 Task: Create a due date automation trigger when advanced on, on the tuesday of the week a card is due add fields with custom field "Resume" set to a date not in this month at 11:00 AM.
Action: Mouse moved to (1099, 342)
Screenshot: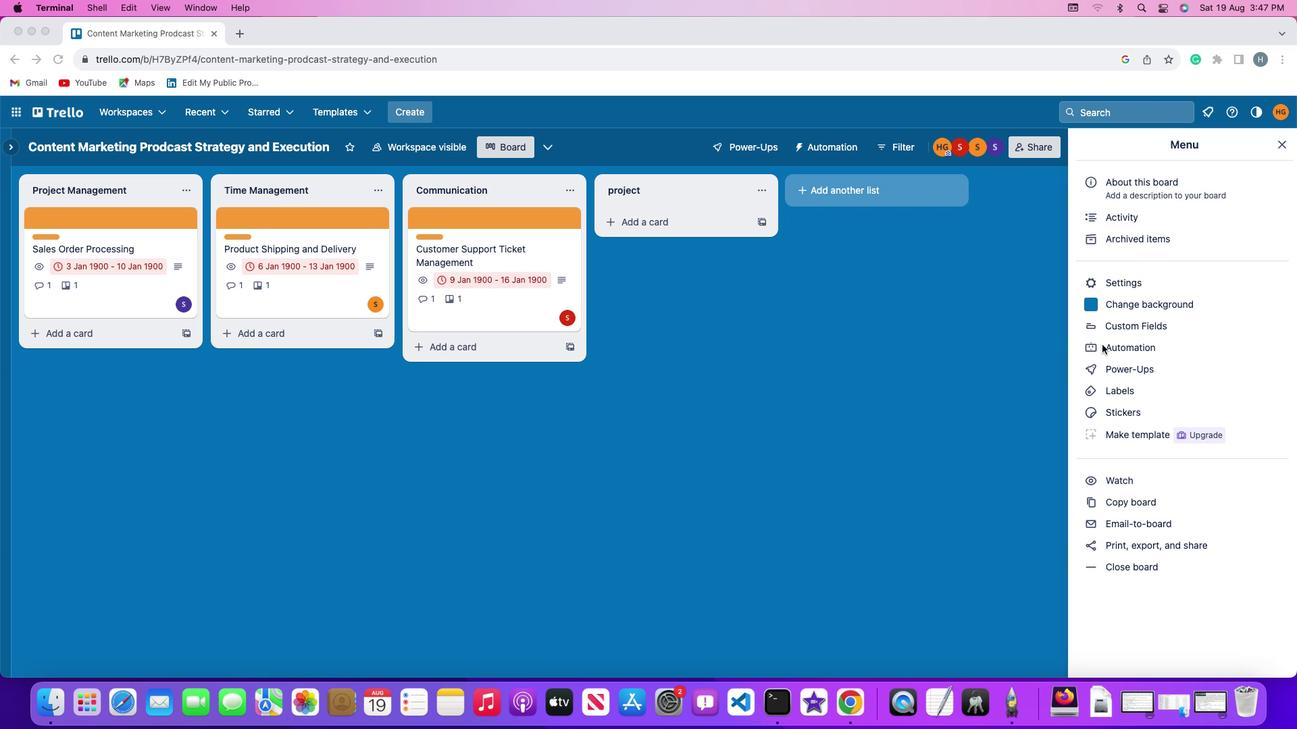 
Action: Mouse pressed left at (1099, 342)
Screenshot: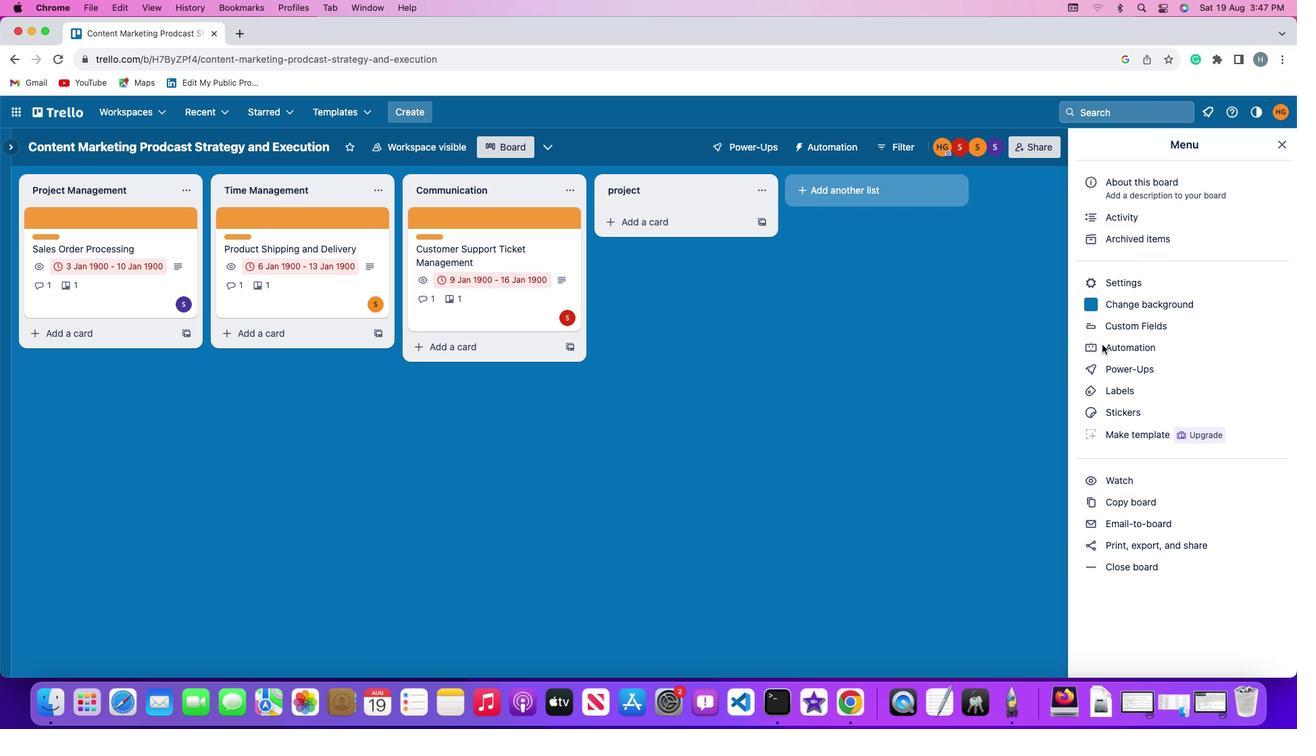 
Action: Mouse pressed left at (1099, 342)
Screenshot: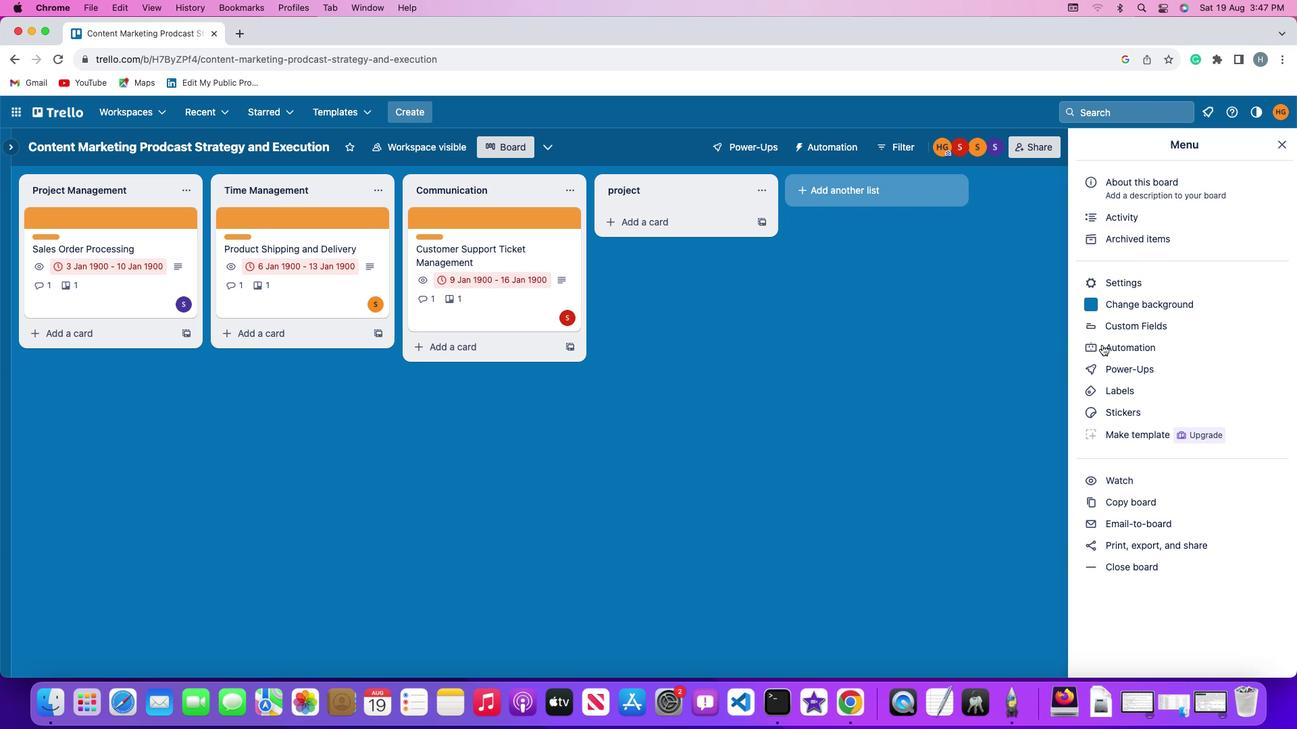 
Action: Mouse moved to (76, 316)
Screenshot: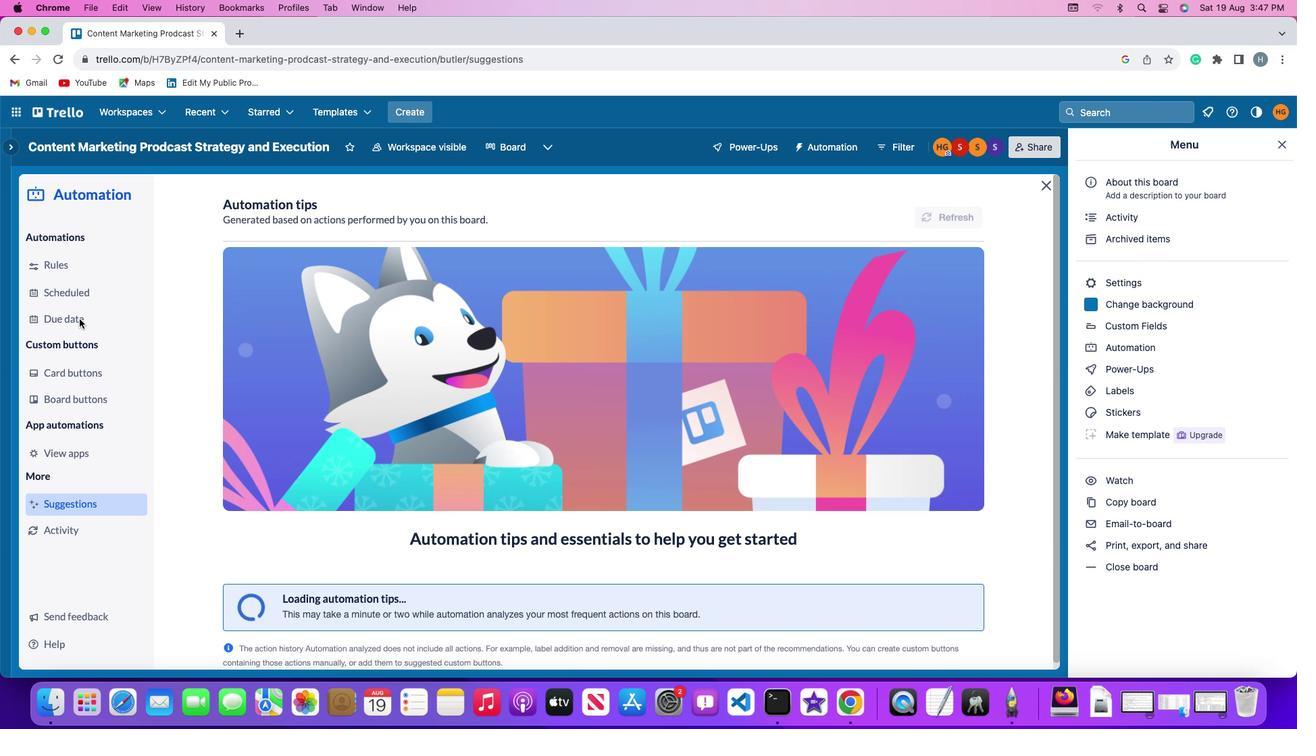 
Action: Mouse pressed left at (76, 316)
Screenshot: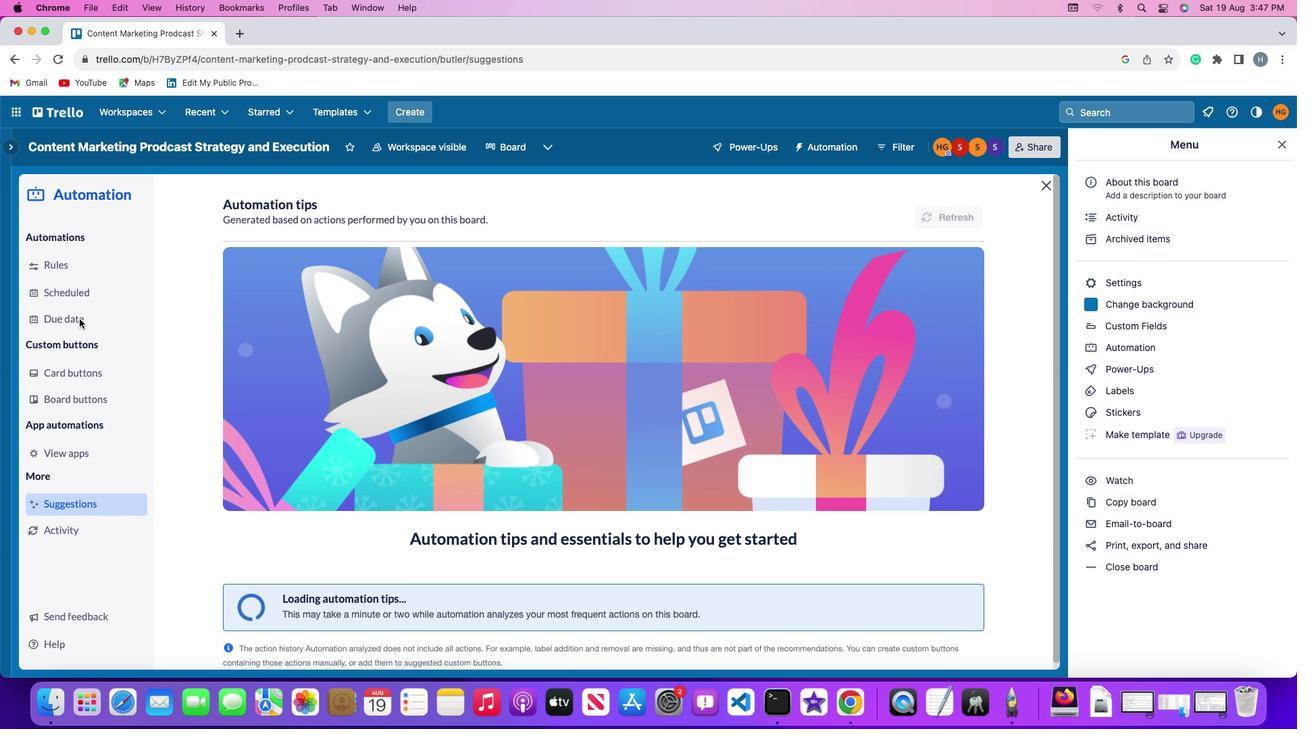 
Action: Mouse moved to (909, 205)
Screenshot: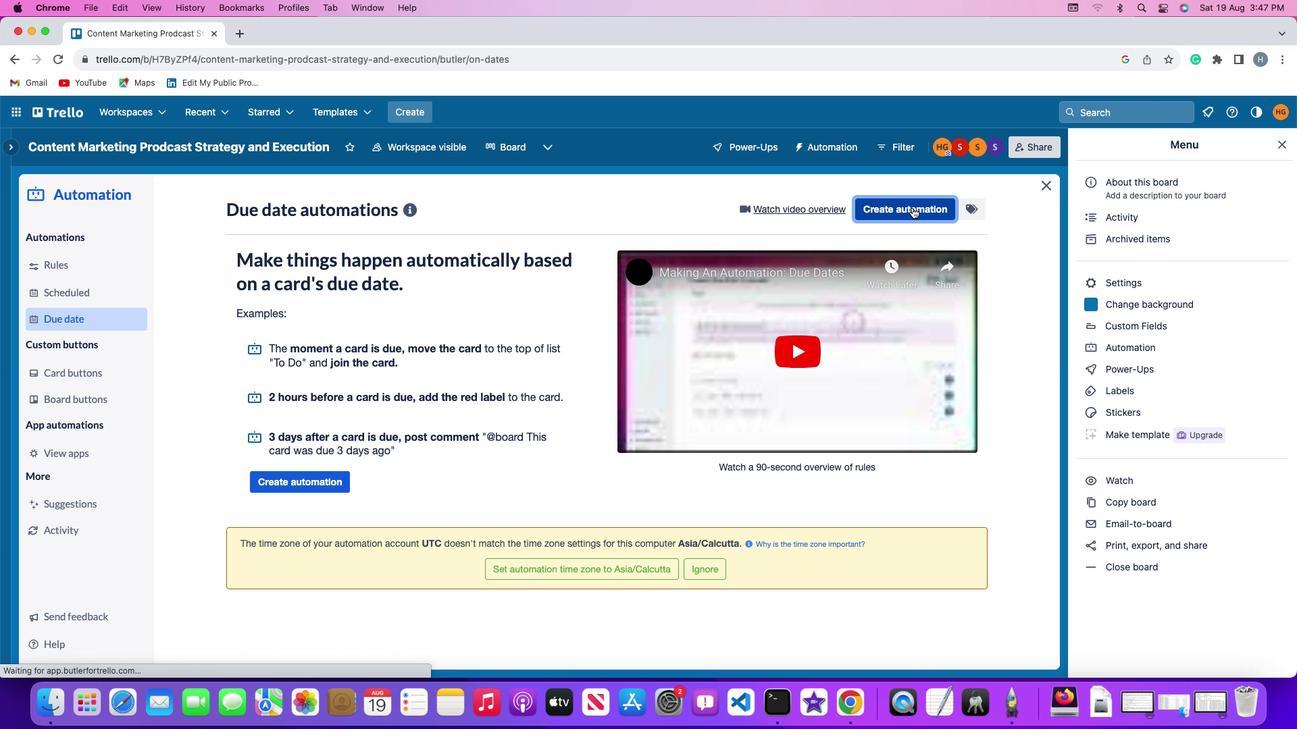 
Action: Mouse pressed left at (909, 205)
Screenshot: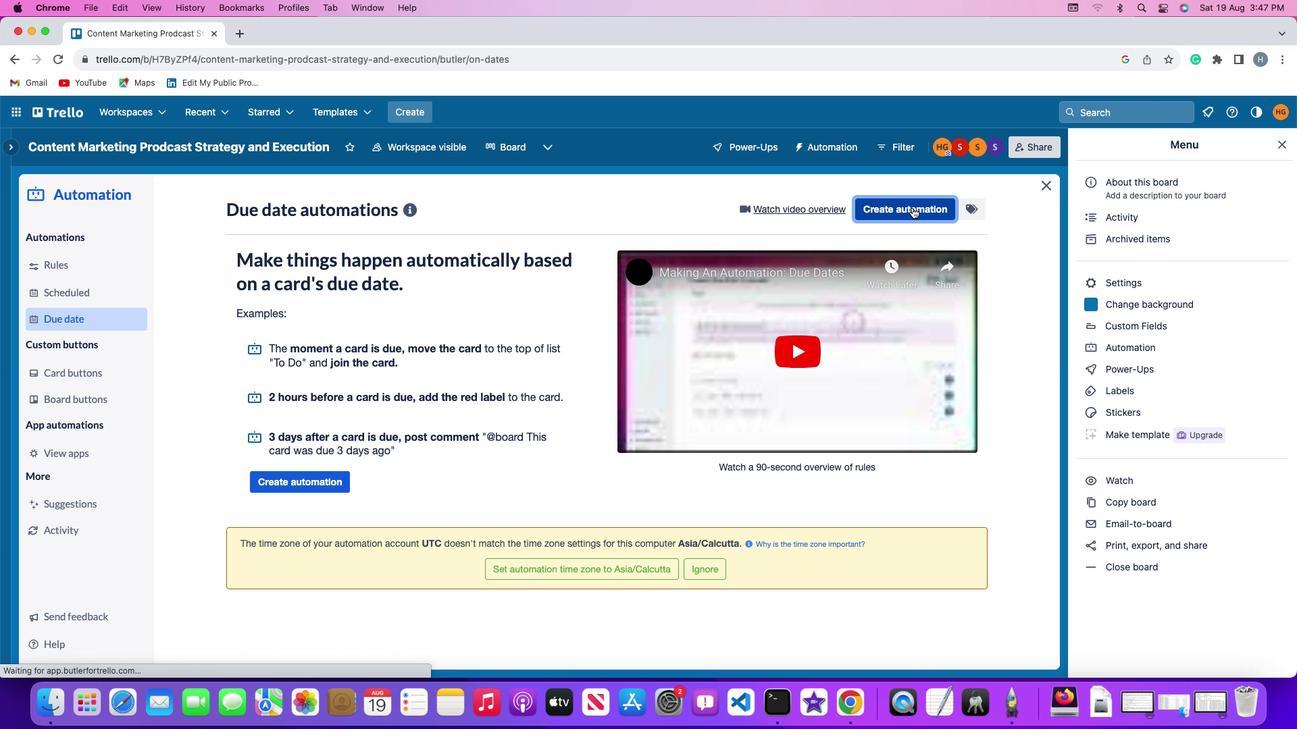 
Action: Mouse moved to (248, 332)
Screenshot: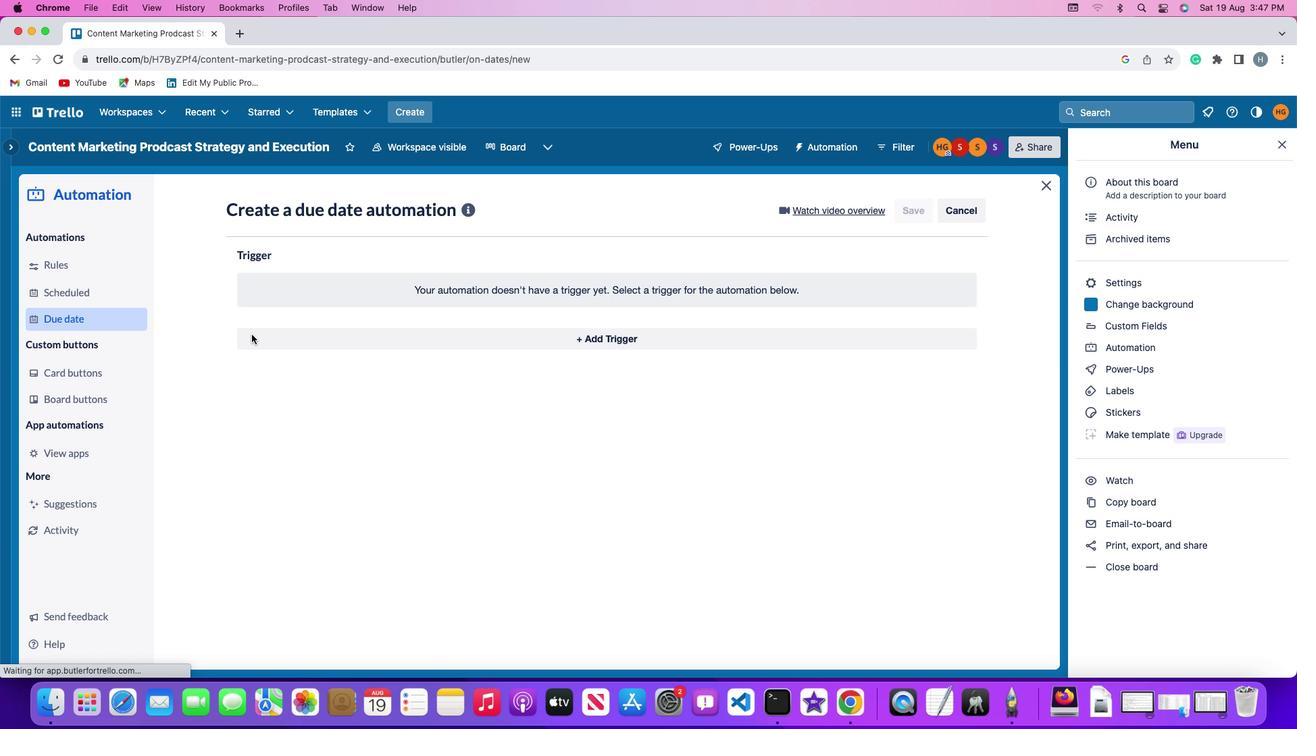 
Action: Mouse pressed left at (248, 332)
Screenshot: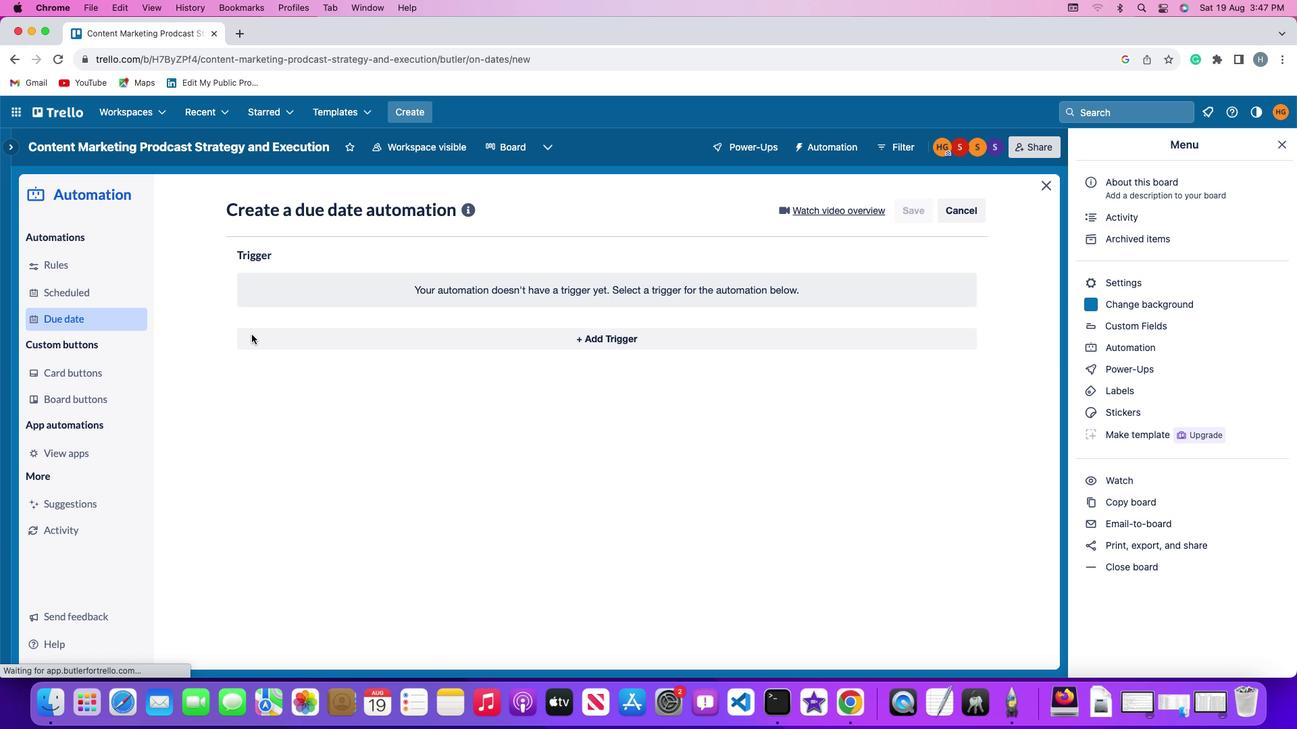 
Action: Mouse moved to (293, 587)
Screenshot: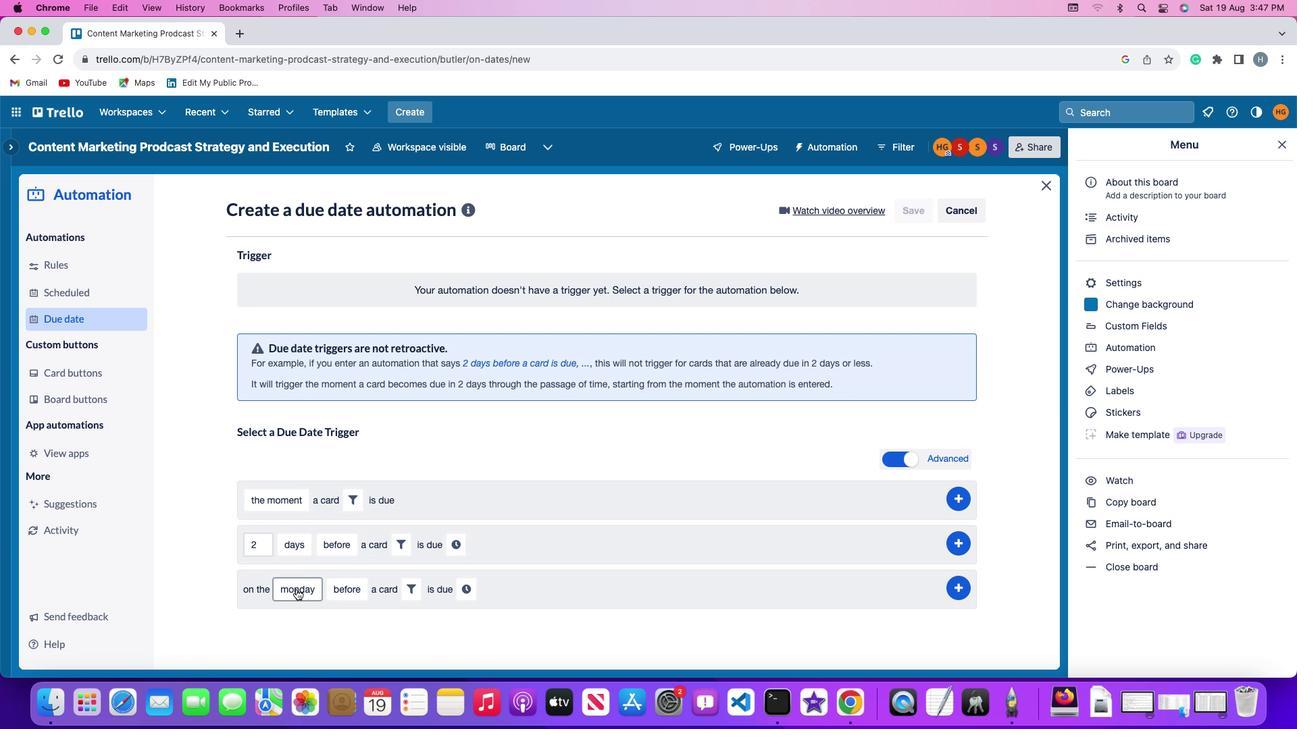 
Action: Mouse pressed left at (293, 587)
Screenshot: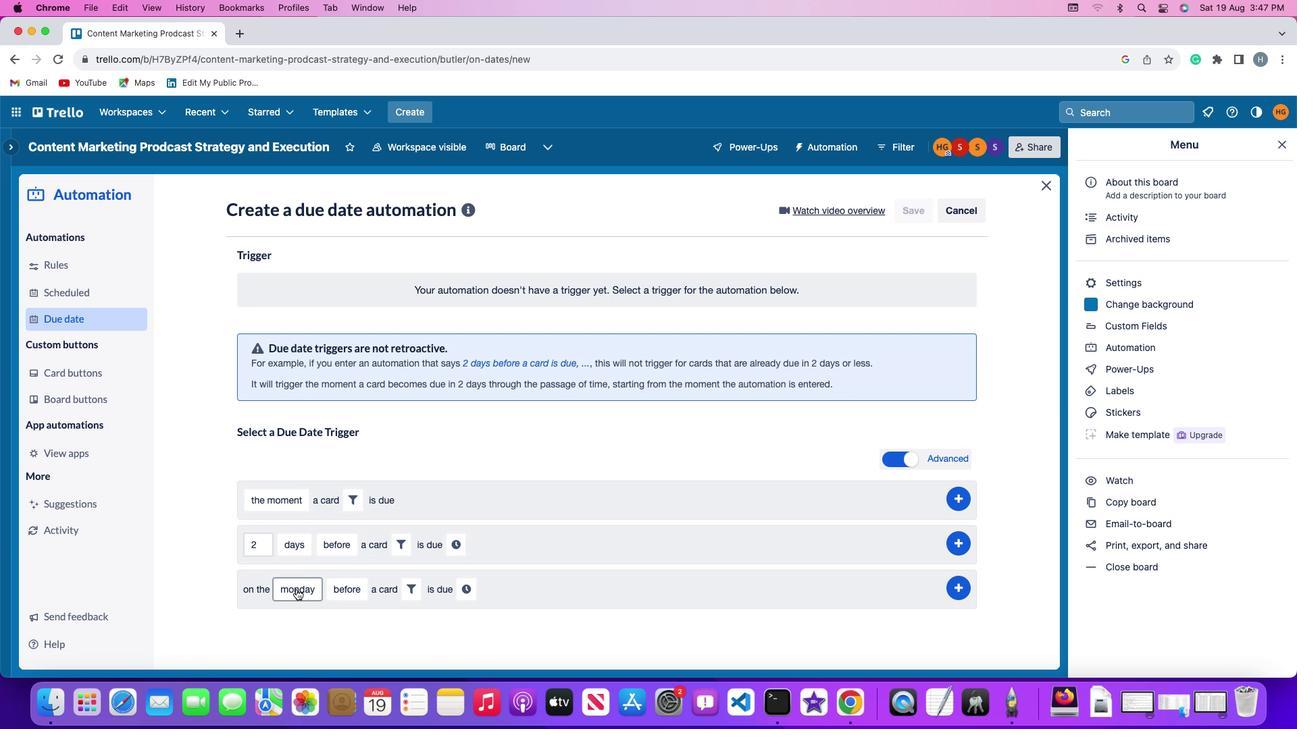 
Action: Mouse moved to (312, 424)
Screenshot: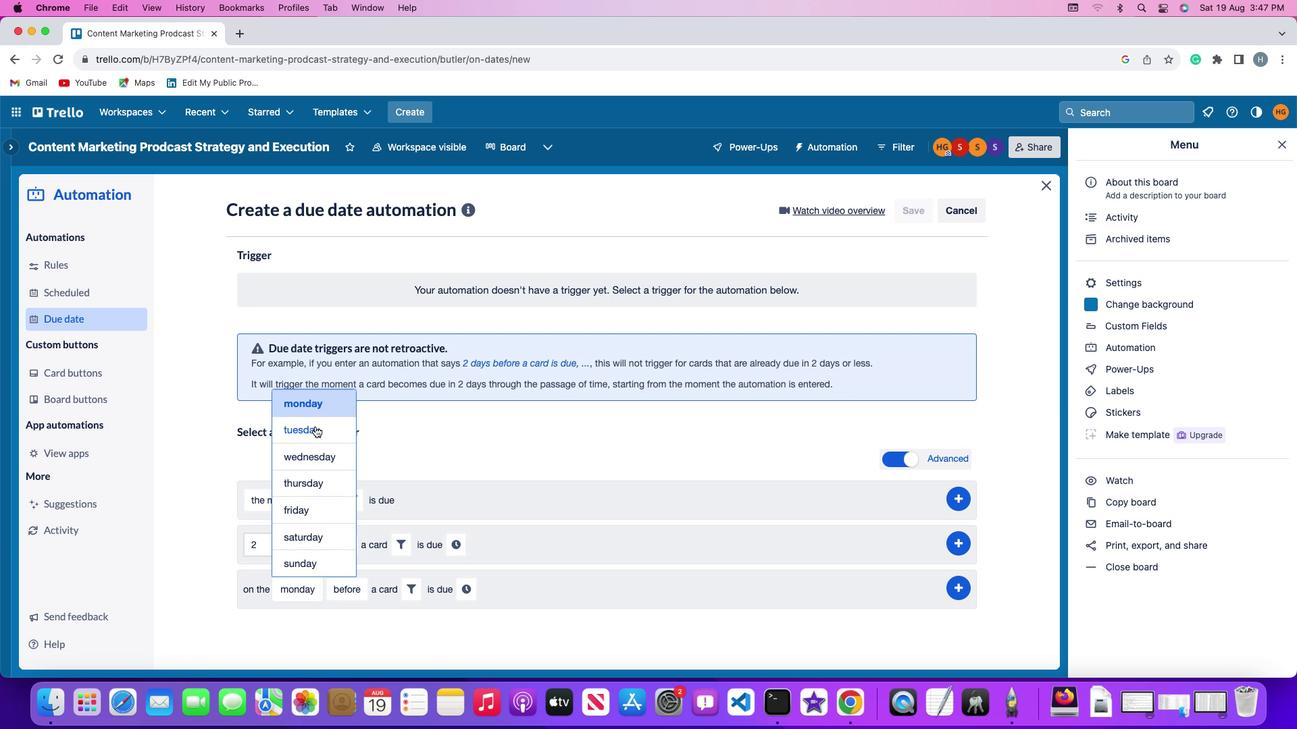 
Action: Mouse pressed left at (312, 424)
Screenshot: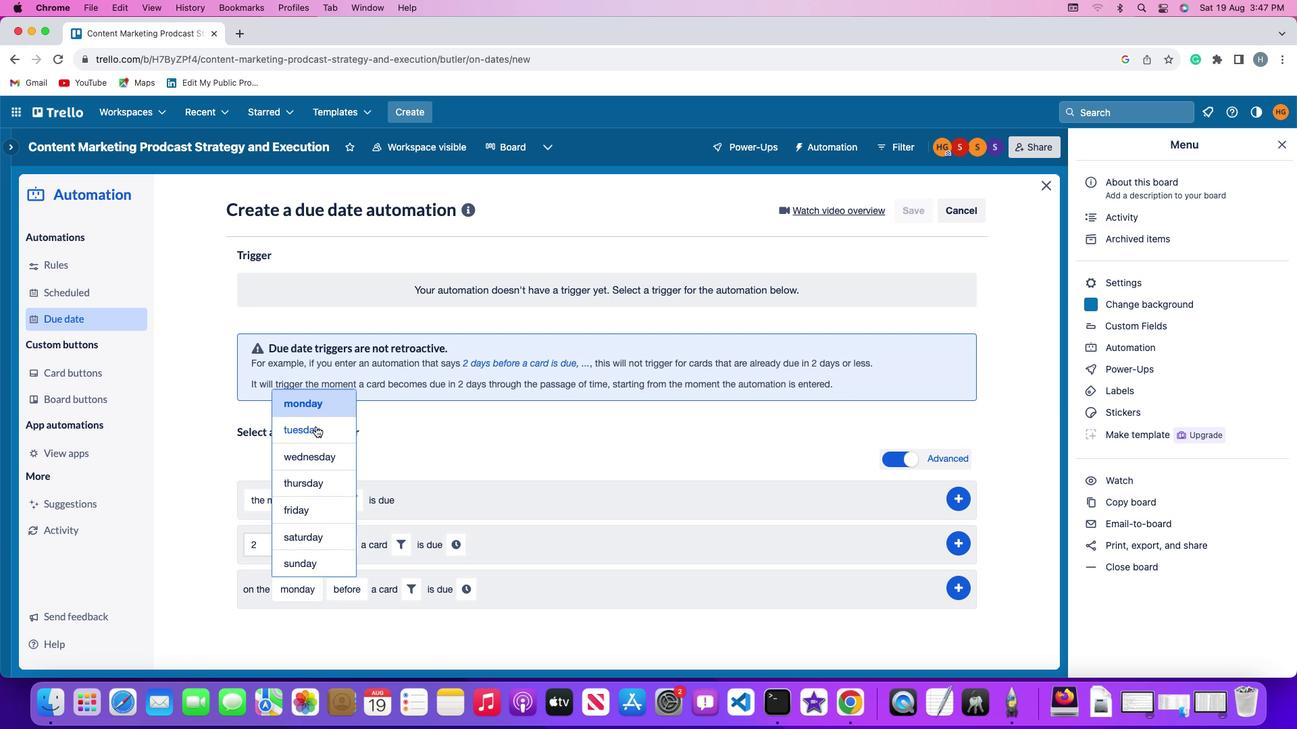 
Action: Mouse moved to (345, 591)
Screenshot: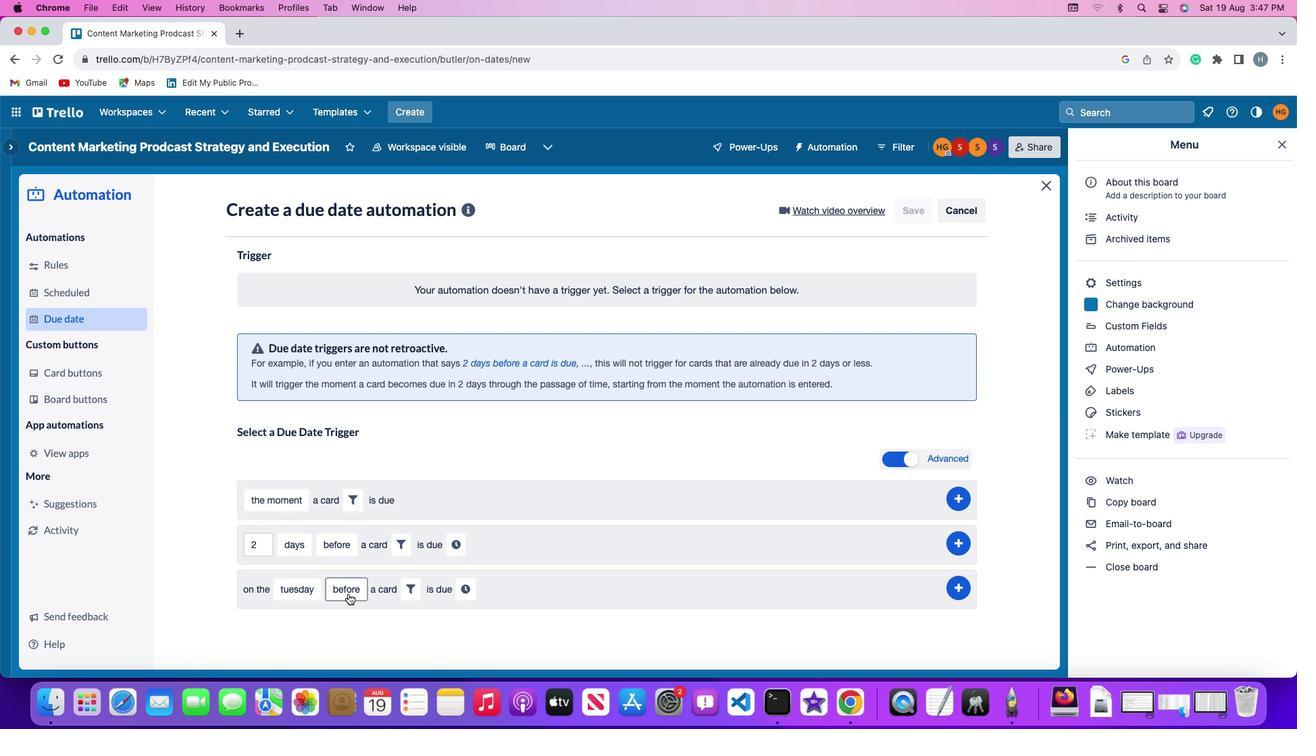 
Action: Mouse pressed left at (345, 591)
Screenshot: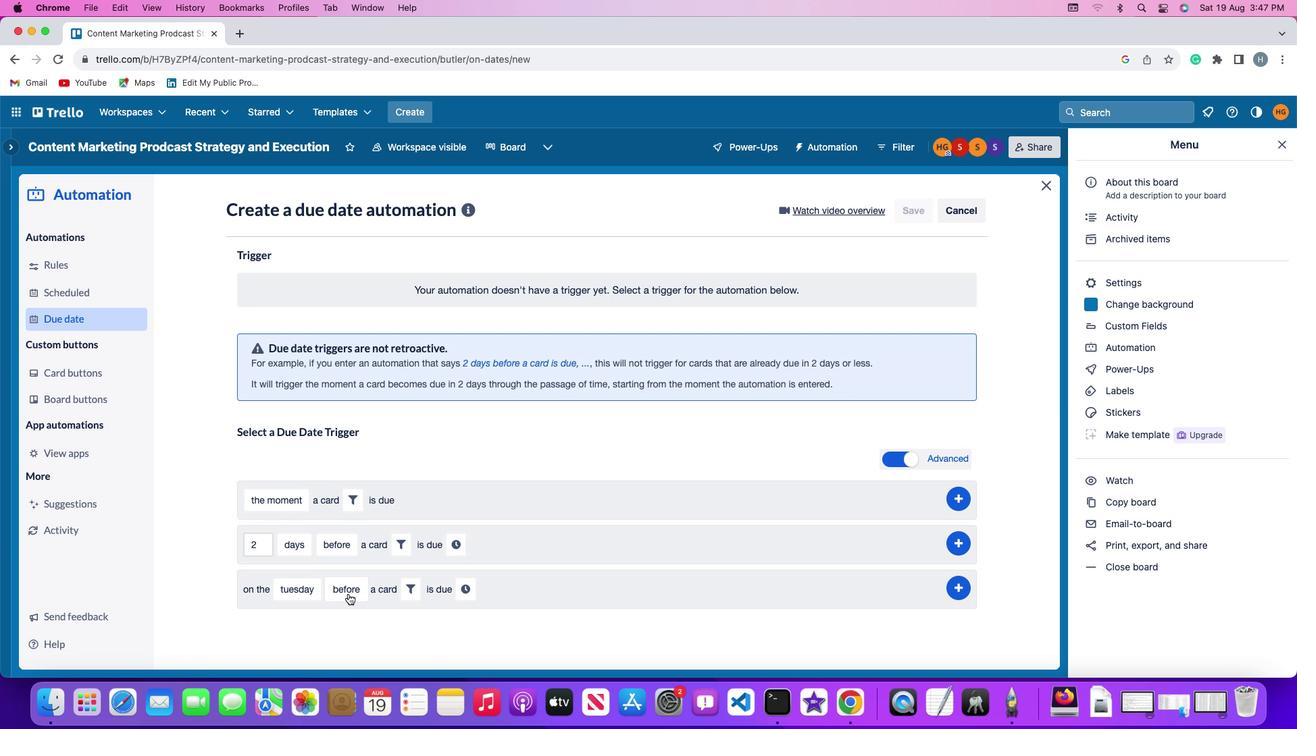 
Action: Mouse moved to (368, 537)
Screenshot: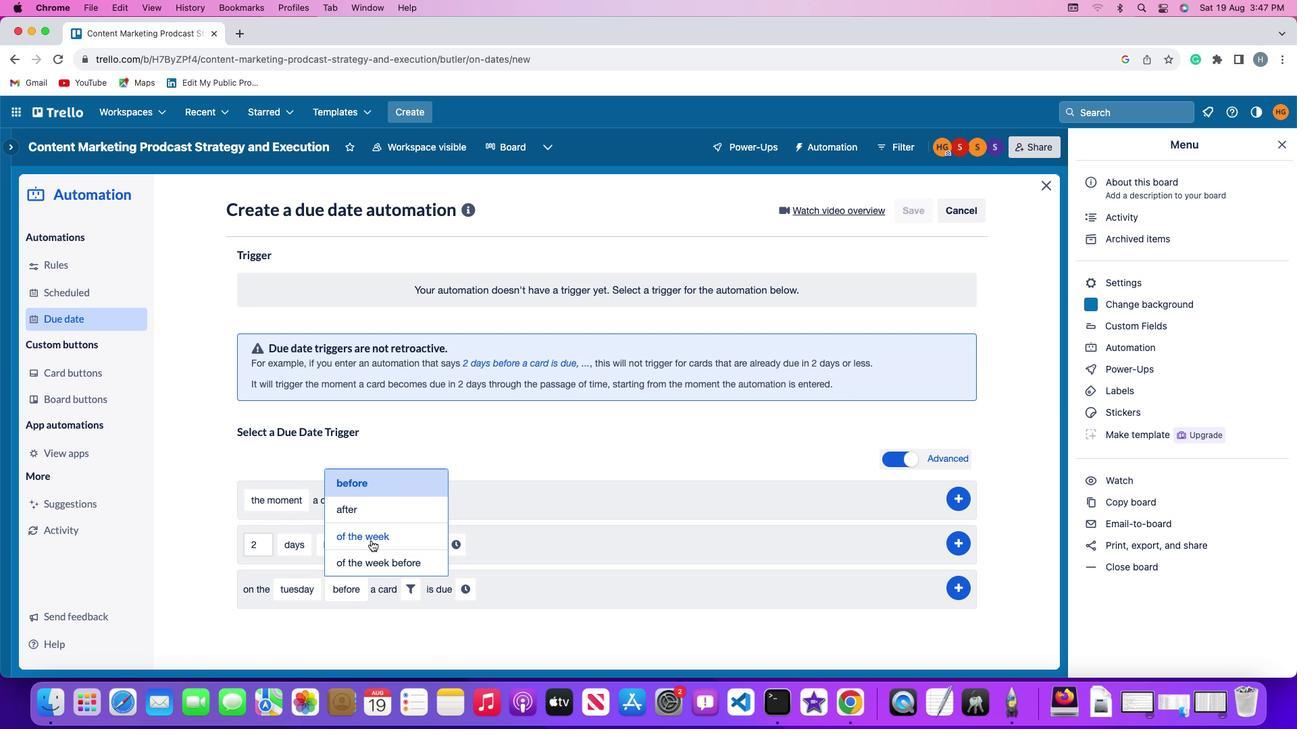 
Action: Mouse pressed left at (368, 537)
Screenshot: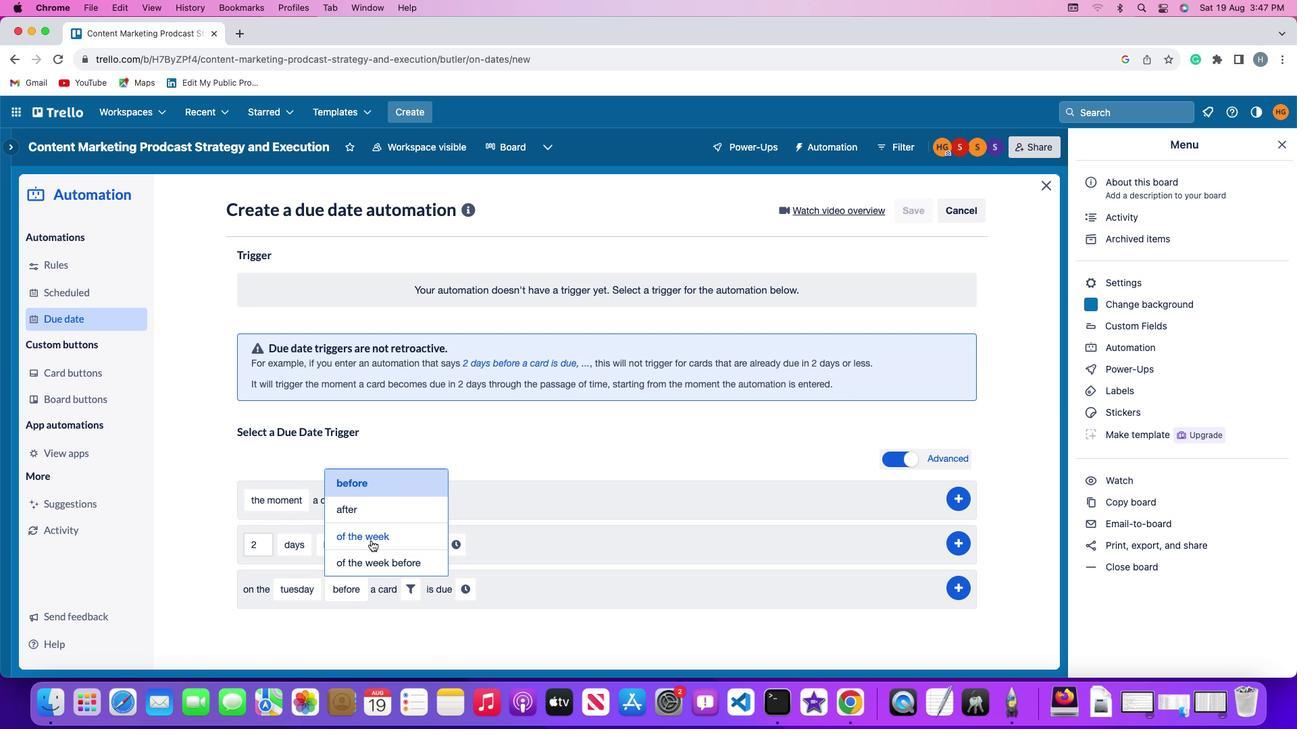 
Action: Mouse moved to (427, 579)
Screenshot: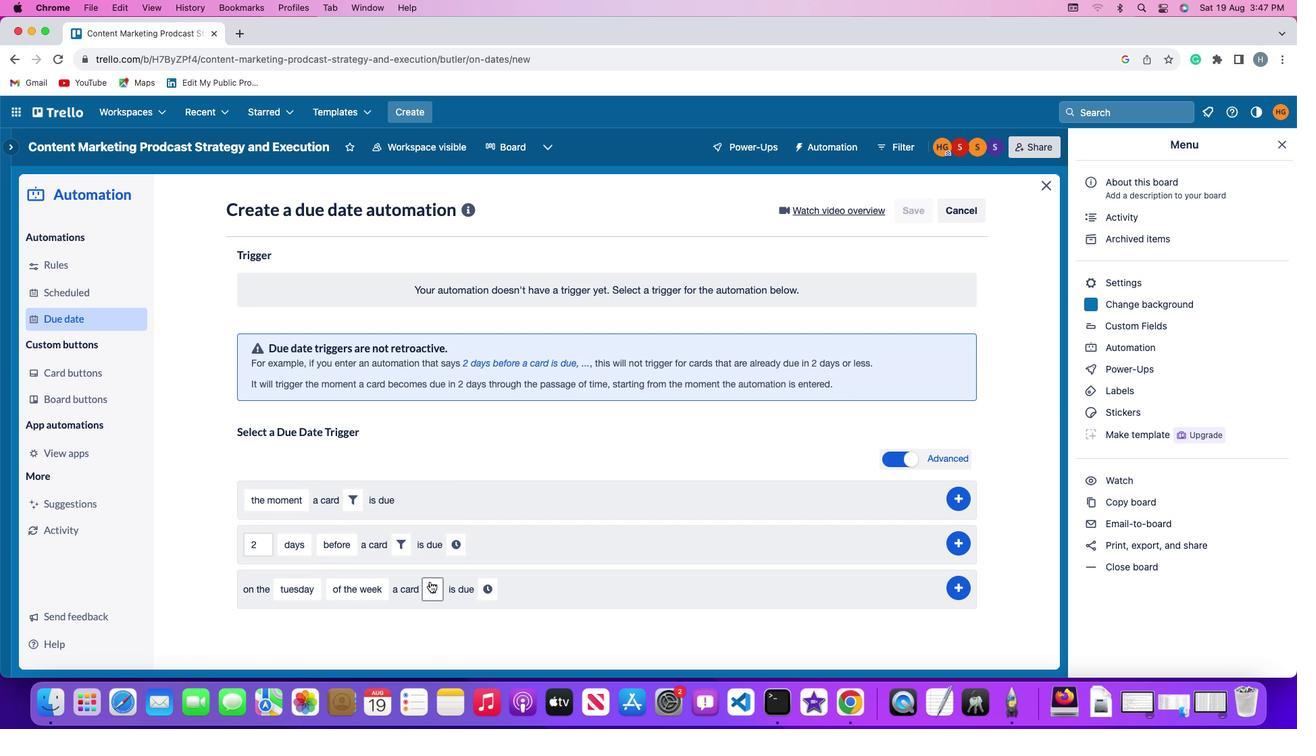 
Action: Mouse pressed left at (427, 579)
Screenshot: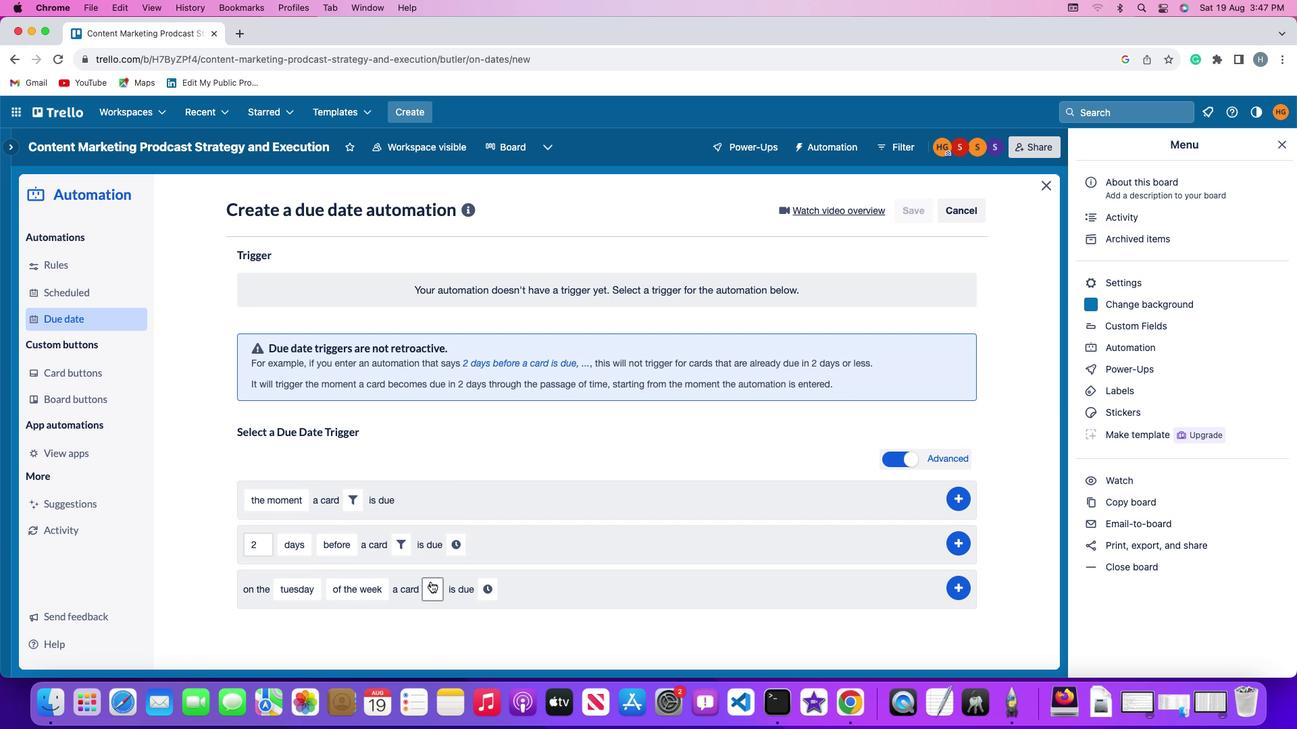 
Action: Mouse moved to (663, 623)
Screenshot: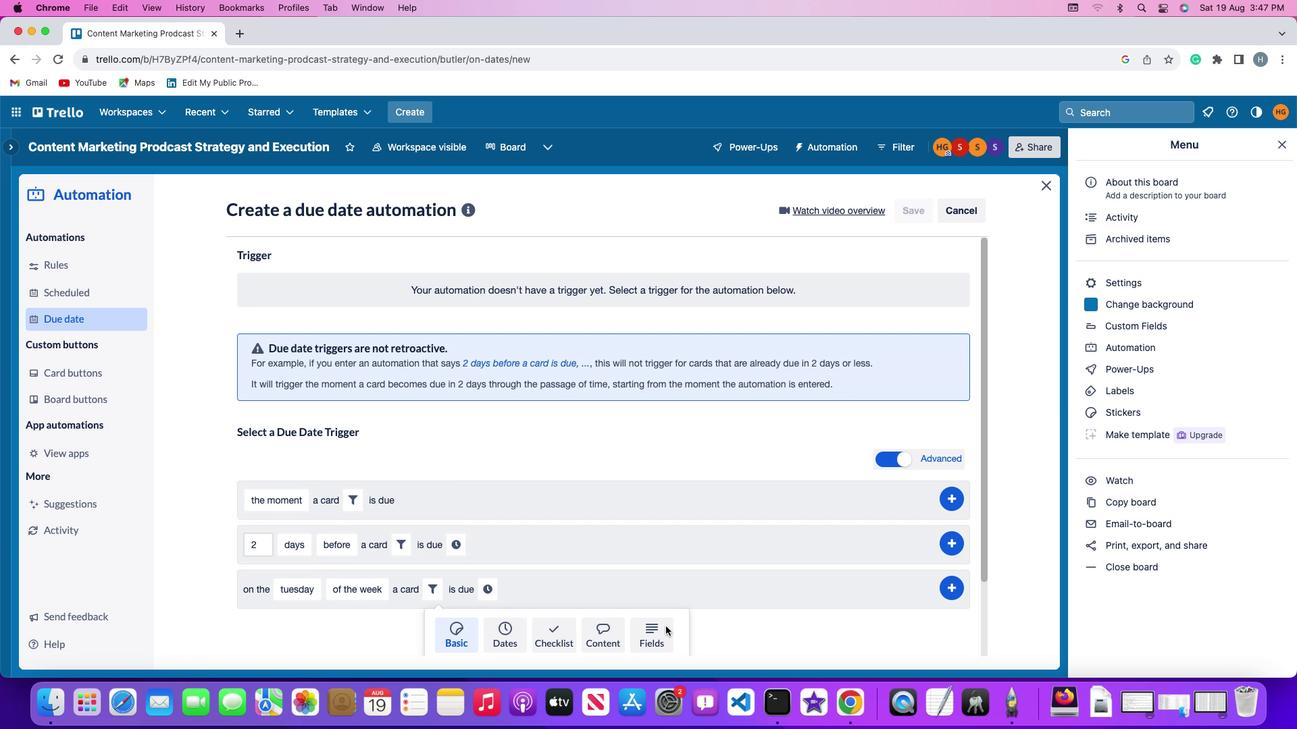 
Action: Mouse pressed left at (663, 623)
Screenshot: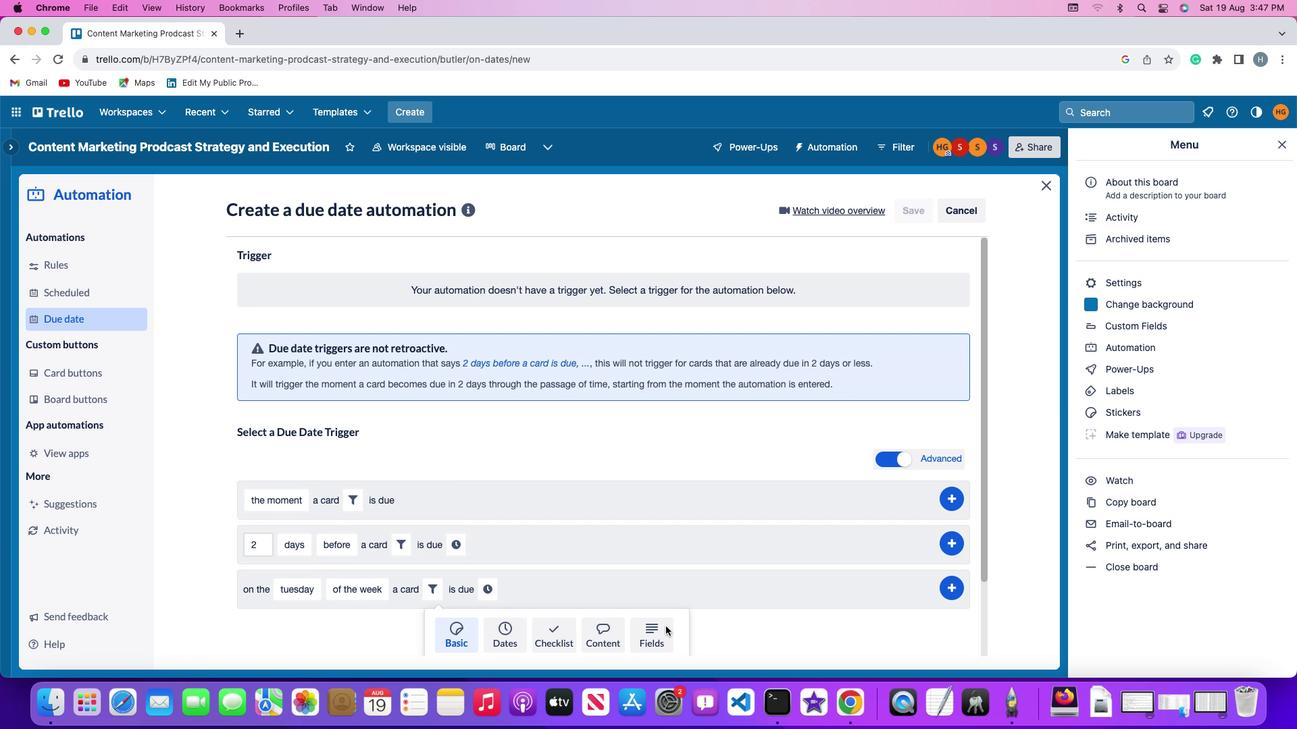 
Action: Mouse moved to (367, 613)
Screenshot: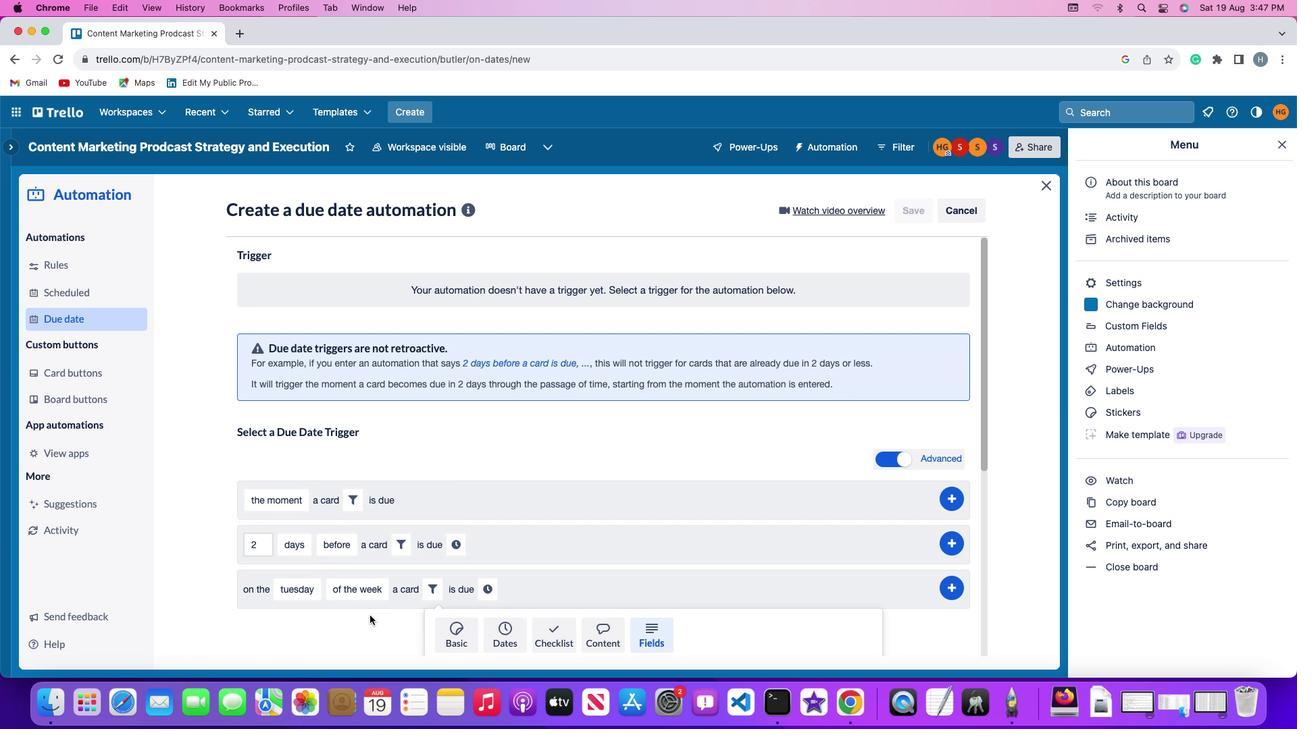 
Action: Mouse scrolled (367, 613) with delta (-2, -2)
Screenshot: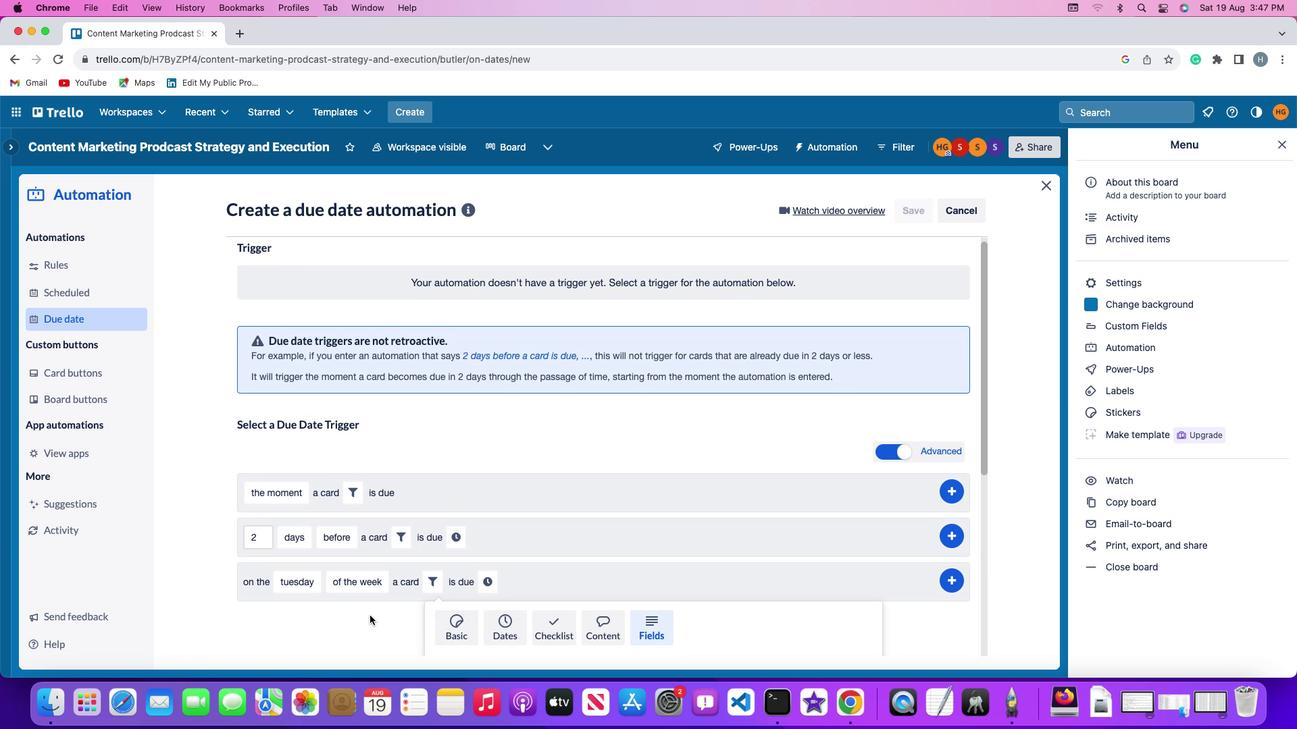 
Action: Mouse scrolled (367, 613) with delta (-2, -2)
Screenshot: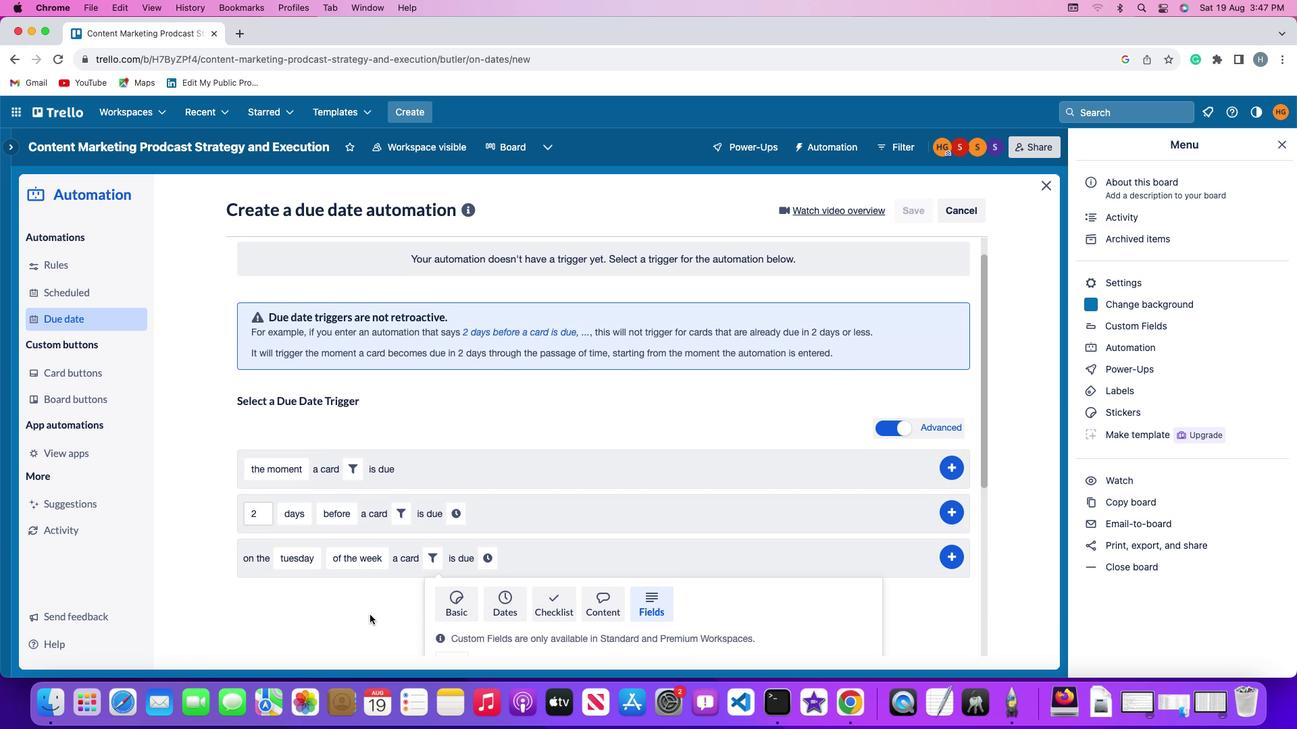 
Action: Mouse scrolled (367, 613) with delta (-2, -4)
Screenshot: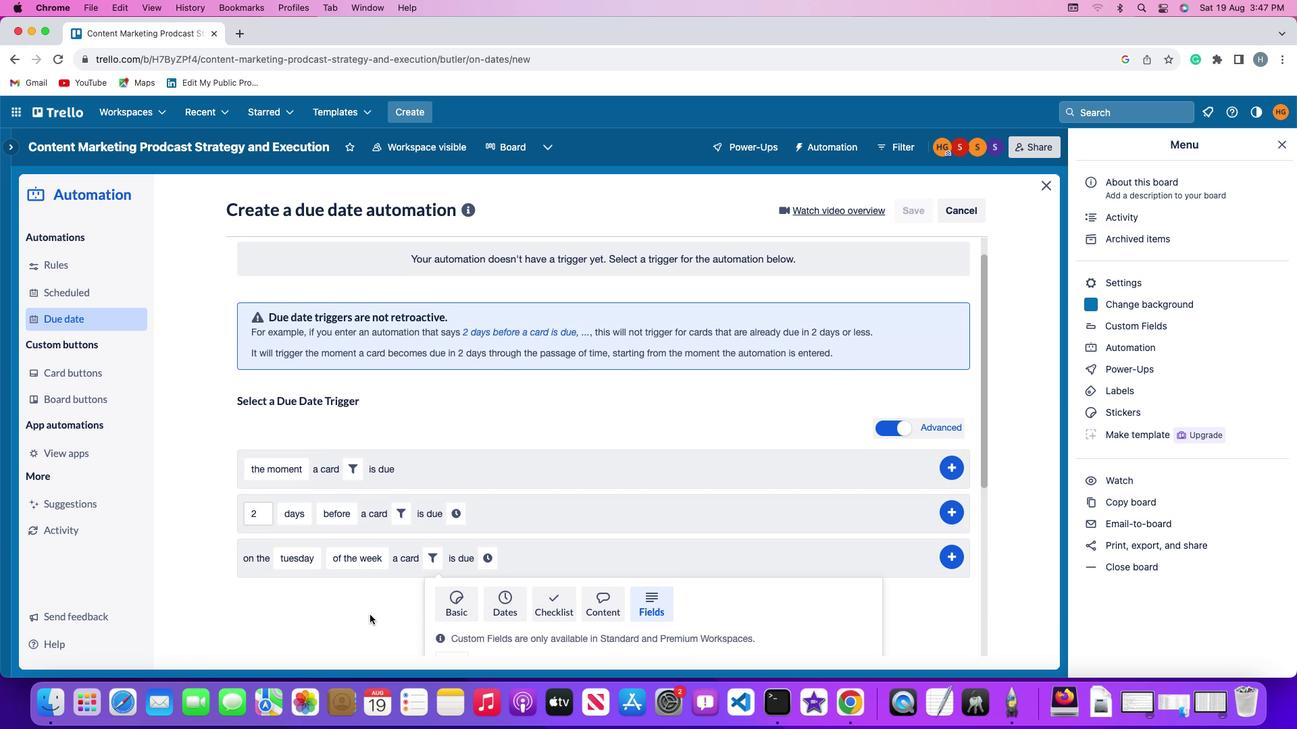 
Action: Mouse scrolled (367, 613) with delta (-2, -5)
Screenshot: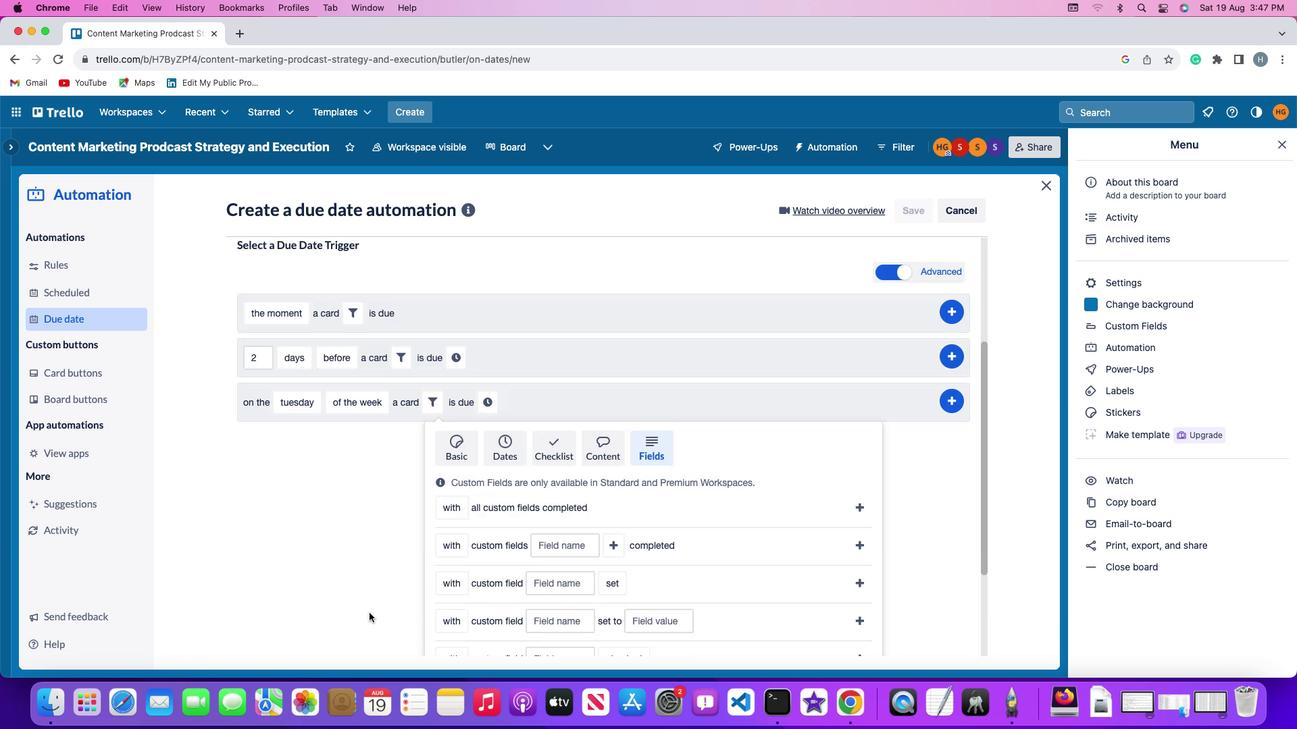 
Action: Mouse moved to (367, 613)
Screenshot: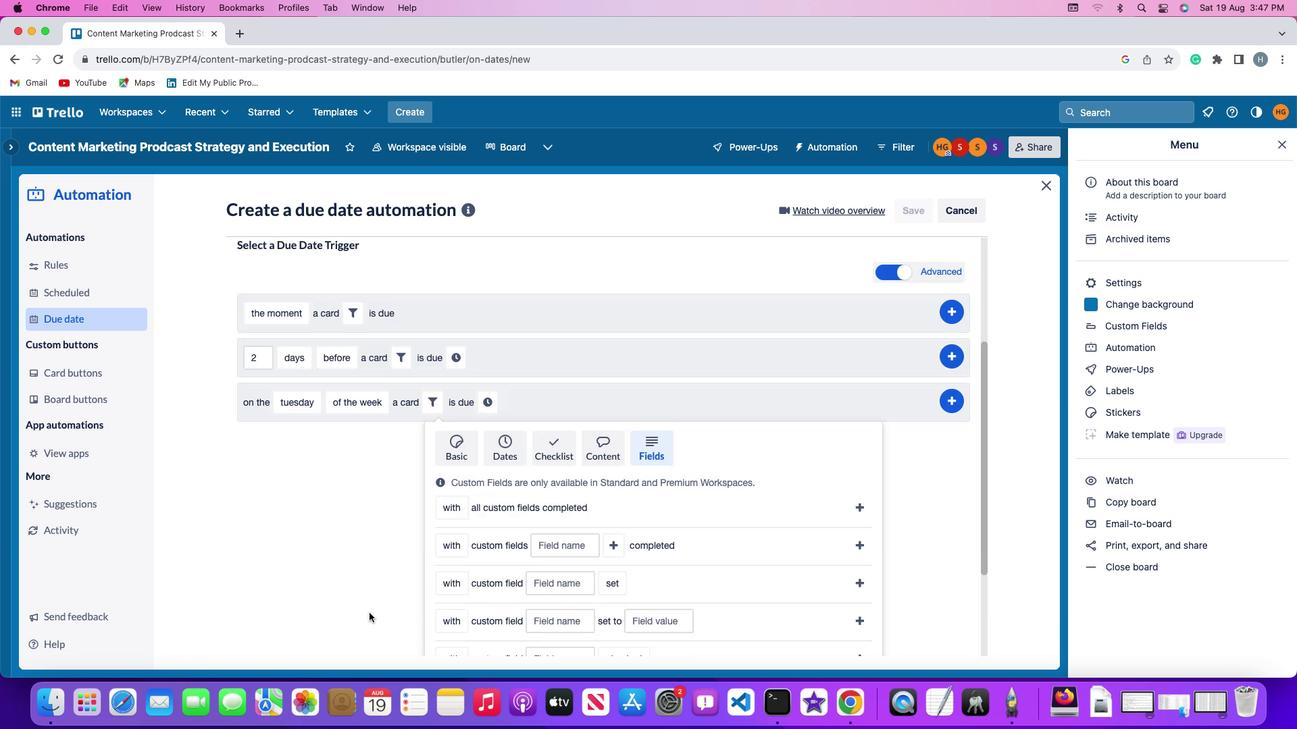 
Action: Mouse scrolled (367, 613) with delta (-2, -6)
Screenshot: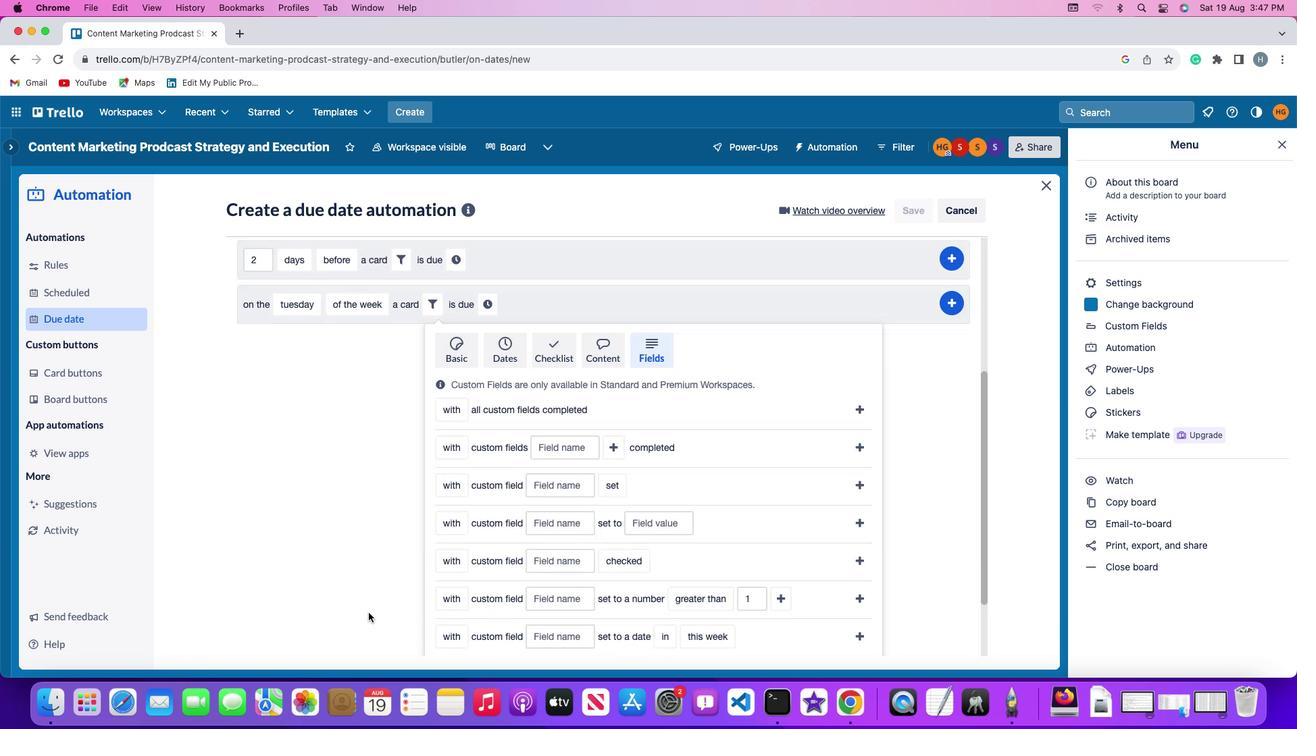 
Action: Mouse moved to (365, 610)
Screenshot: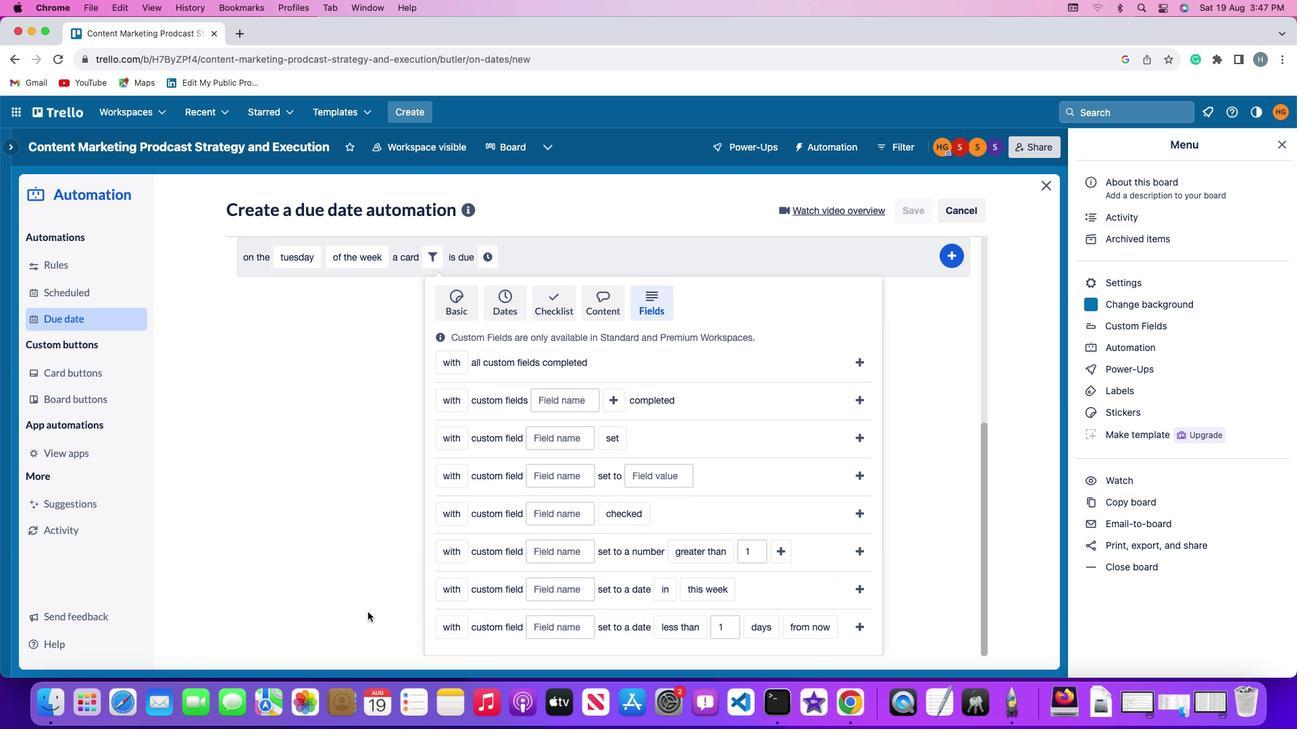
Action: Mouse scrolled (365, 610) with delta (-2, -2)
Screenshot: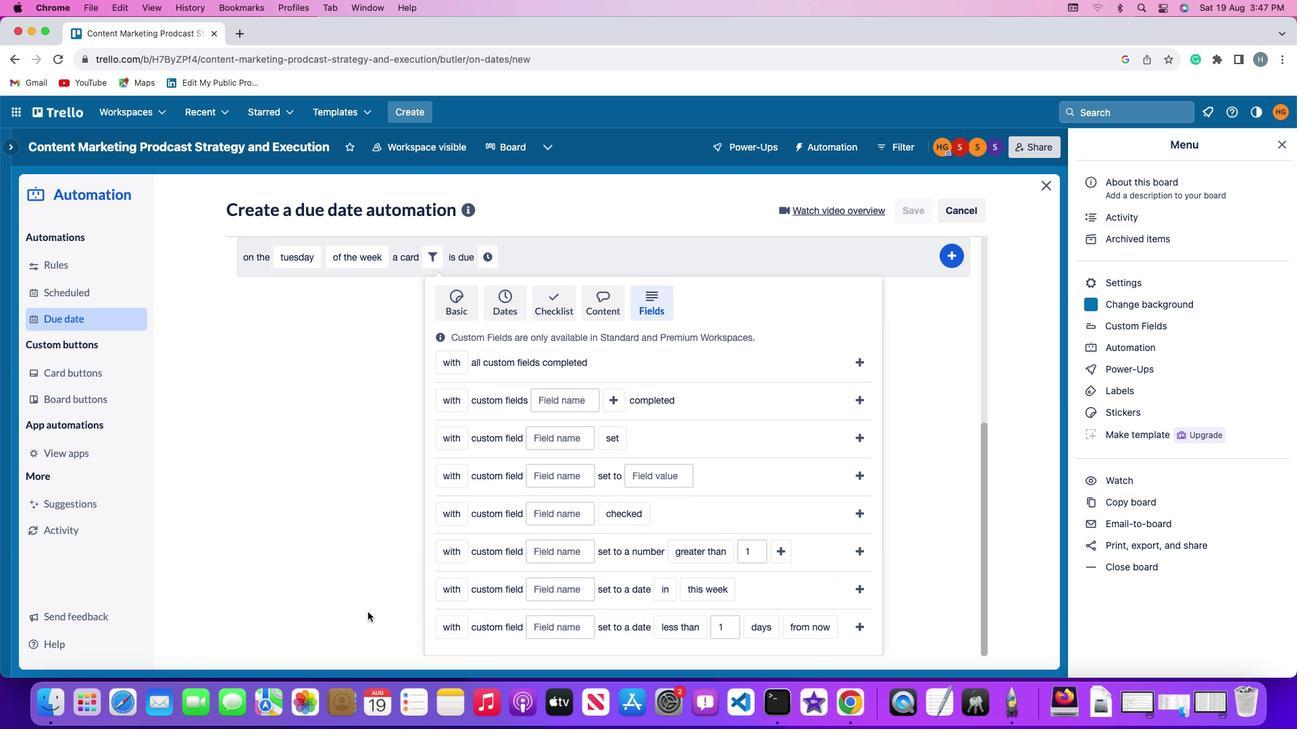 
Action: Mouse scrolled (365, 610) with delta (-2, -2)
Screenshot: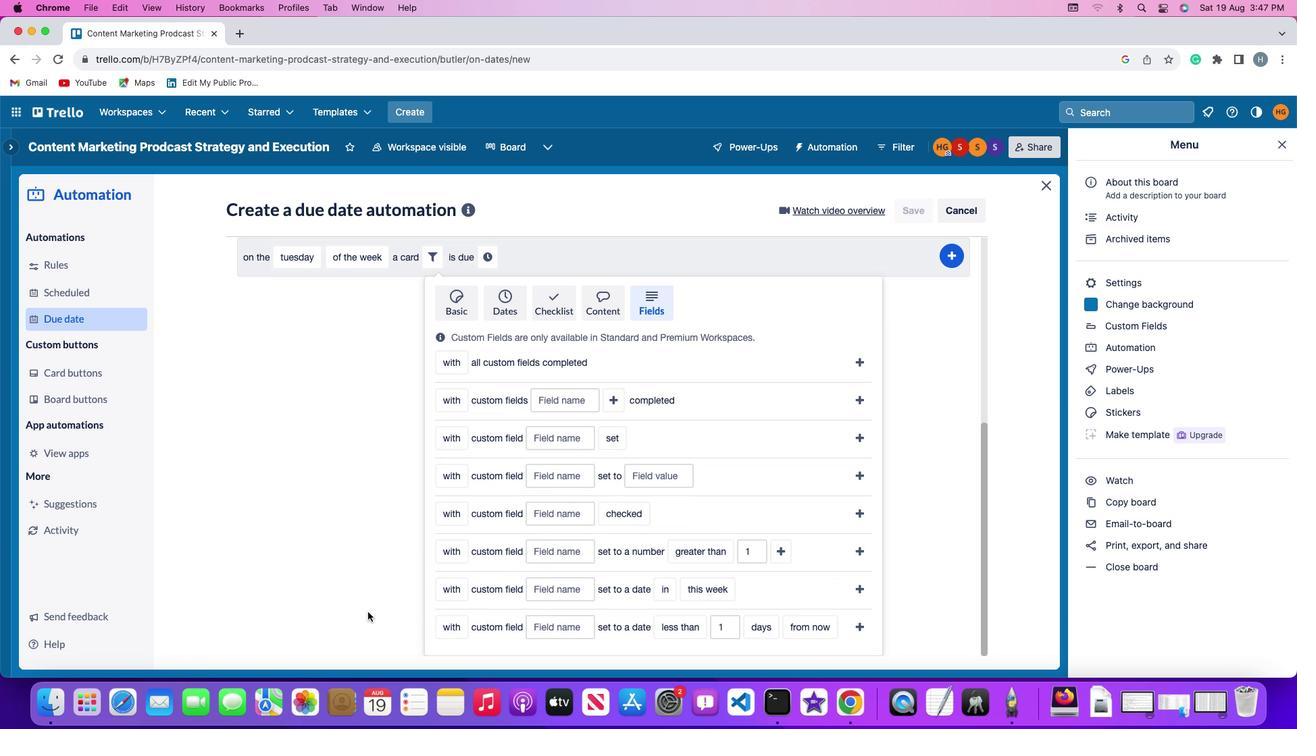 
Action: Mouse scrolled (365, 610) with delta (-2, -4)
Screenshot: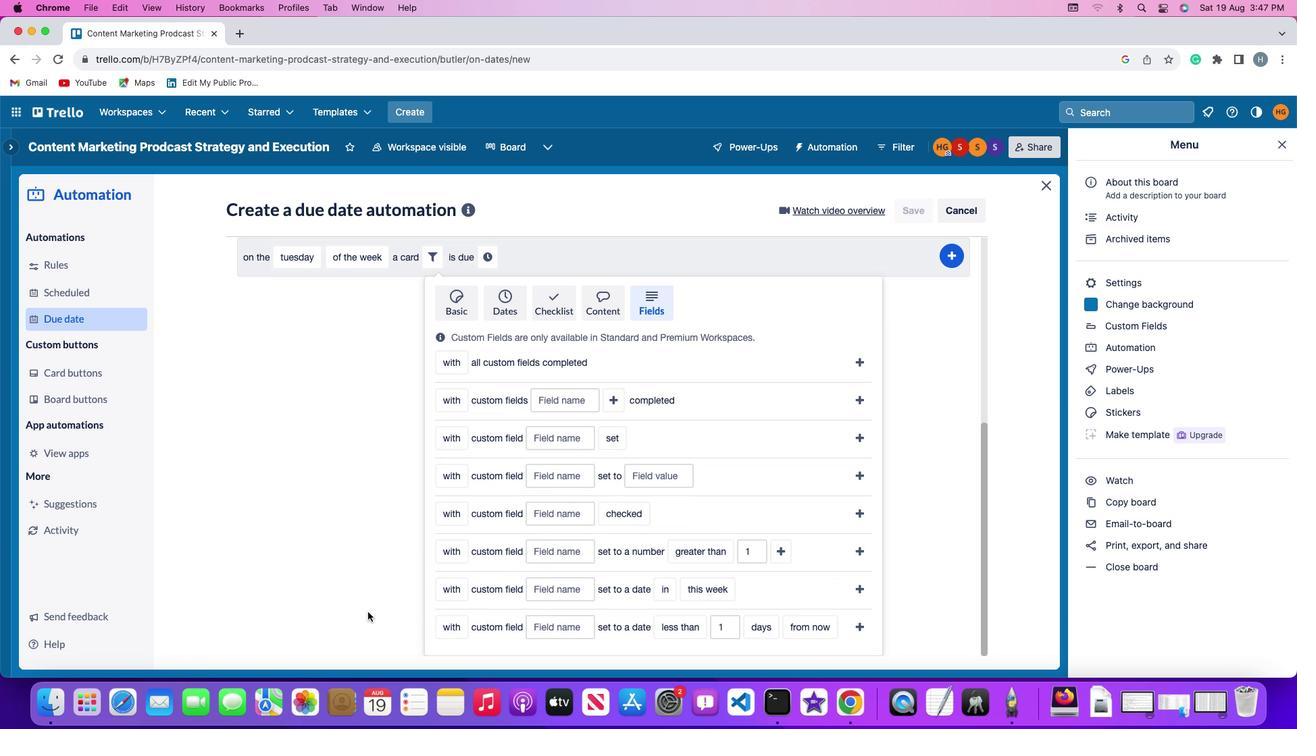 
Action: Mouse scrolled (365, 610) with delta (-2, -5)
Screenshot: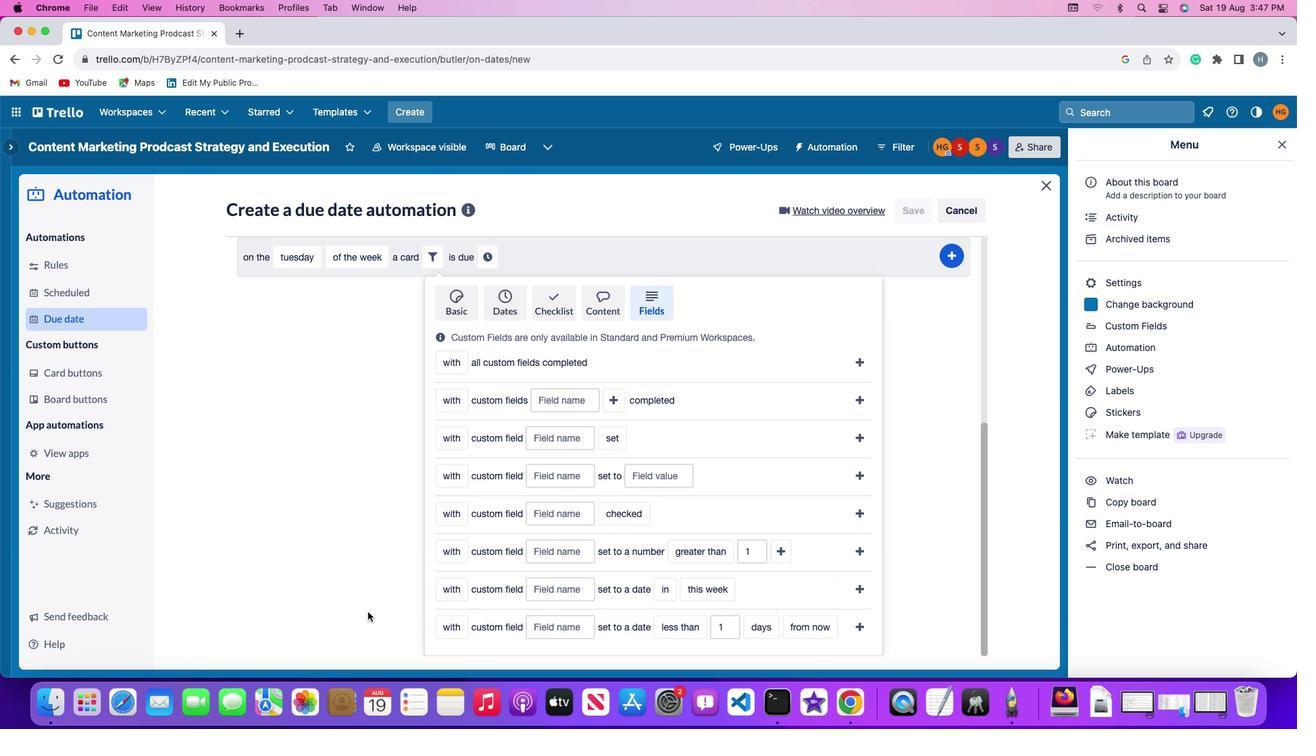 
Action: Mouse moved to (435, 591)
Screenshot: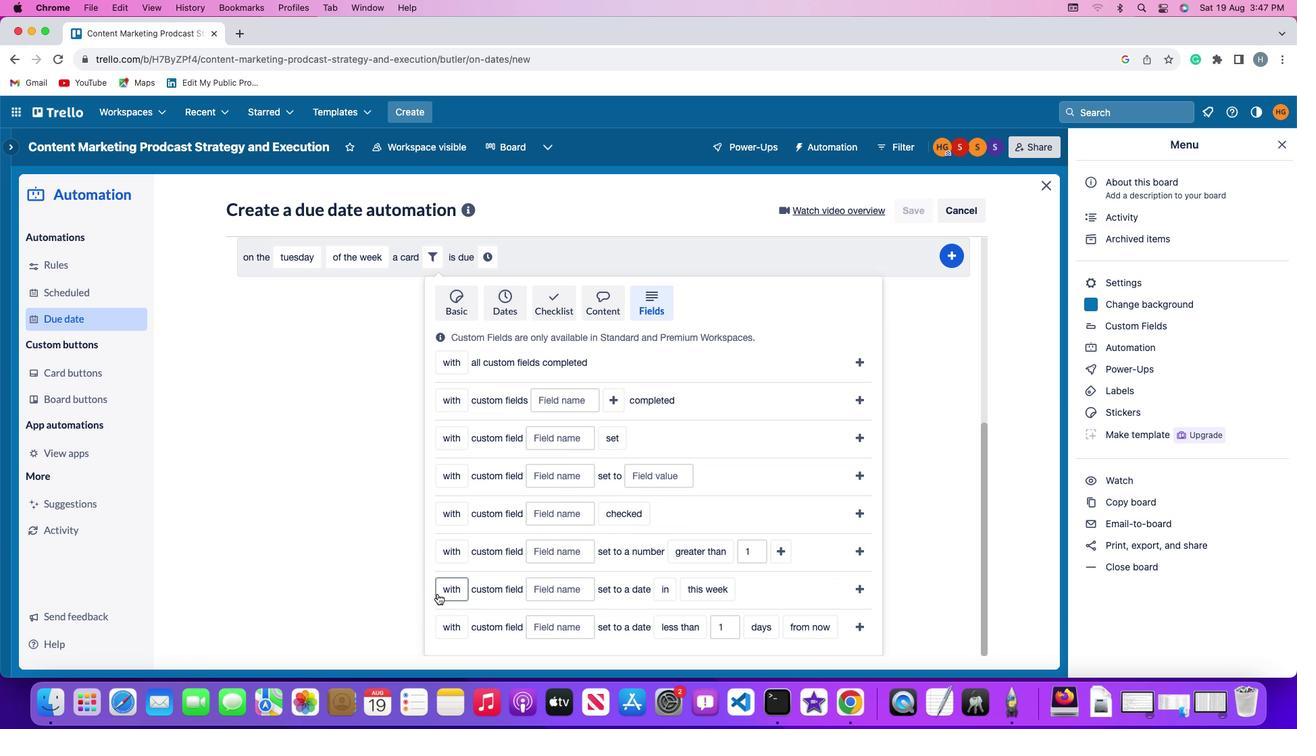 
Action: Mouse pressed left at (435, 591)
Screenshot: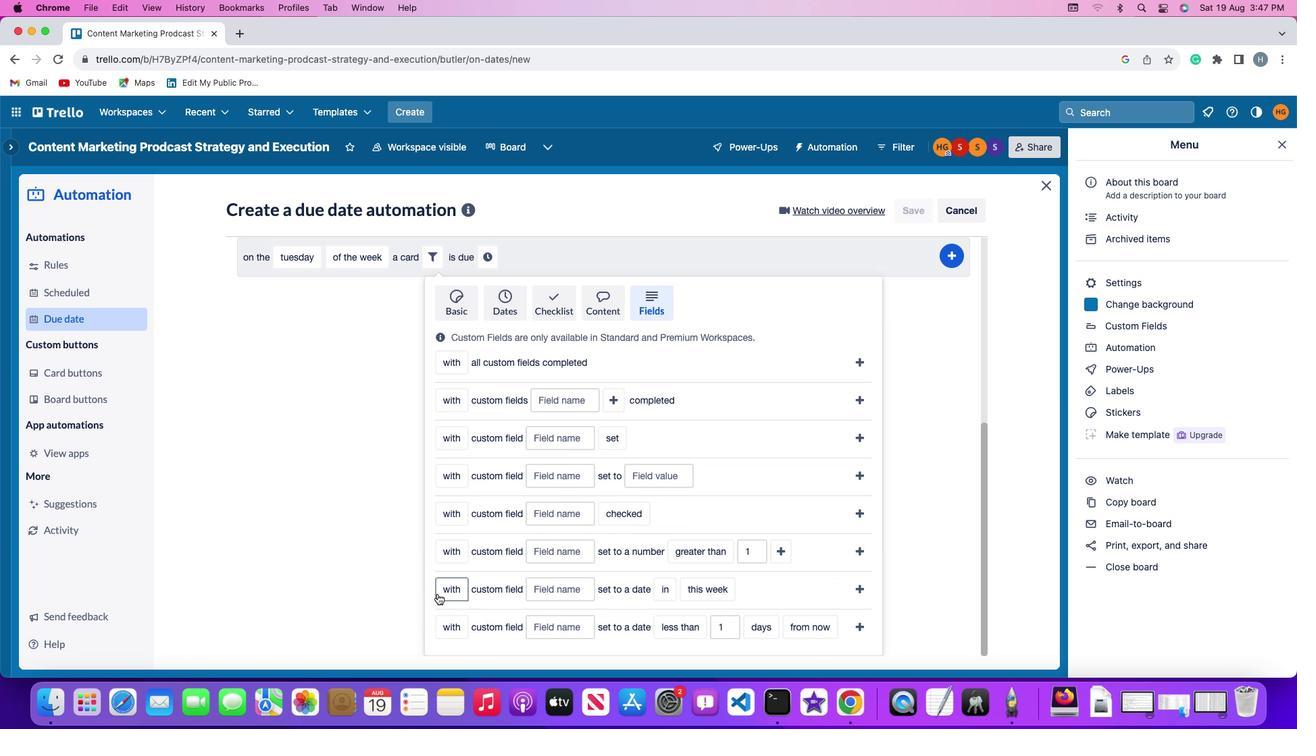 
Action: Mouse moved to (452, 610)
Screenshot: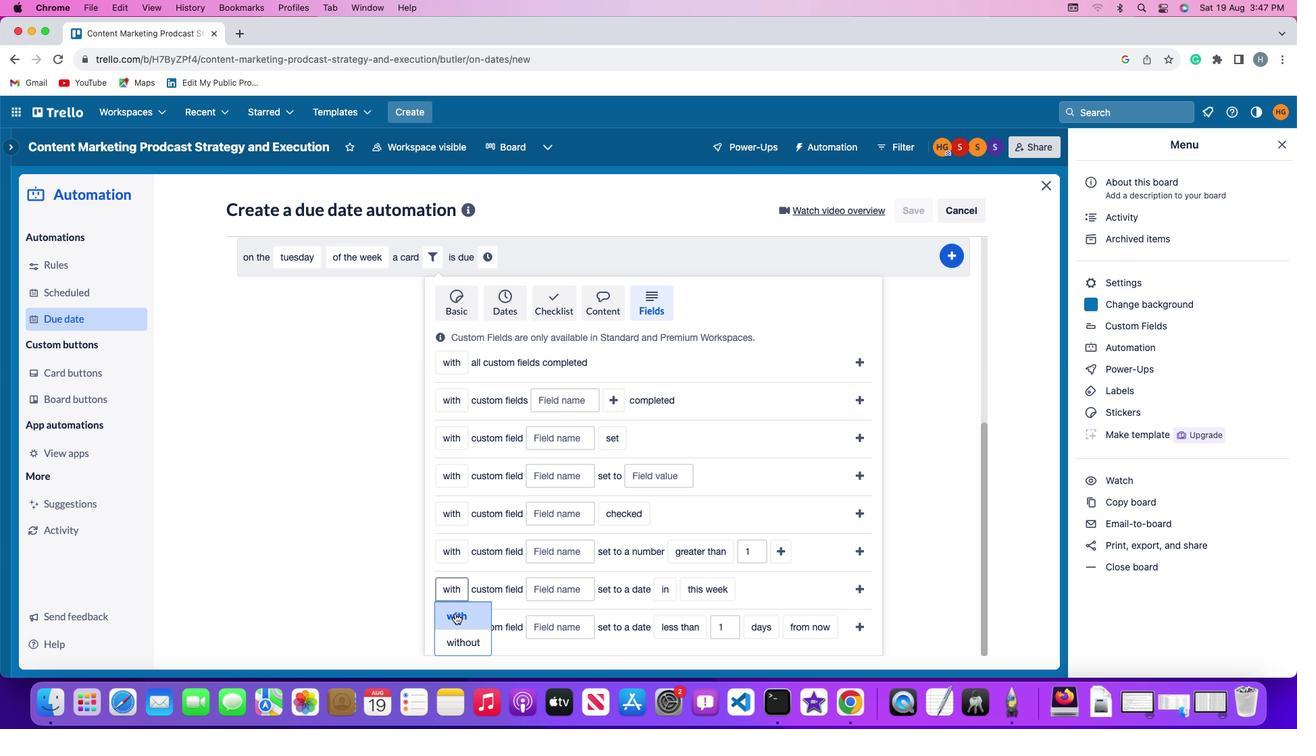 
Action: Mouse pressed left at (452, 610)
Screenshot: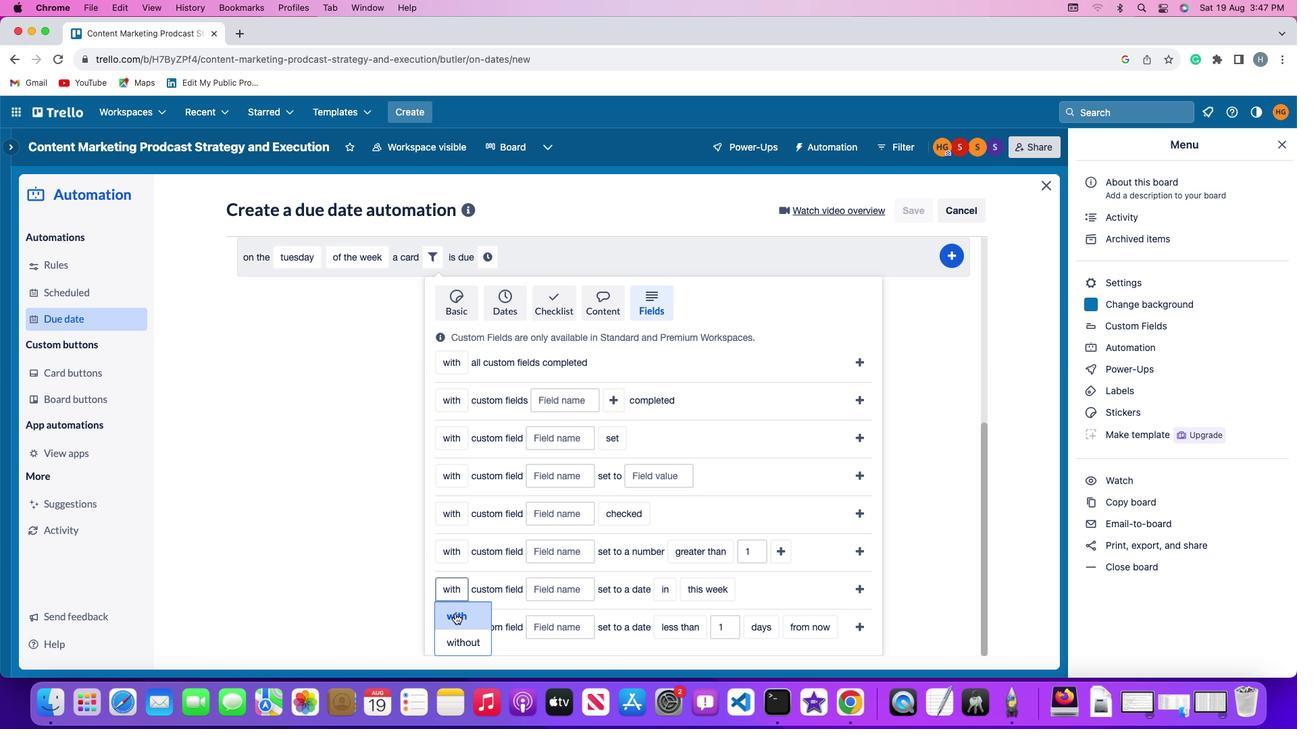 
Action: Mouse moved to (546, 585)
Screenshot: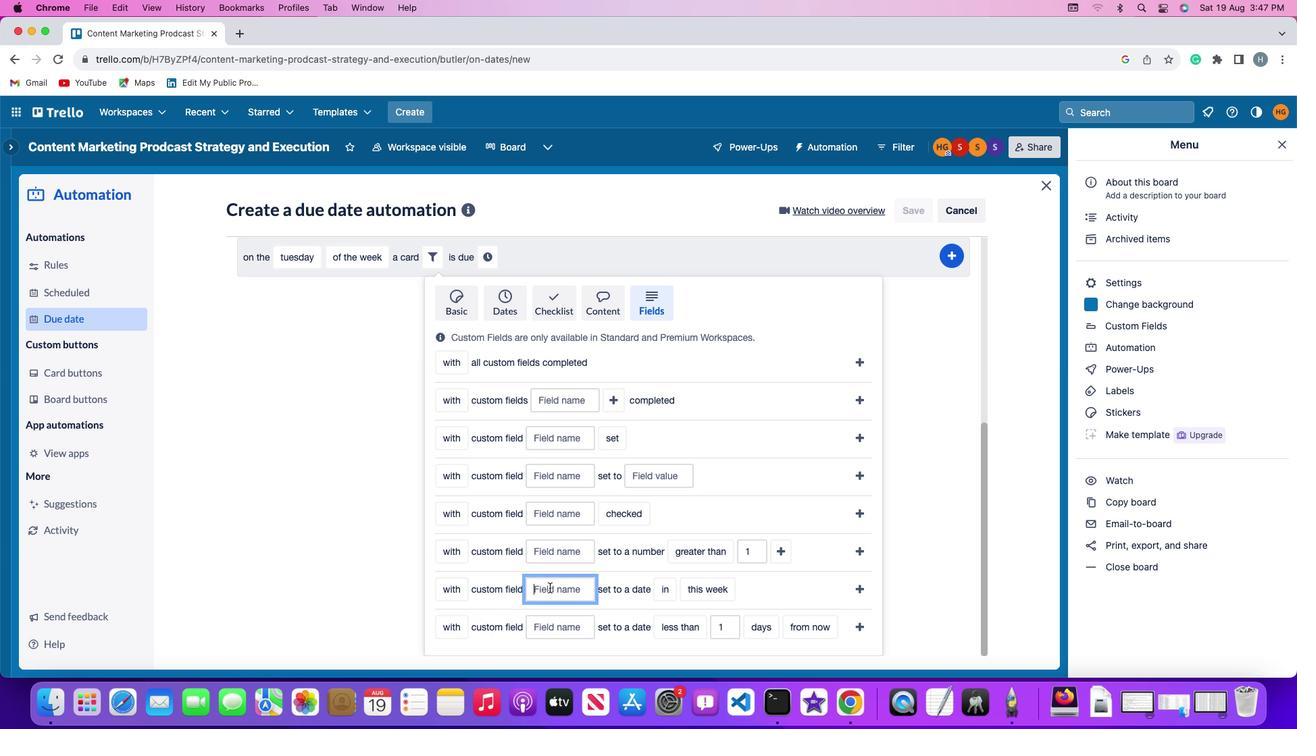 
Action: Mouse pressed left at (546, 585)
Screenshot: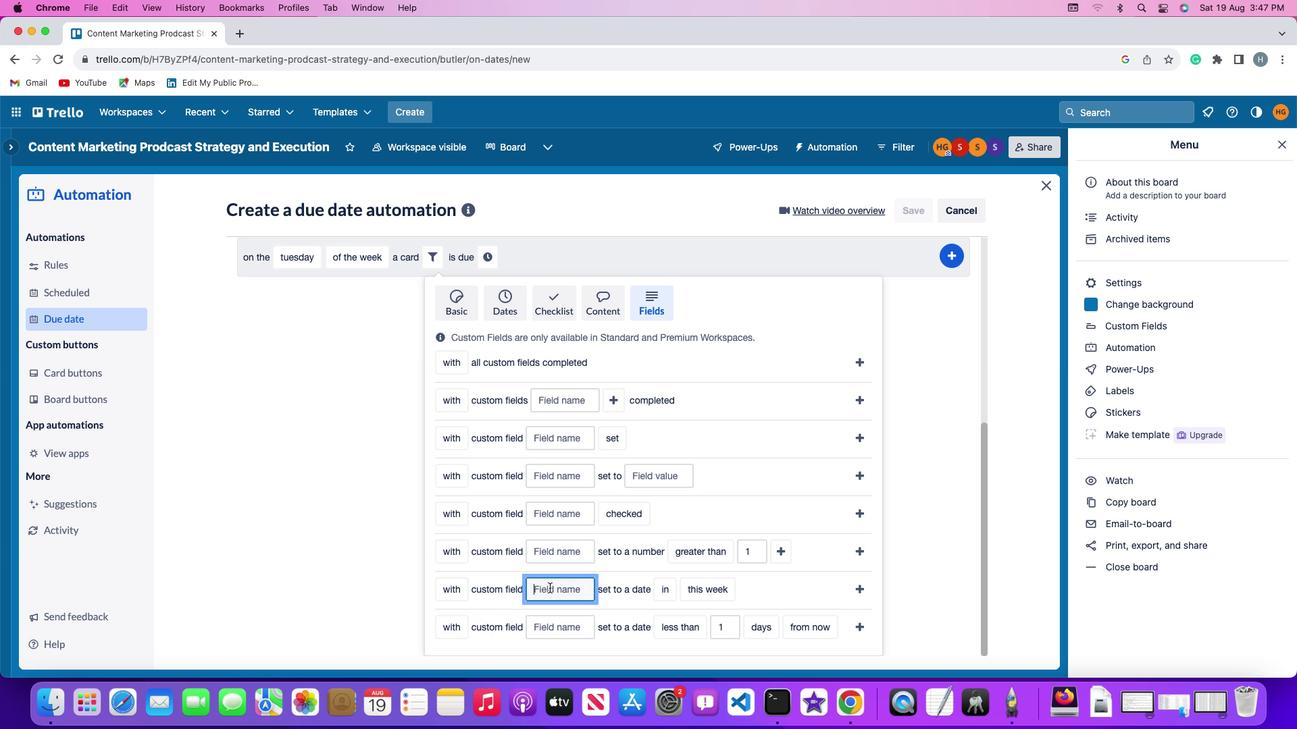 
Action: Mouse moved to (546, 583)
Screenshot: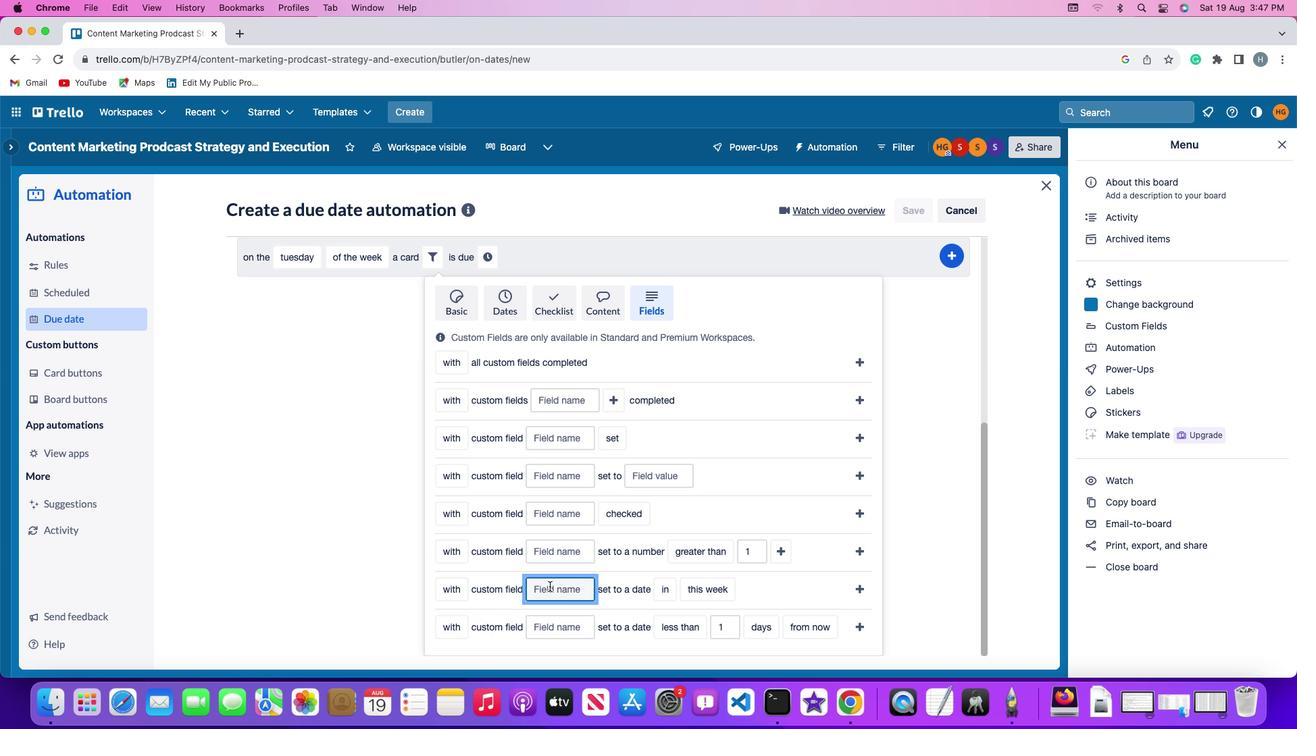 
Action: Key pressed Key.shift
Screenshot: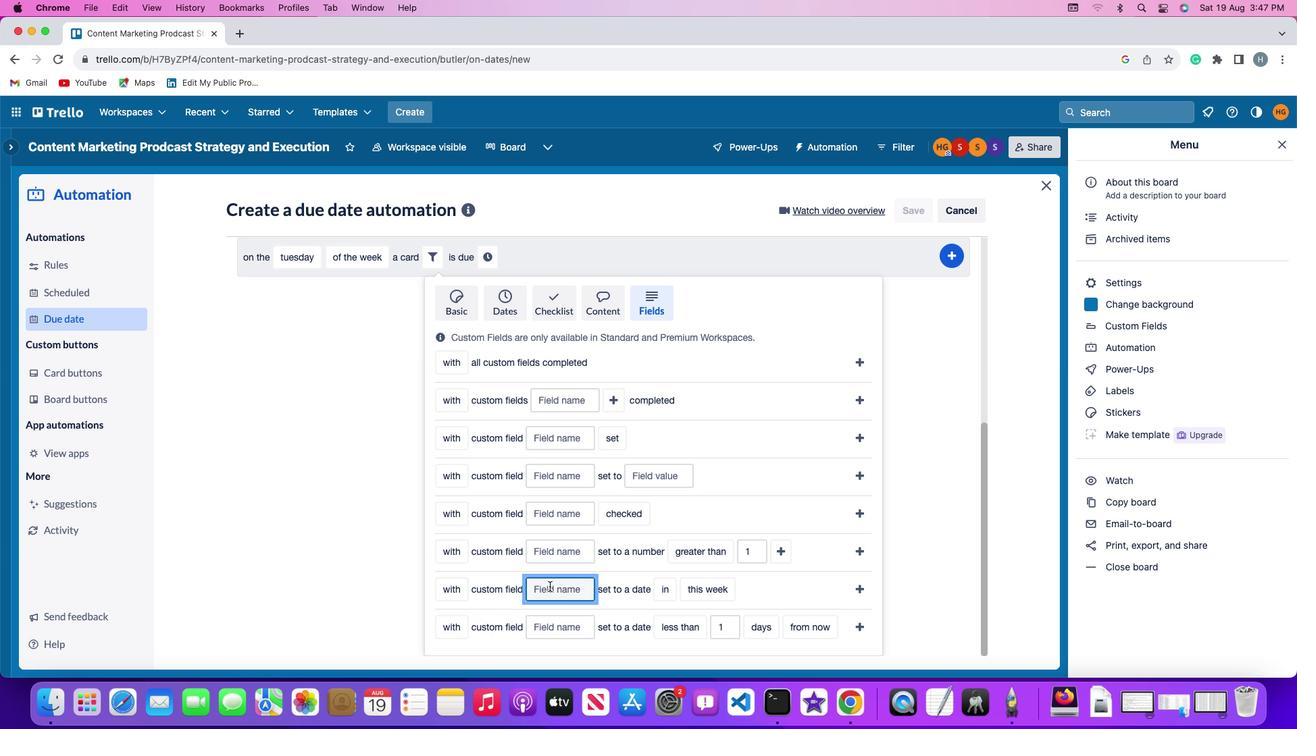 
Action: Mouse moved to (547, 583)
Screenshot: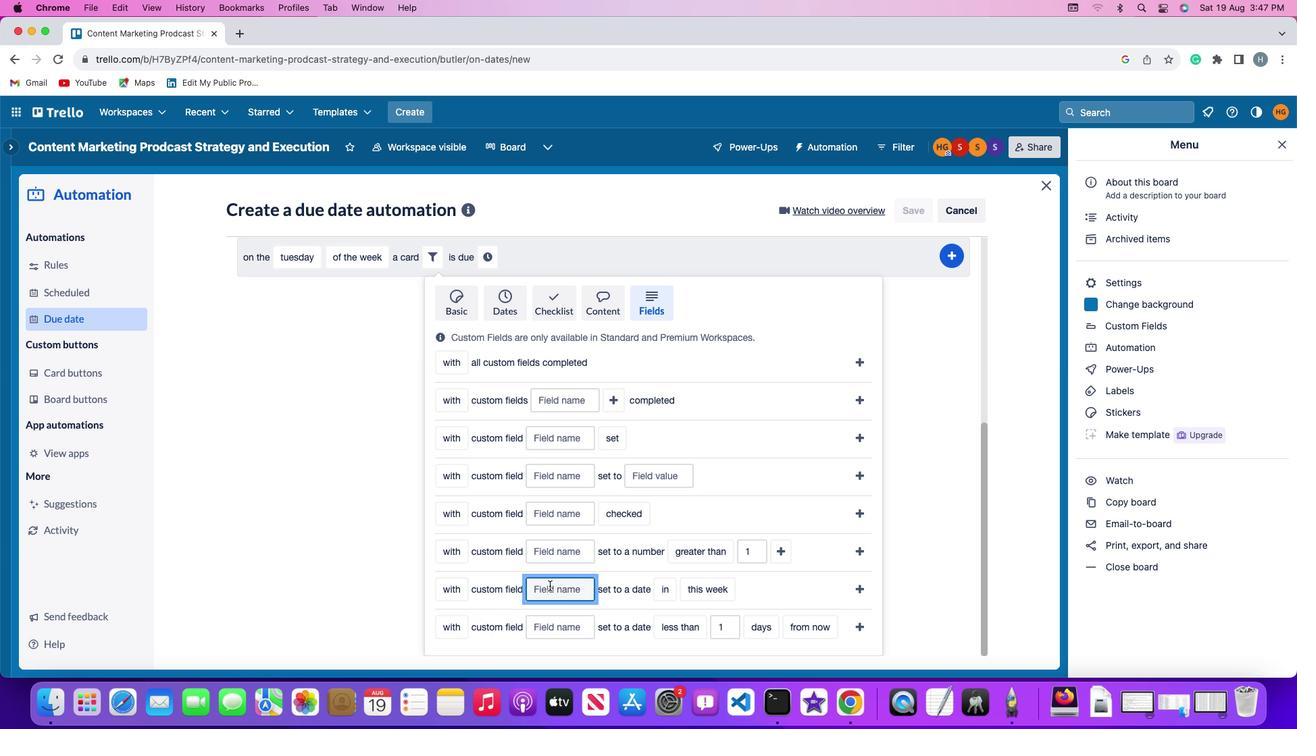 
Action: Key pressed 'R'
Screenshot: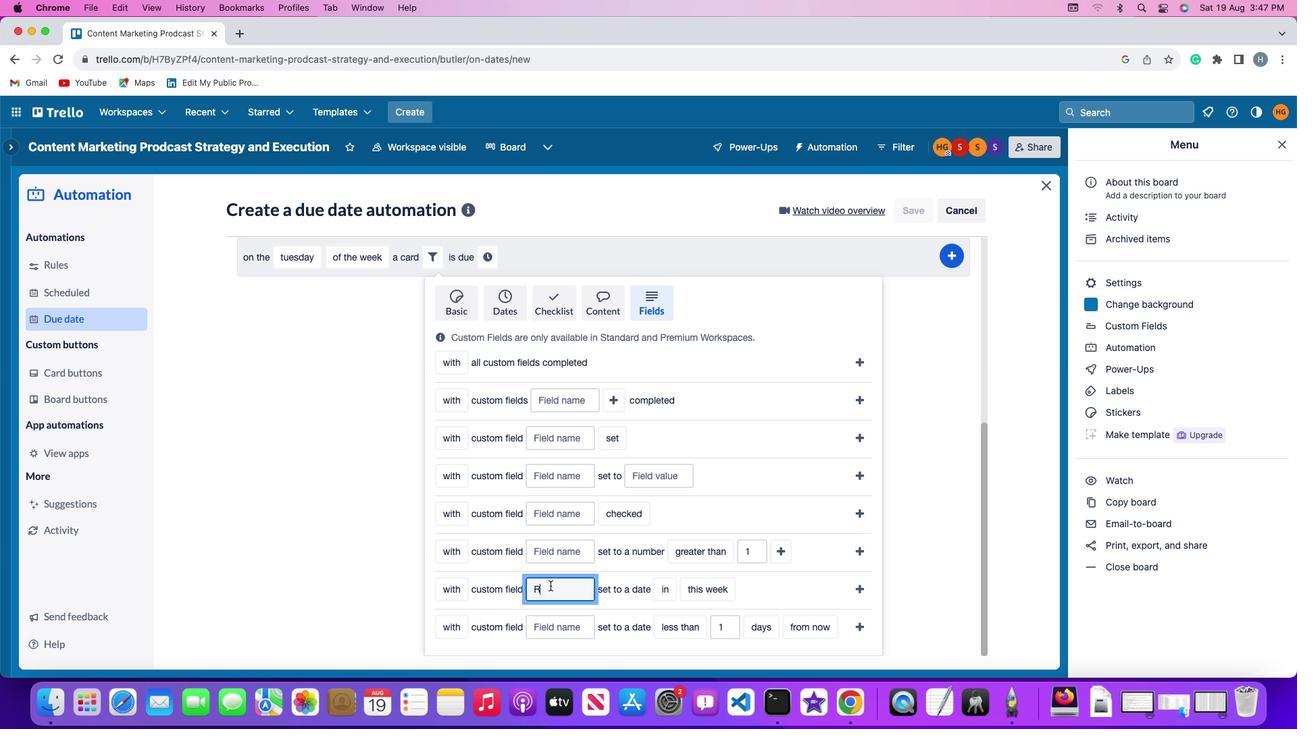 
Action: Mouse moved to (547, 583)
Screenshot: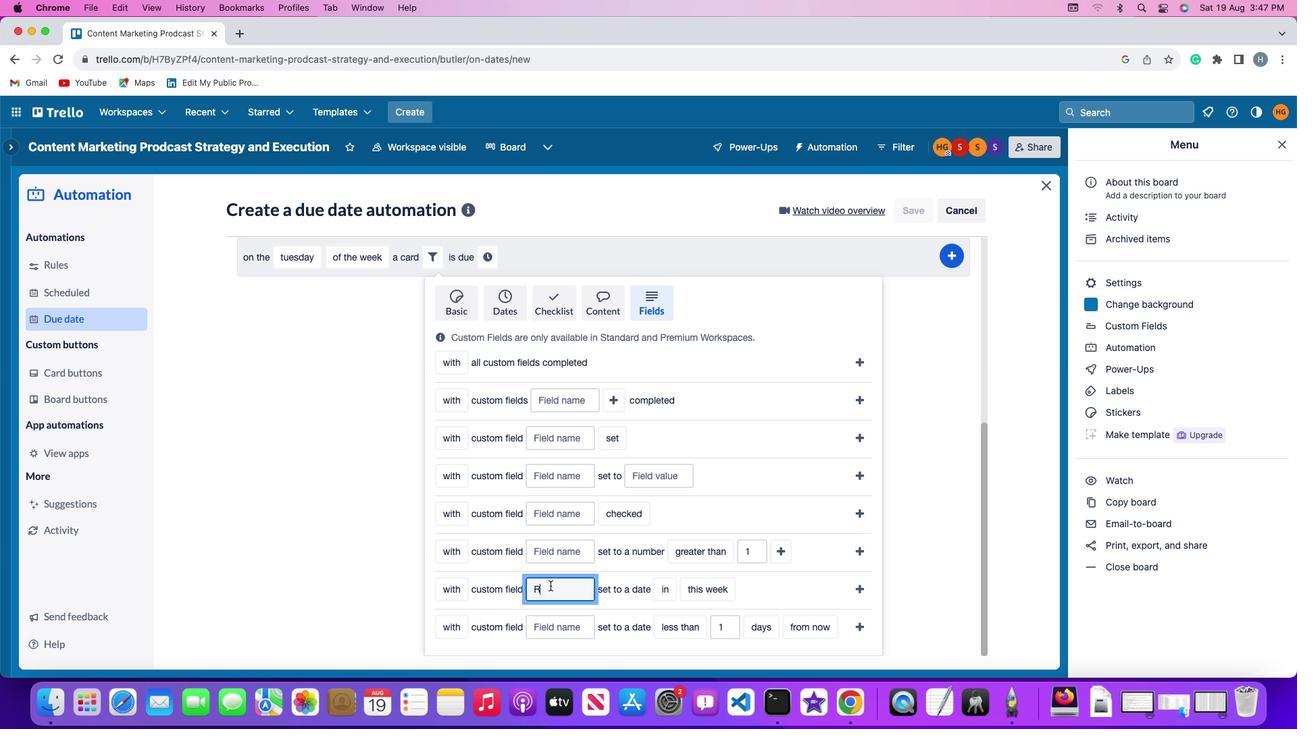 
Action: Key pressed 'e'
Screenshot: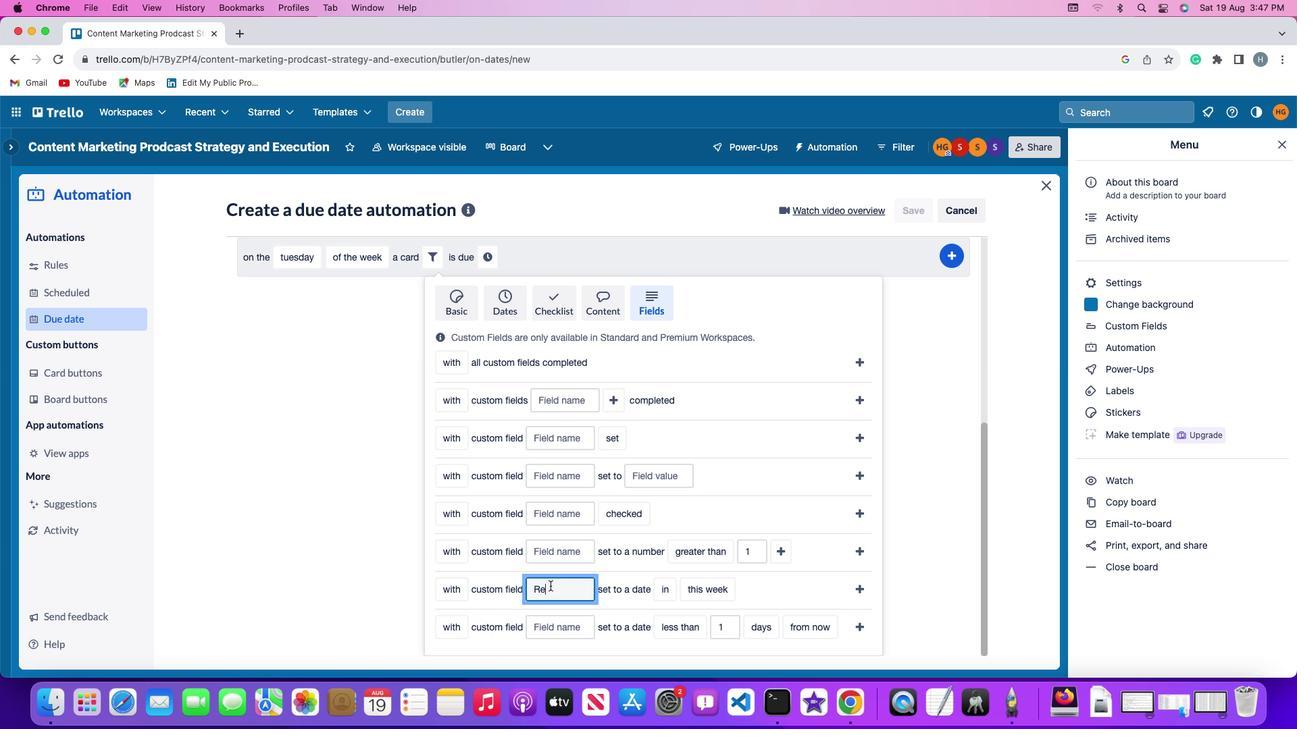 
Action: Mouse moved to (547, 583)
Screenshot: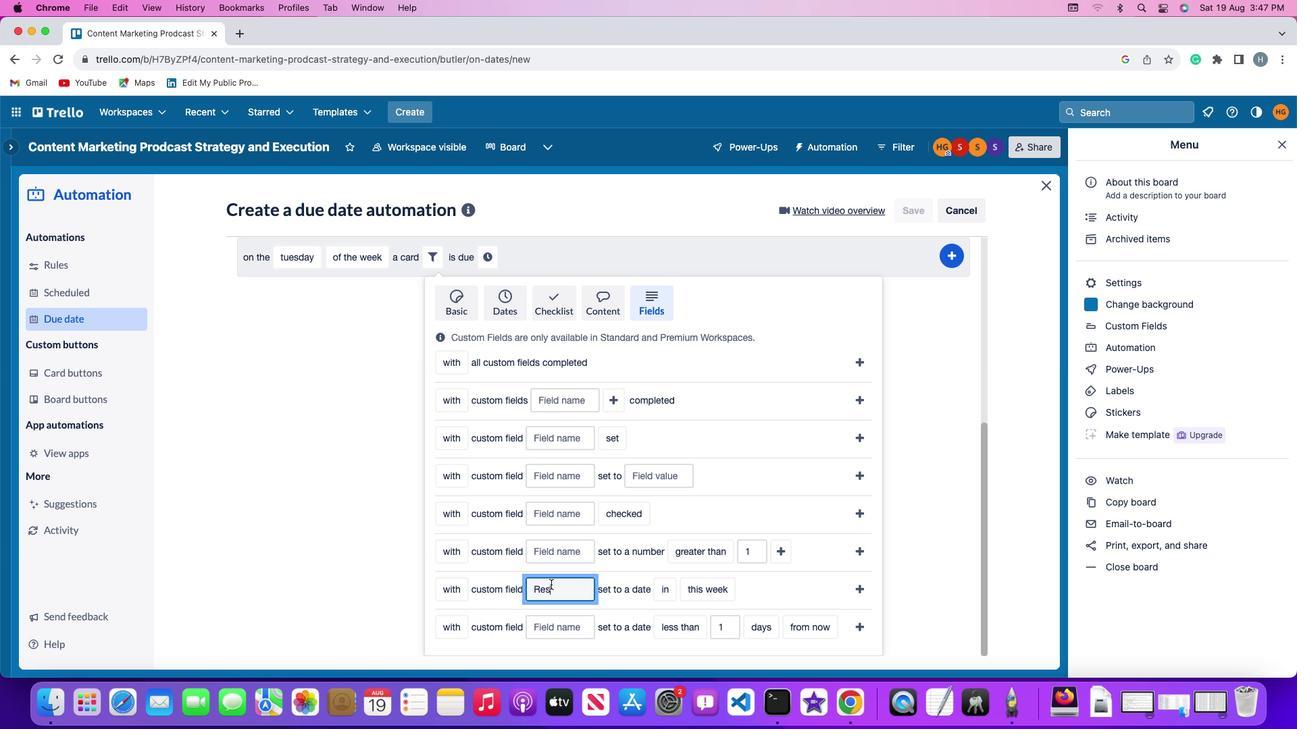 
Action: Key pressed 's'
Screenshot: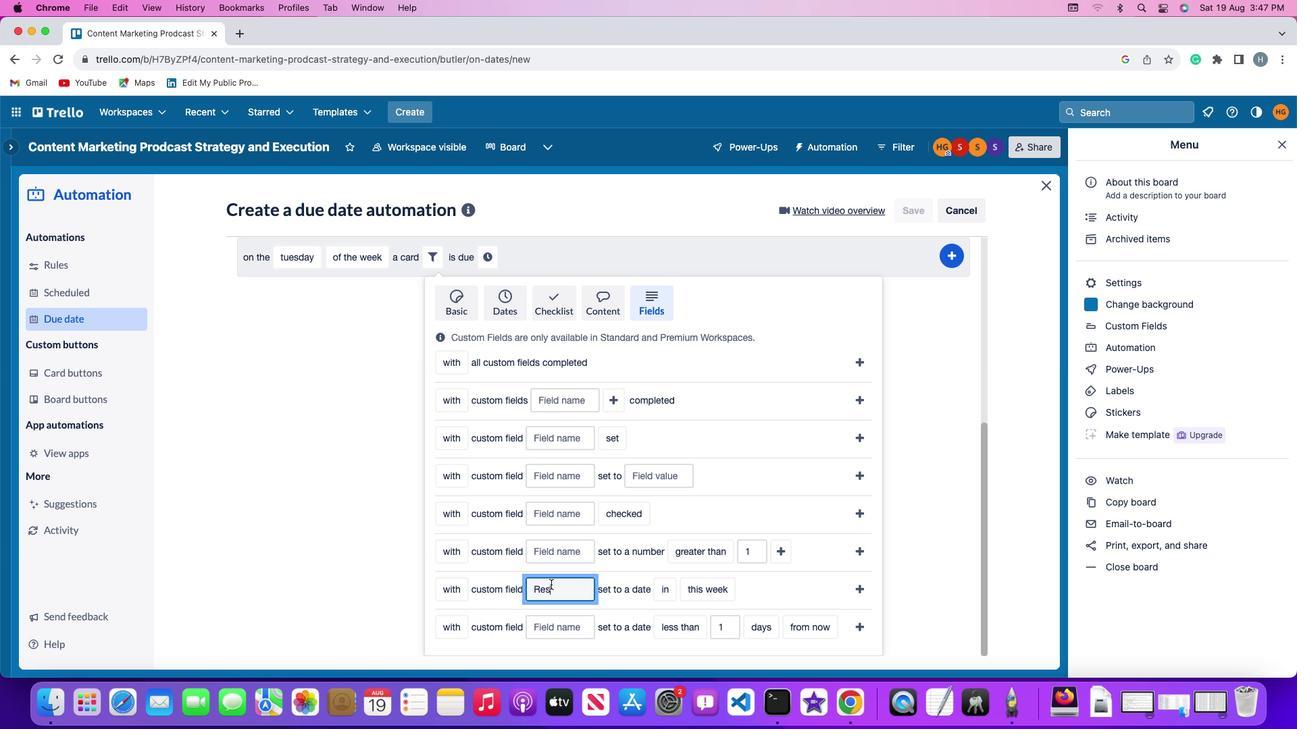 
Action: Mouse moved to (548, 581)
Screenshot: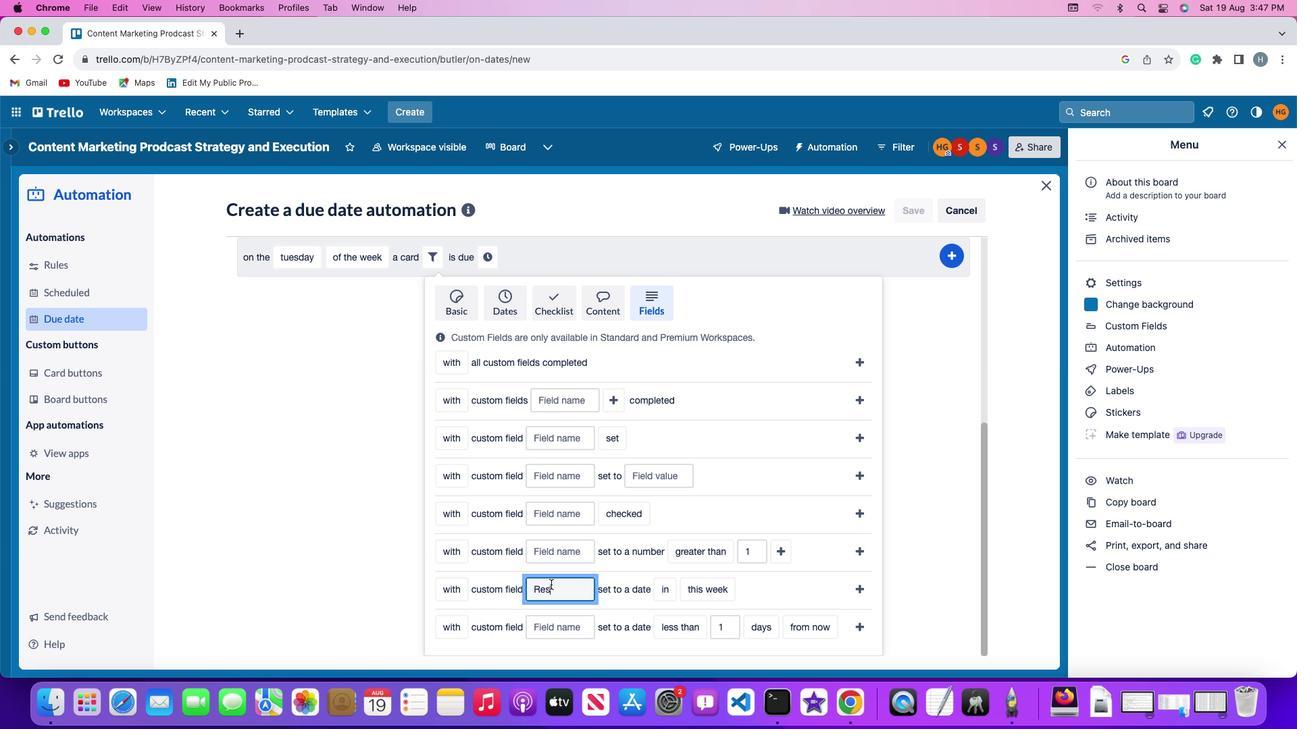 
Action: Key pressed 'u'
Screenshot: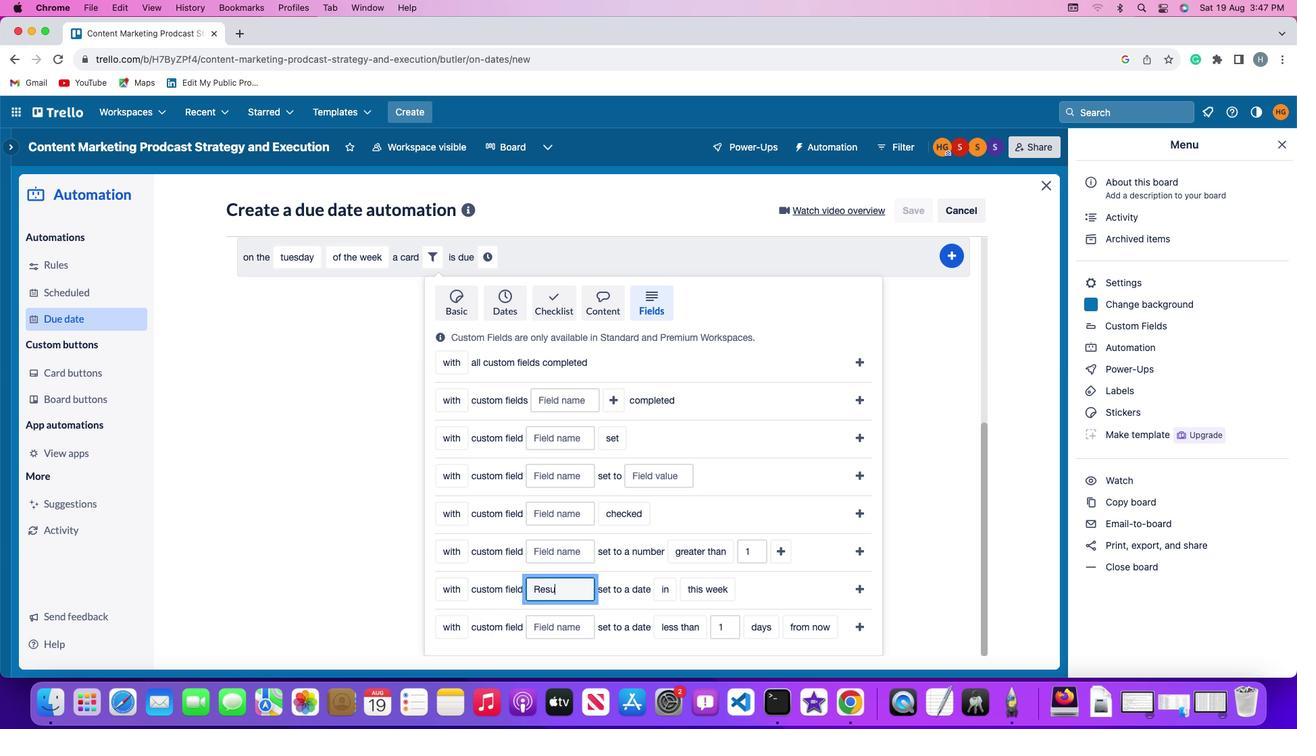 
Action: Mouse moved to (548, 581)
Screenshot: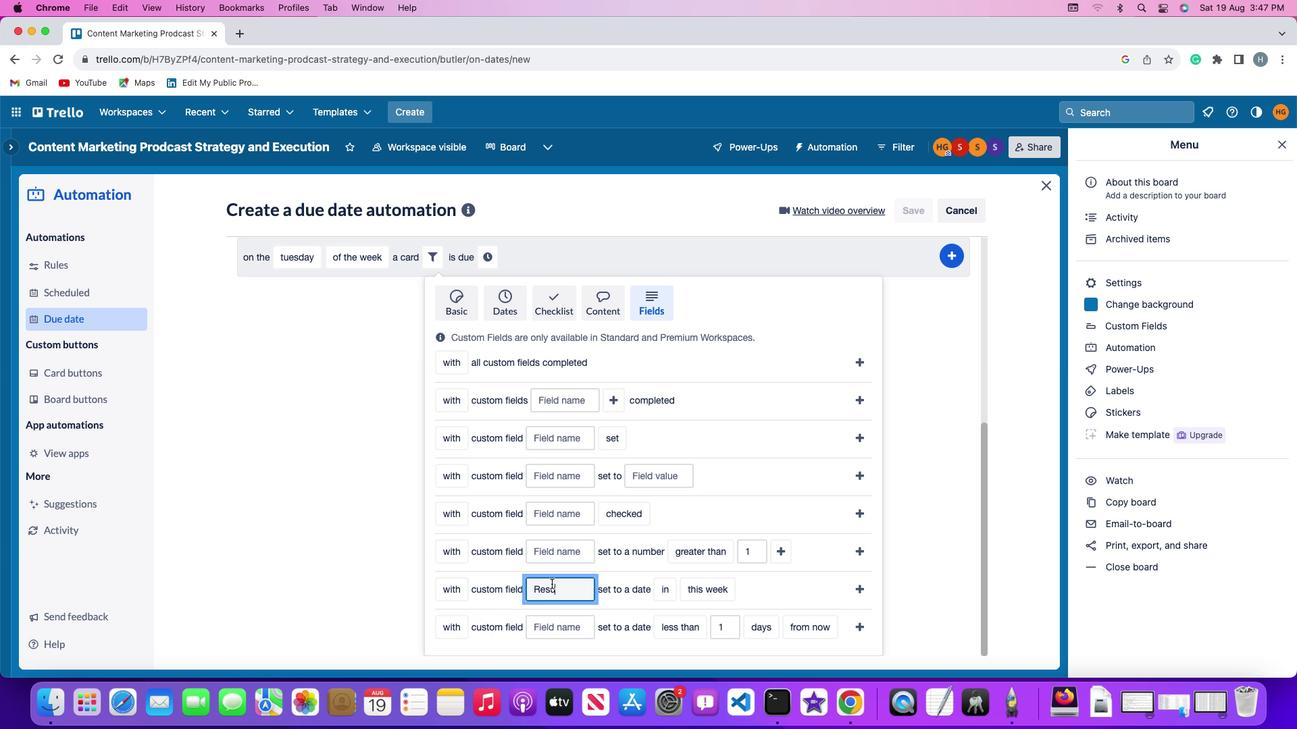 
Action: Key pressed 'm'
Screenshot: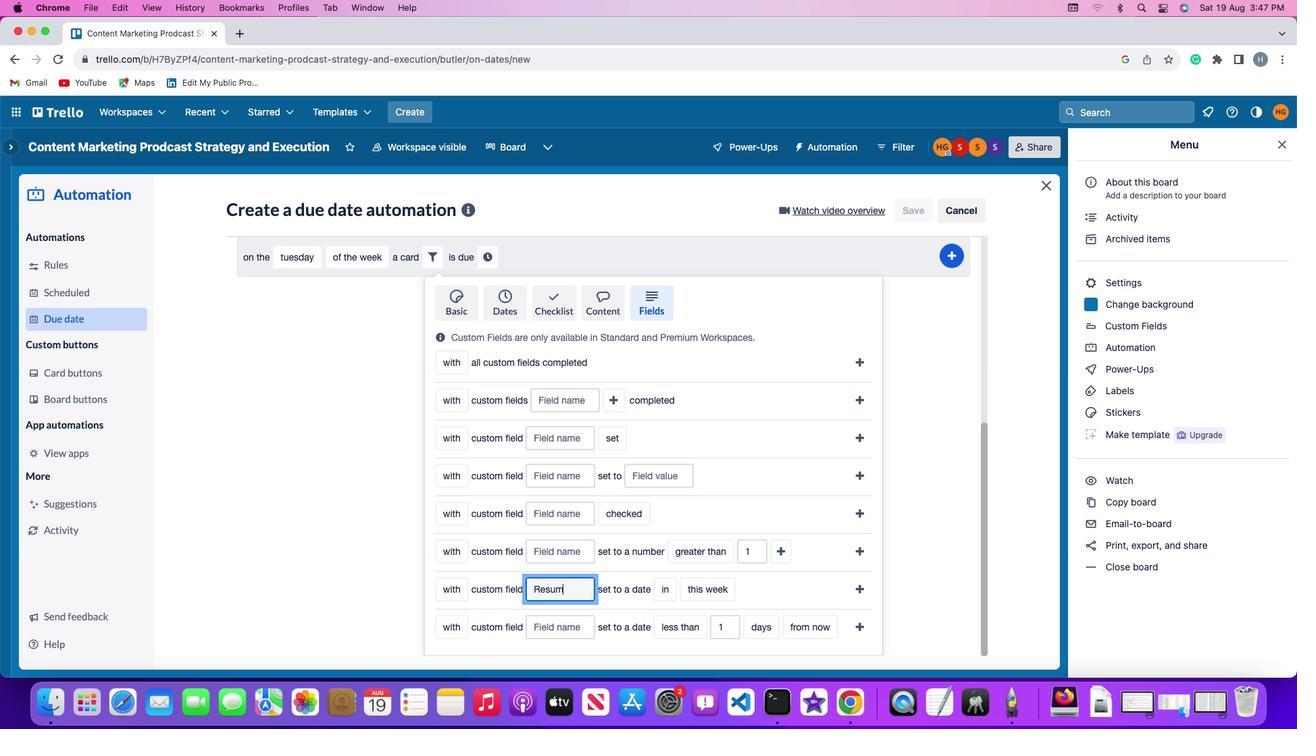 
Action: Mouse moved to (549, 581)
Screenshot: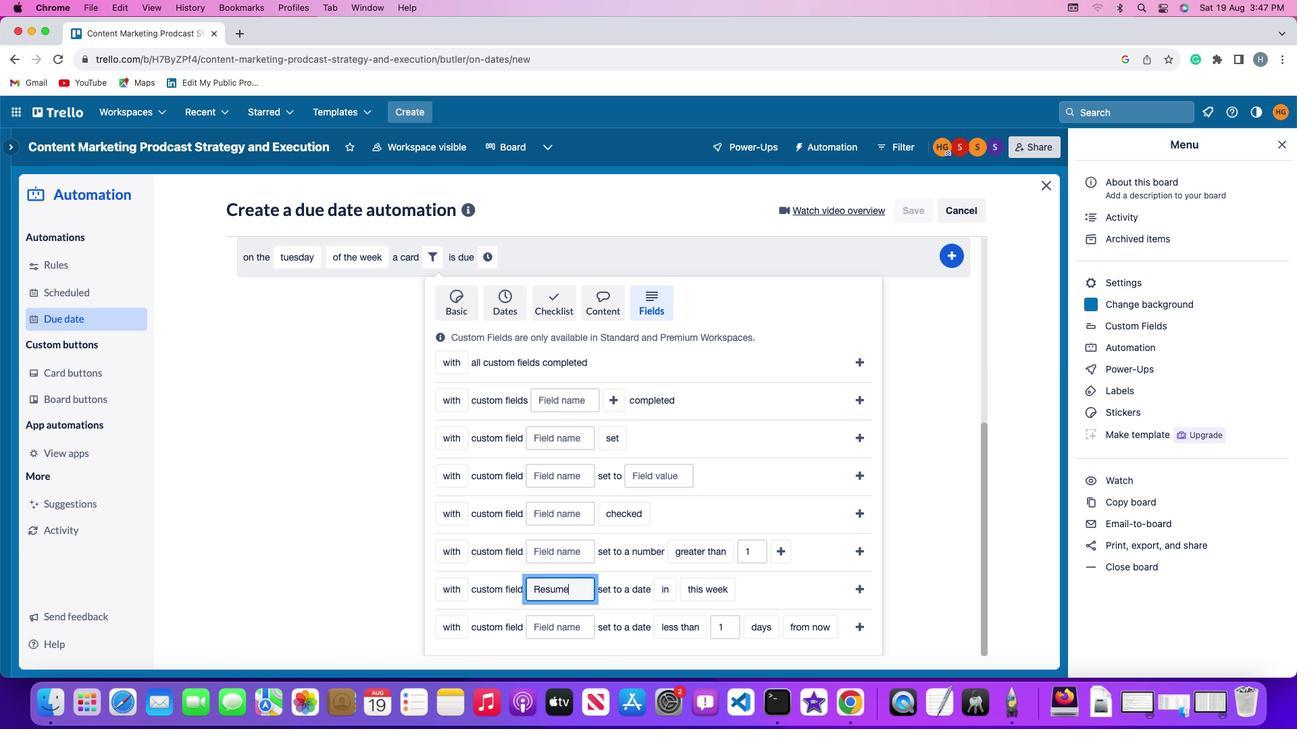 
Action: Key pressed 'e'
Screenshot: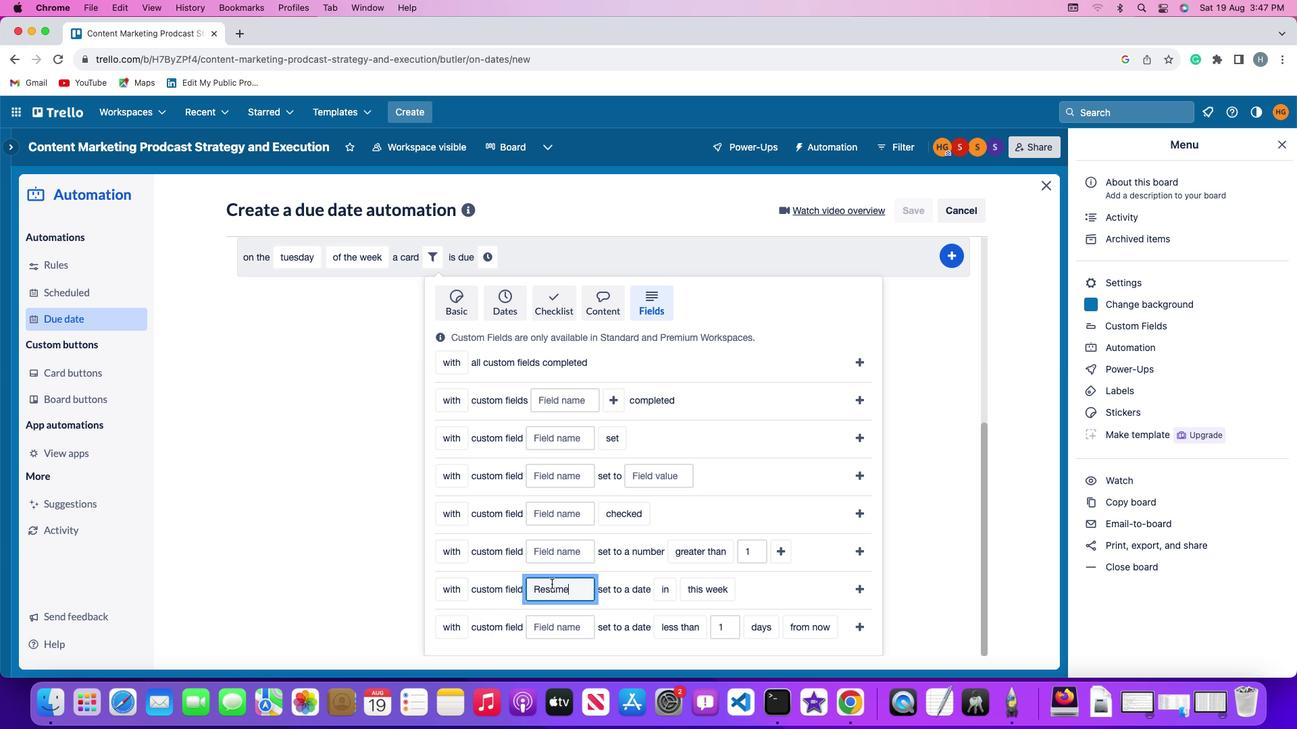 
Action: Mouse moved to (677, 588)
Screenshot: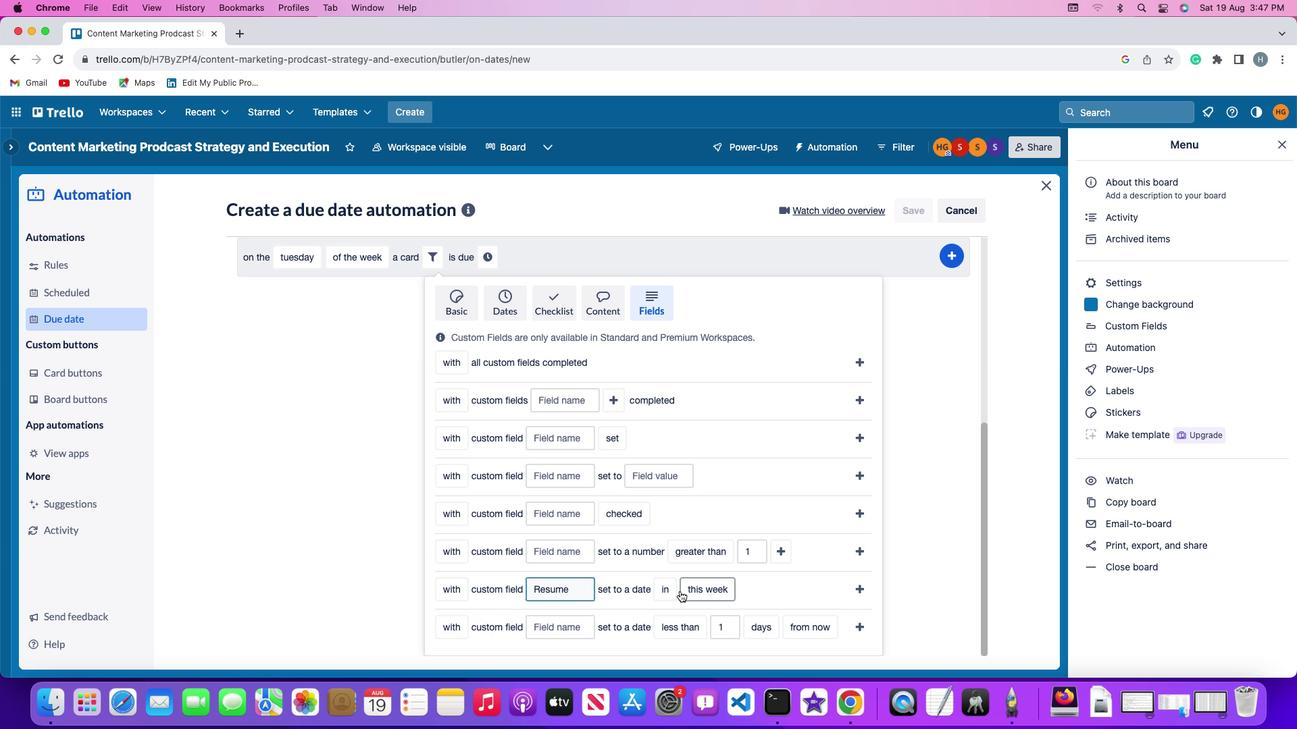 
Action: Mouse pressed left at (677, 588)
Screenshot: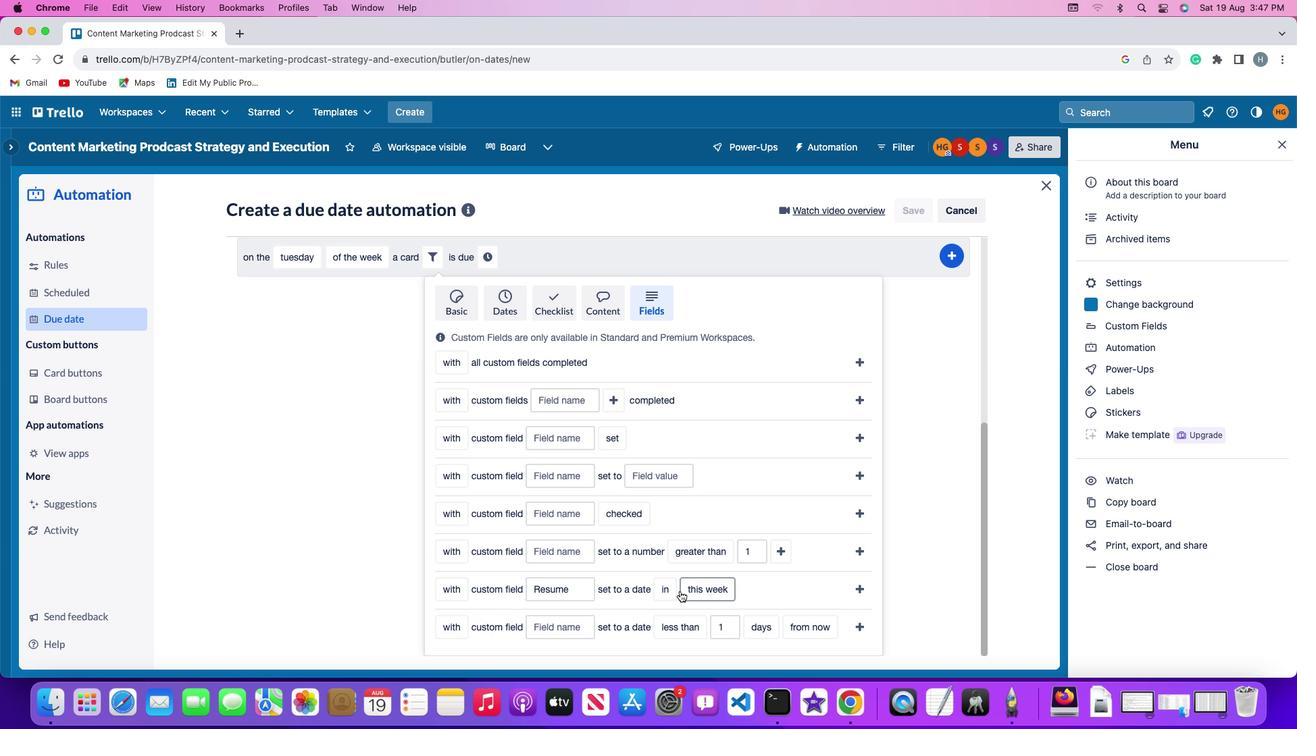 
Action: Mouse moved to (662, 589)
Screenshot: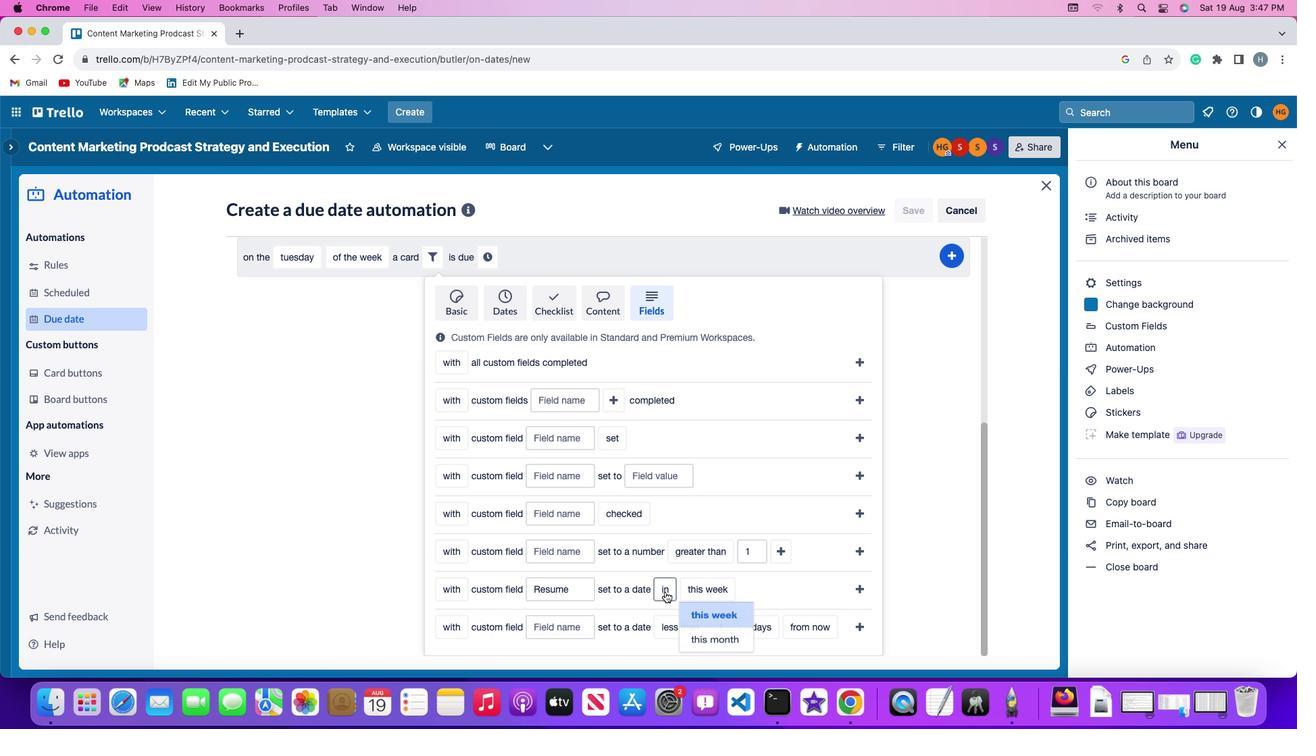 
Action: Mouse pressed left at (662, 589)
Screenshot: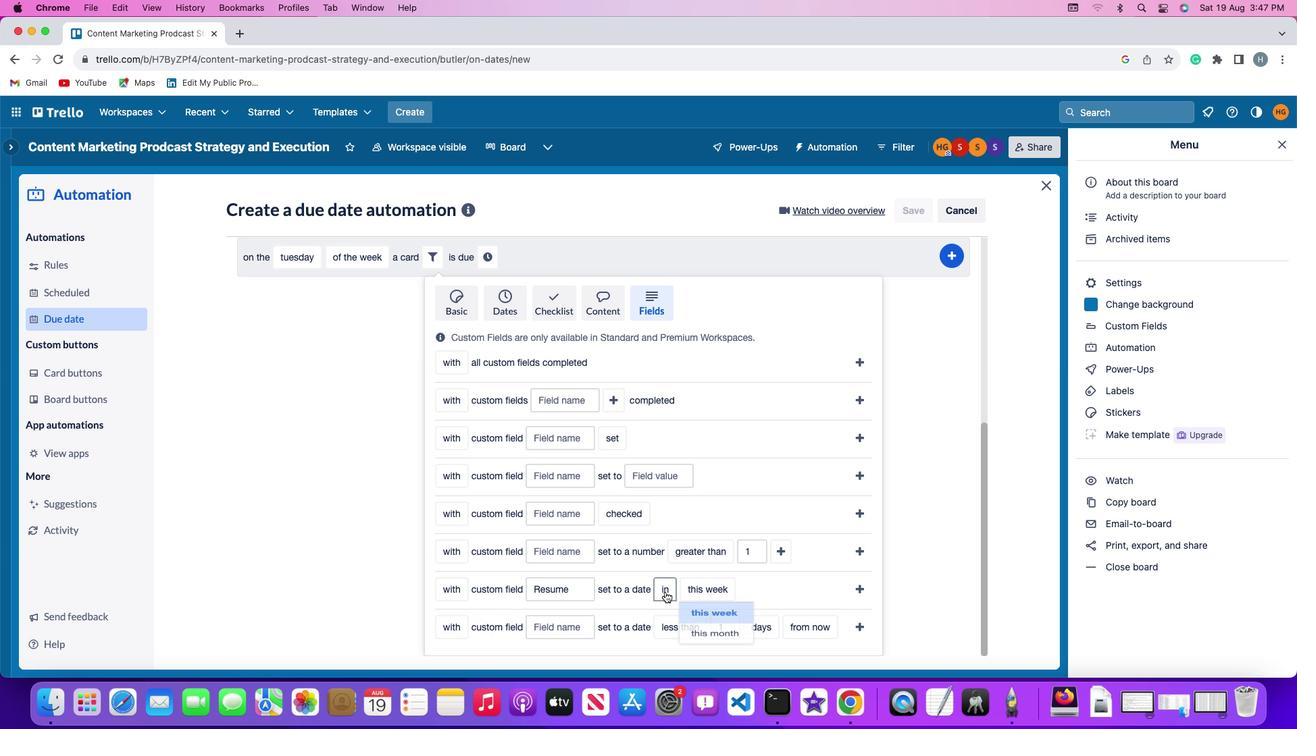 
Action: Mouse moved to (672, 639)
Screenshot: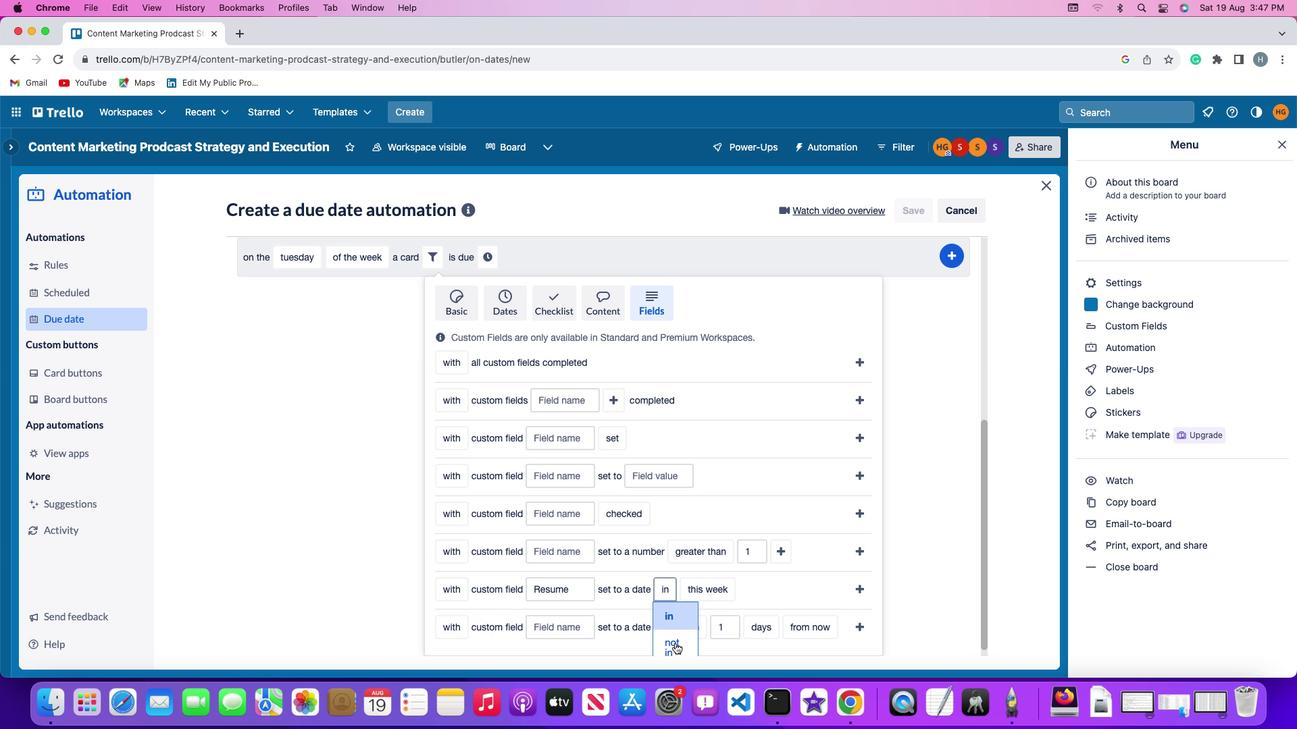 
Action: Mouse pressed left at (672, 639)
Screenshot: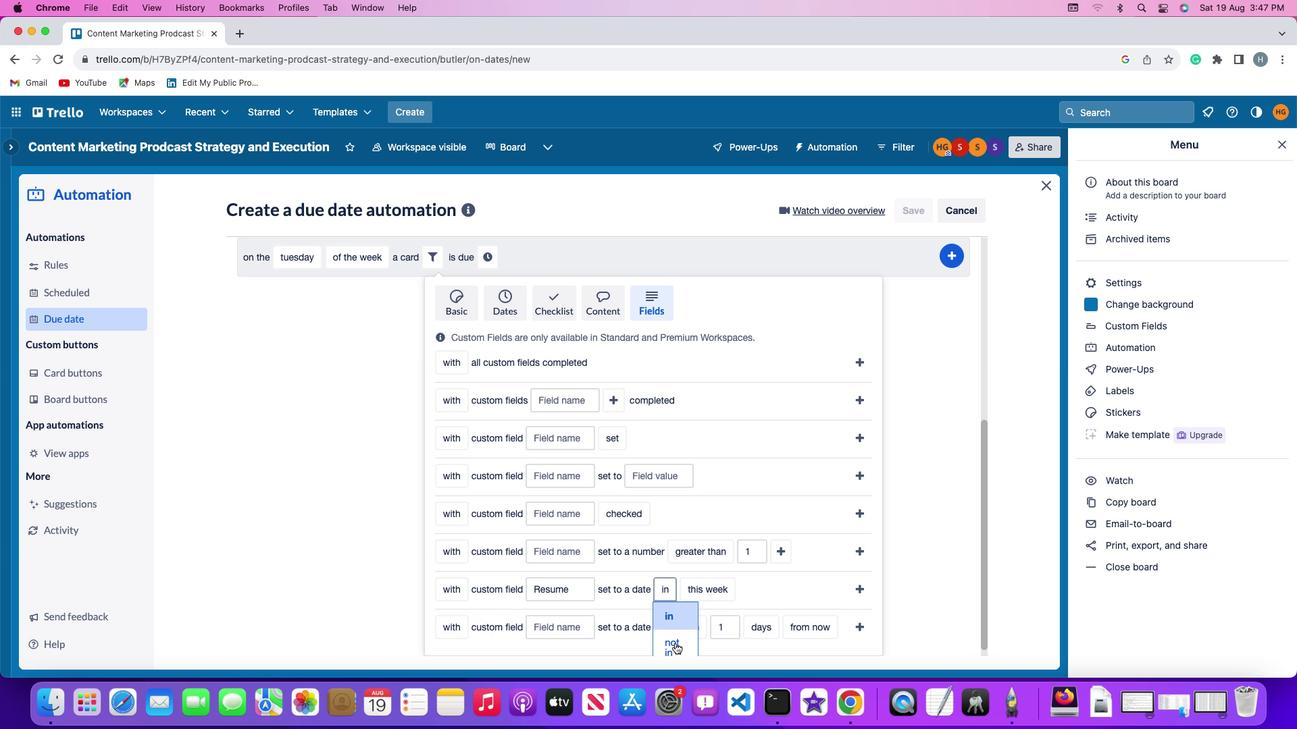 
Action: Mouse moved to (704, 585)
Screenshot: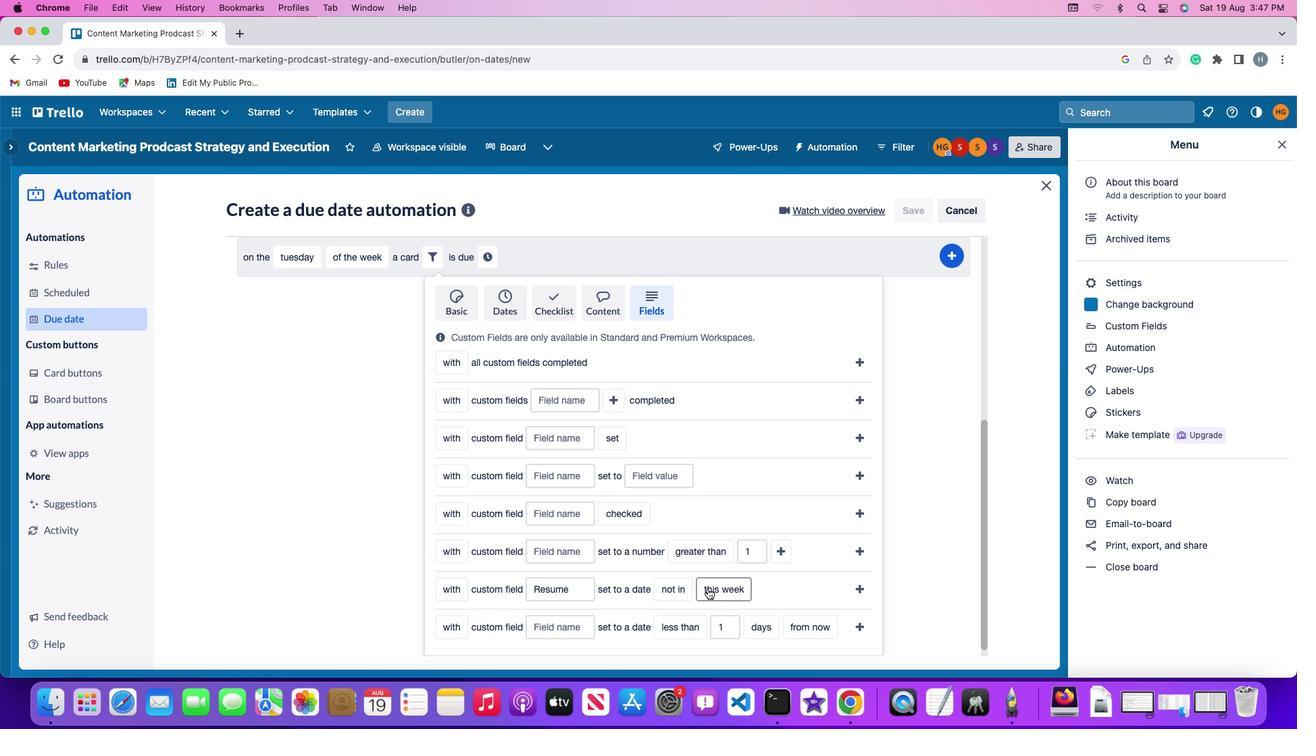 
Action: Mouse pressed left at (704, 585)
Screenshot: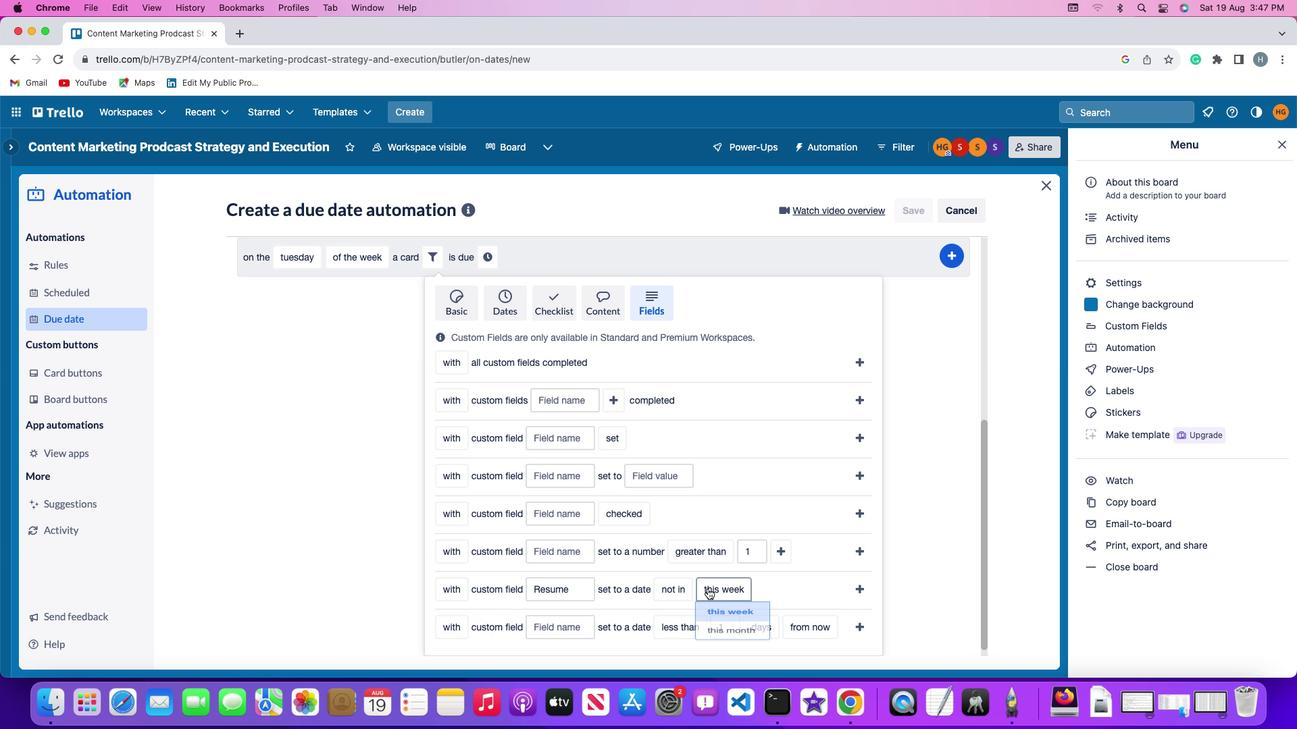 
Action: Mouse moved to (722, 636)
Screenshot: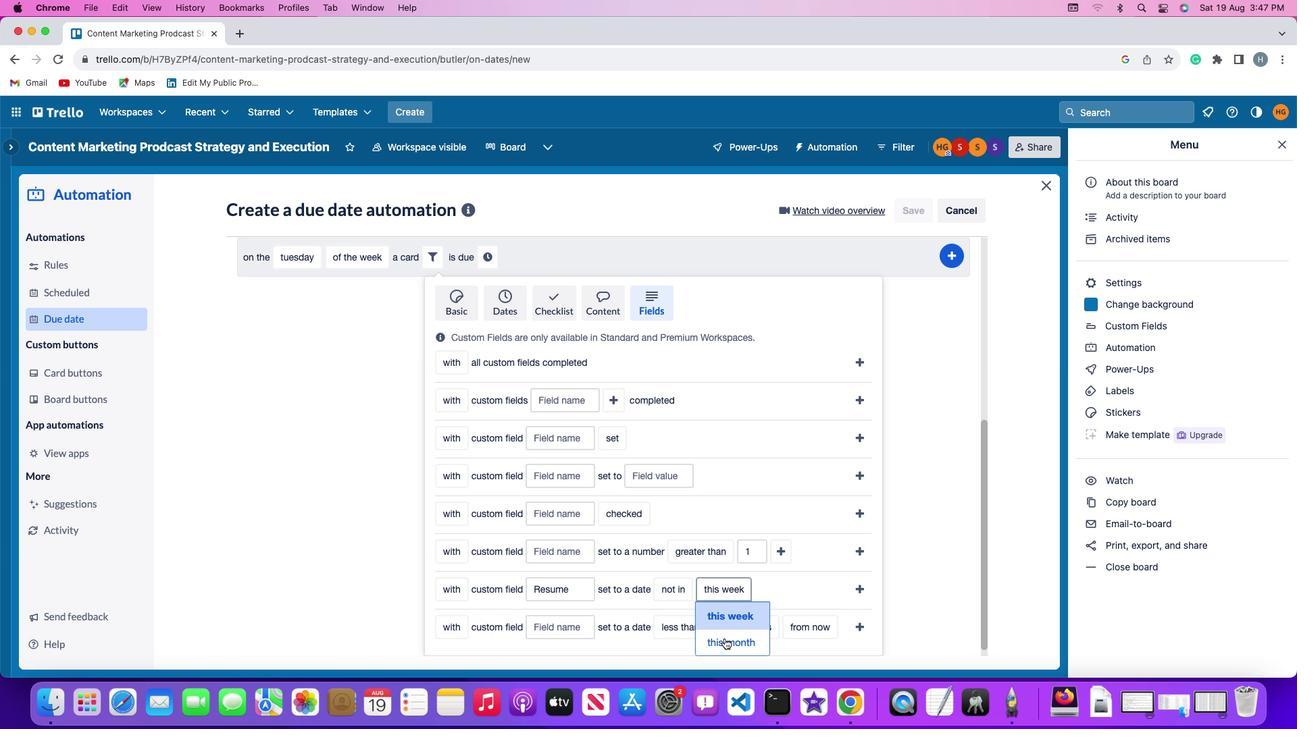 
Action: Mouse pressed left at (722, 636)
Screenshot: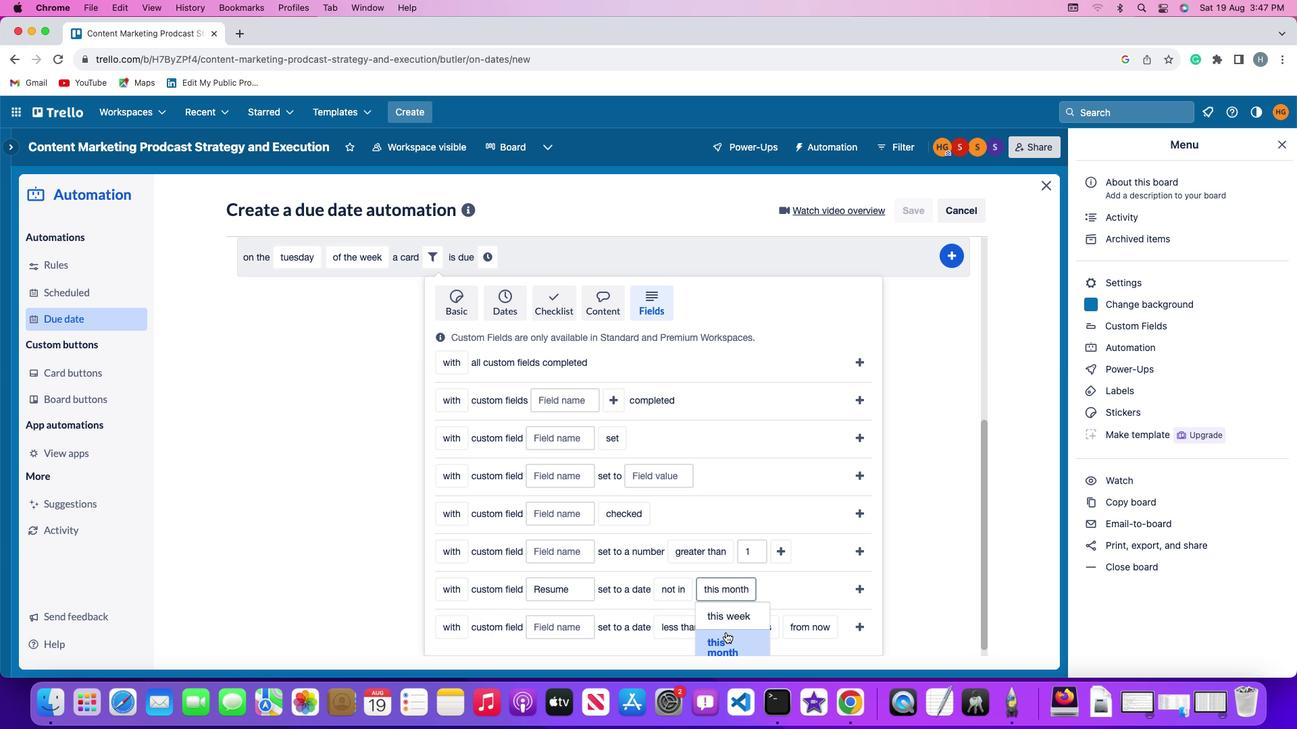 
Action: Mouse moved to (853, 586)
Screenshot: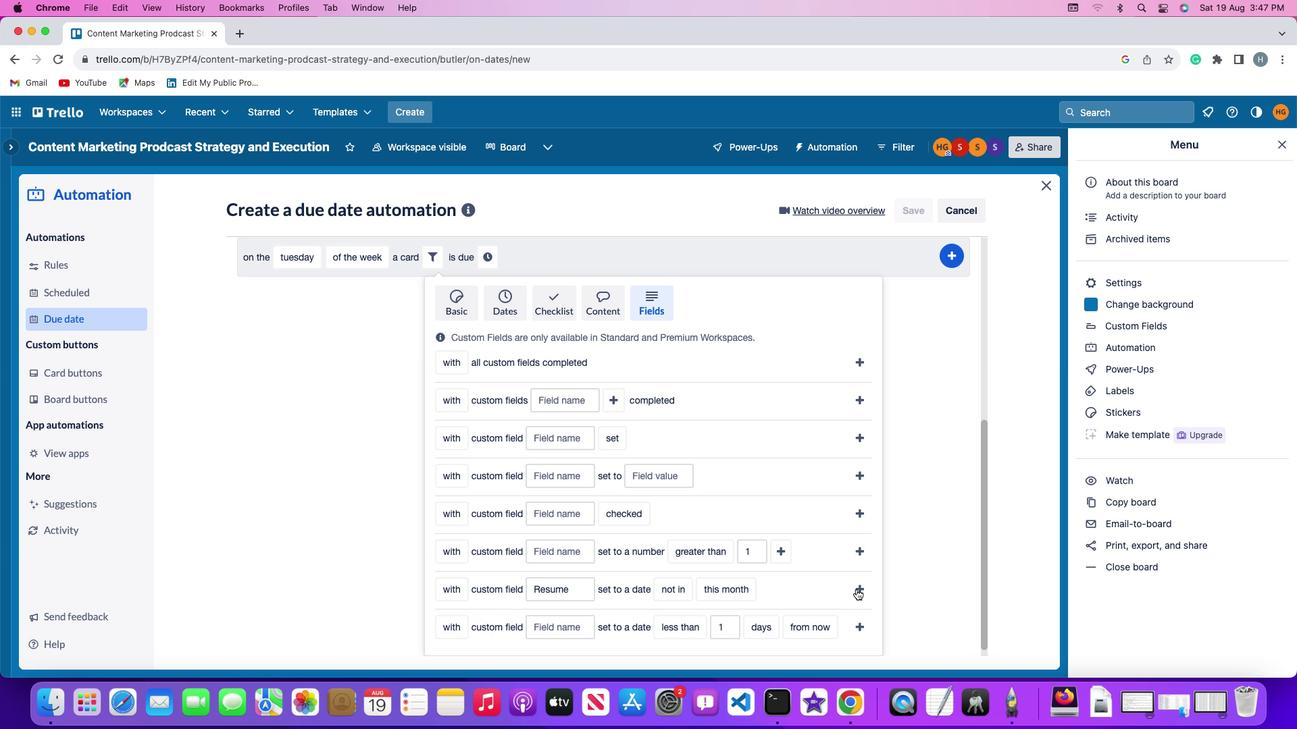 
Action: Mouse pressed left at (853, 586)
Screenshot: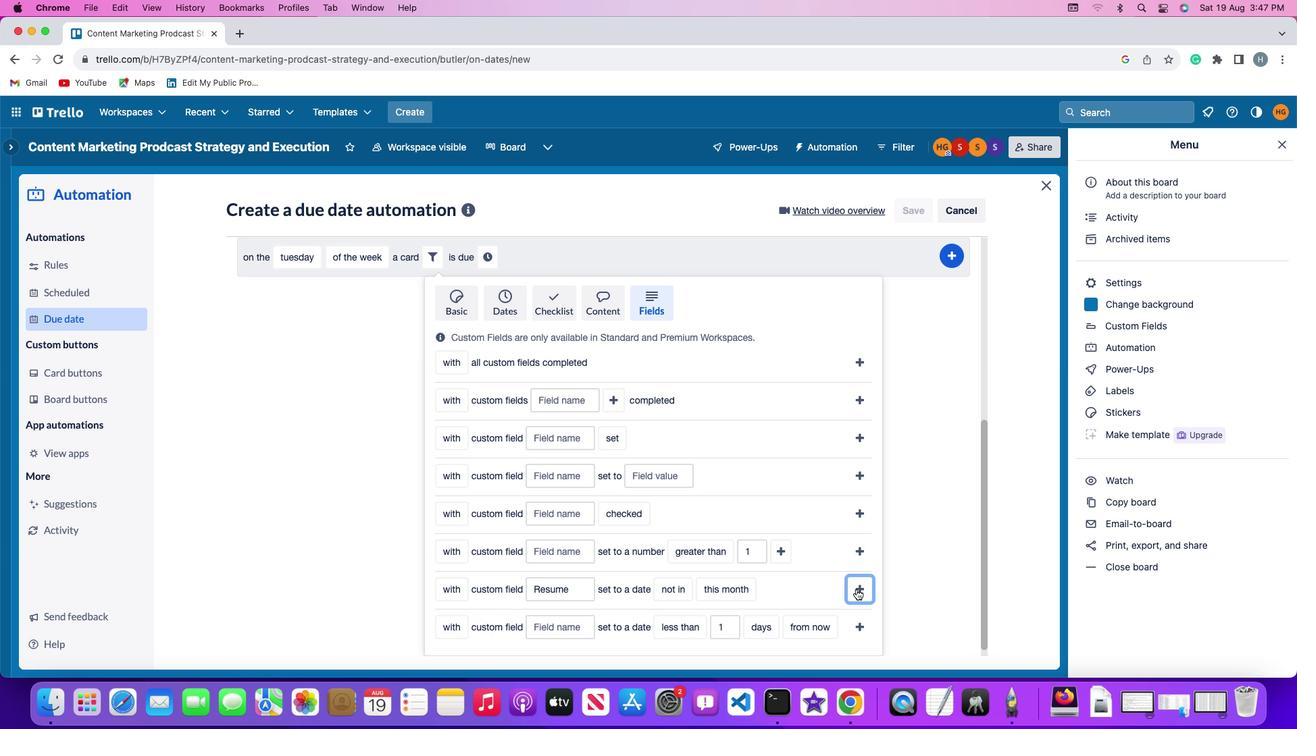 
Action: Mouse moved to (762, 589)
Screenshot: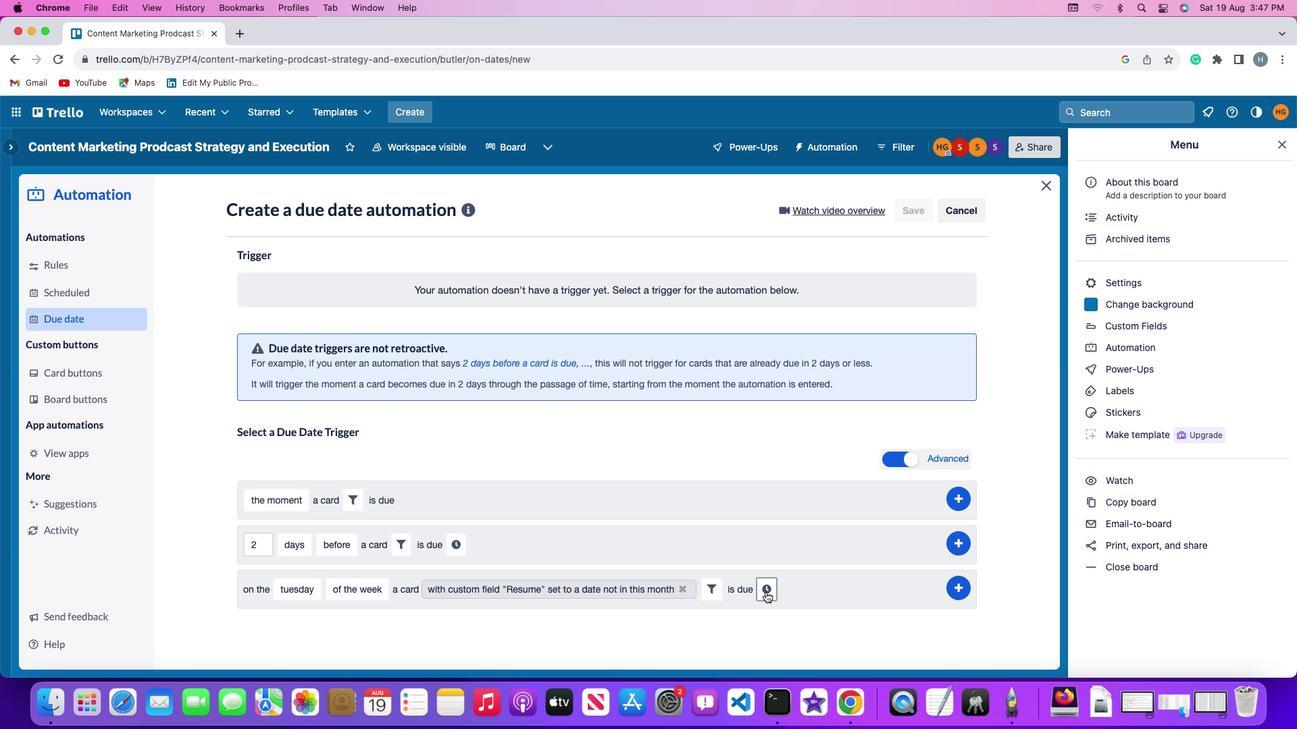 
Action: Mouse pressed left at (762, 589)
Screenshot: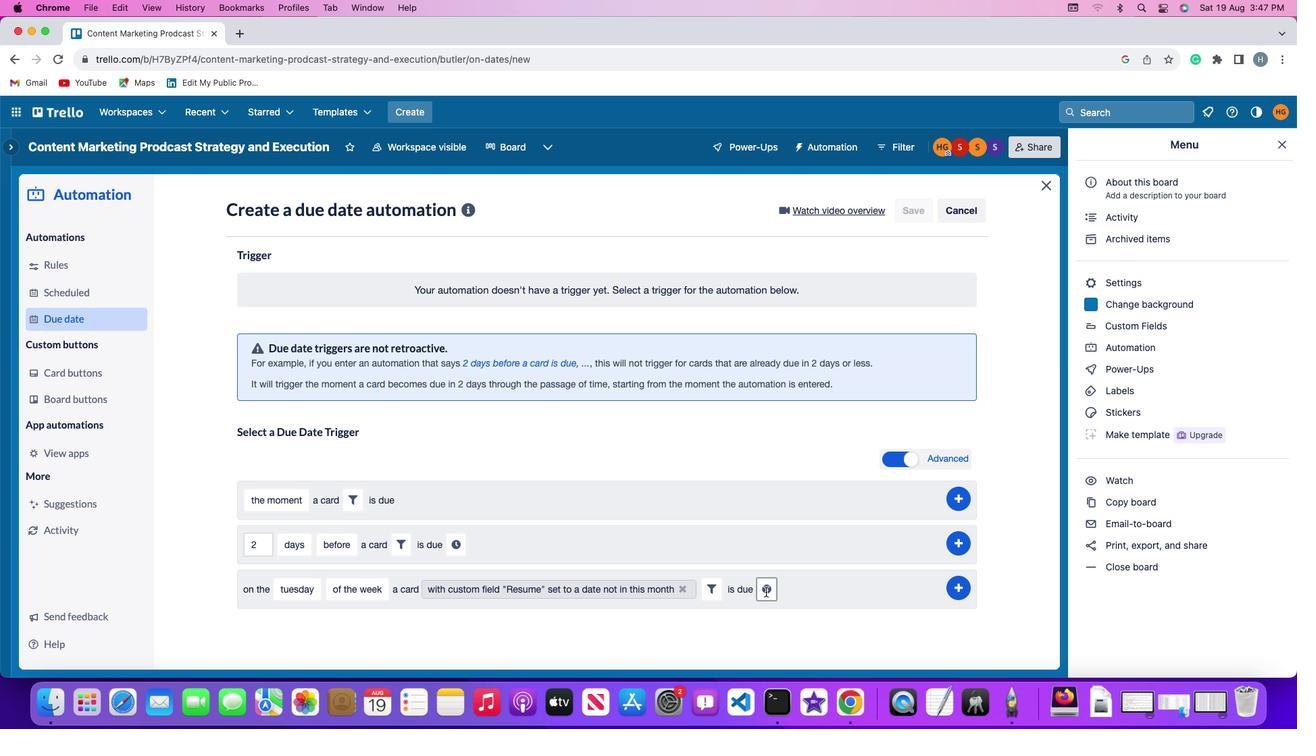 
Action: Mouse moved to (789, 591)
Screenshot: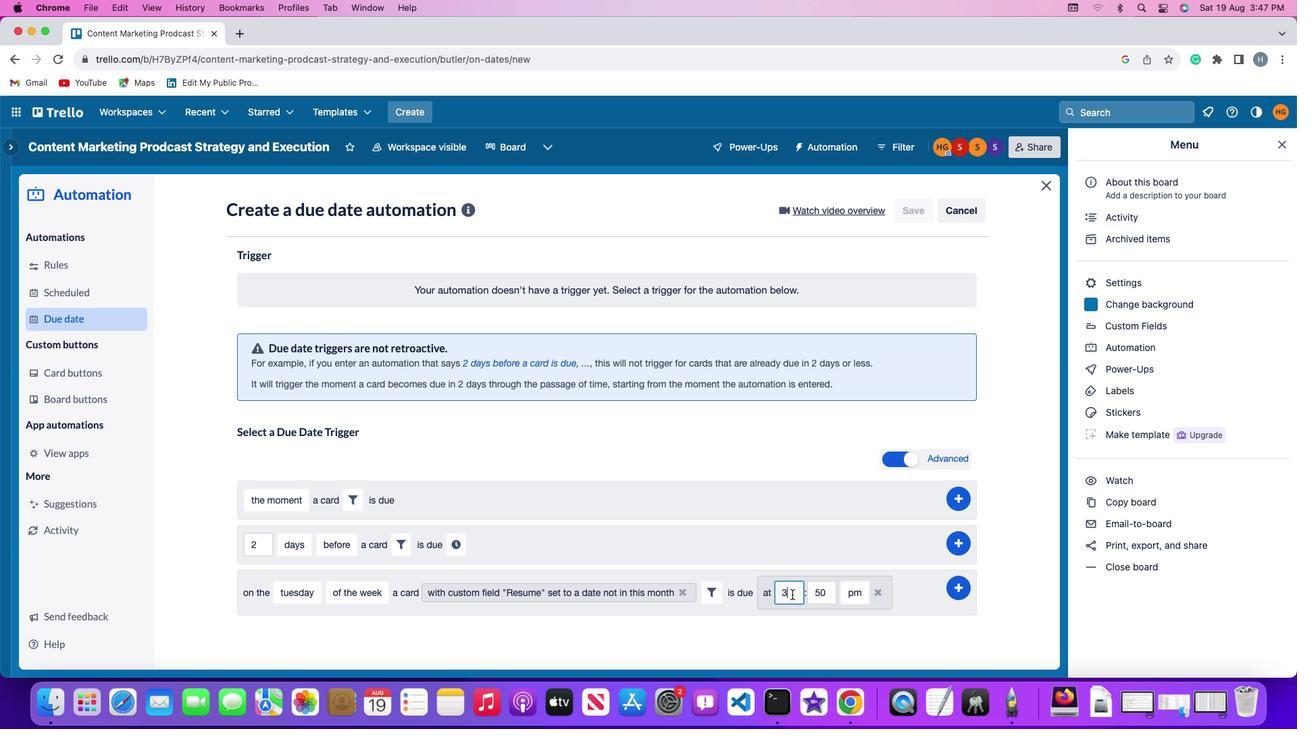
Action: Mouse pressed left at (789, 591)
Screenshot: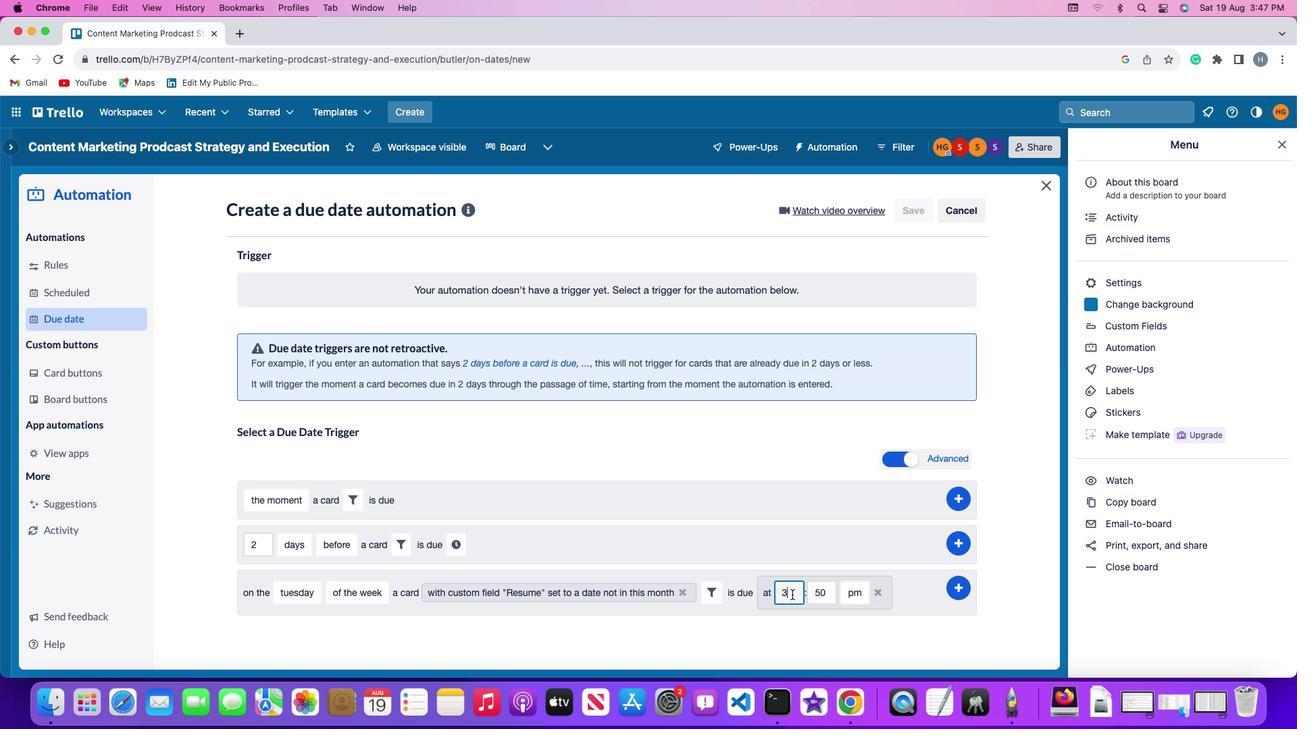
Action: Mouse moved to (791, 591)
Screenshot: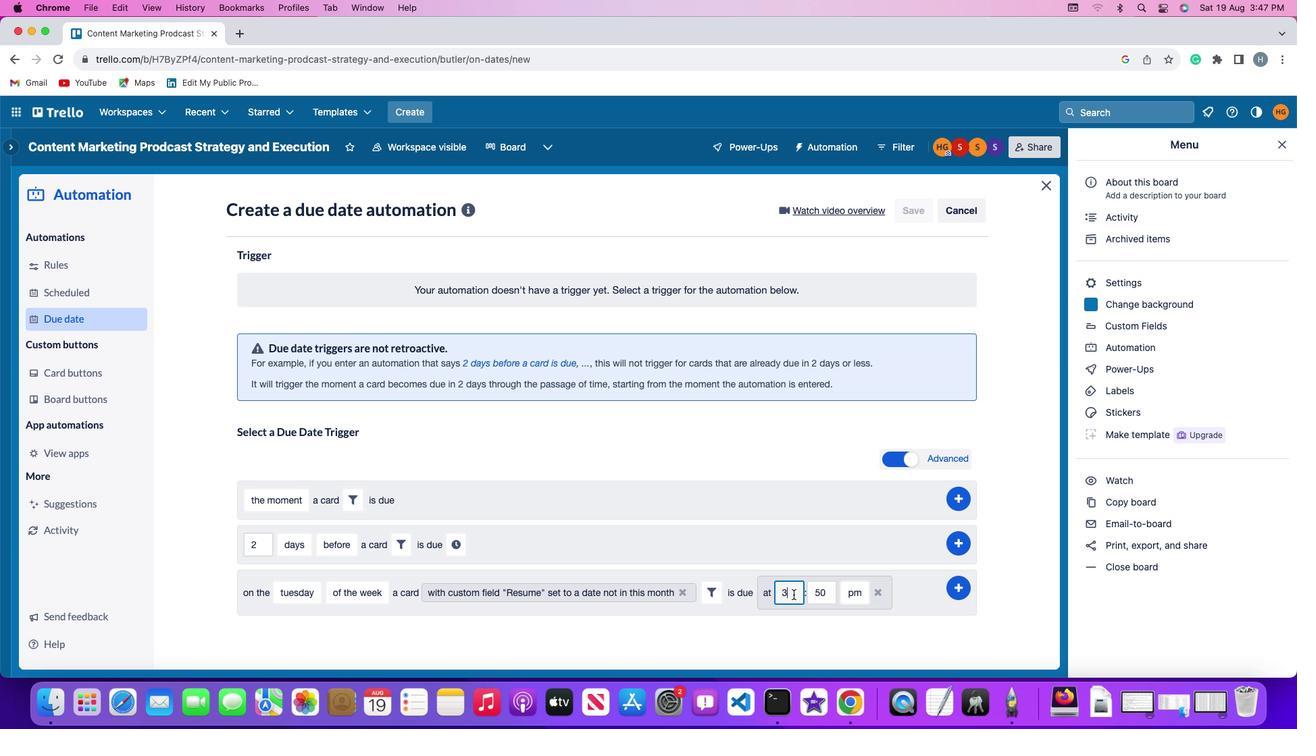 
Action: Key pressed Key.backspace
Screenshot: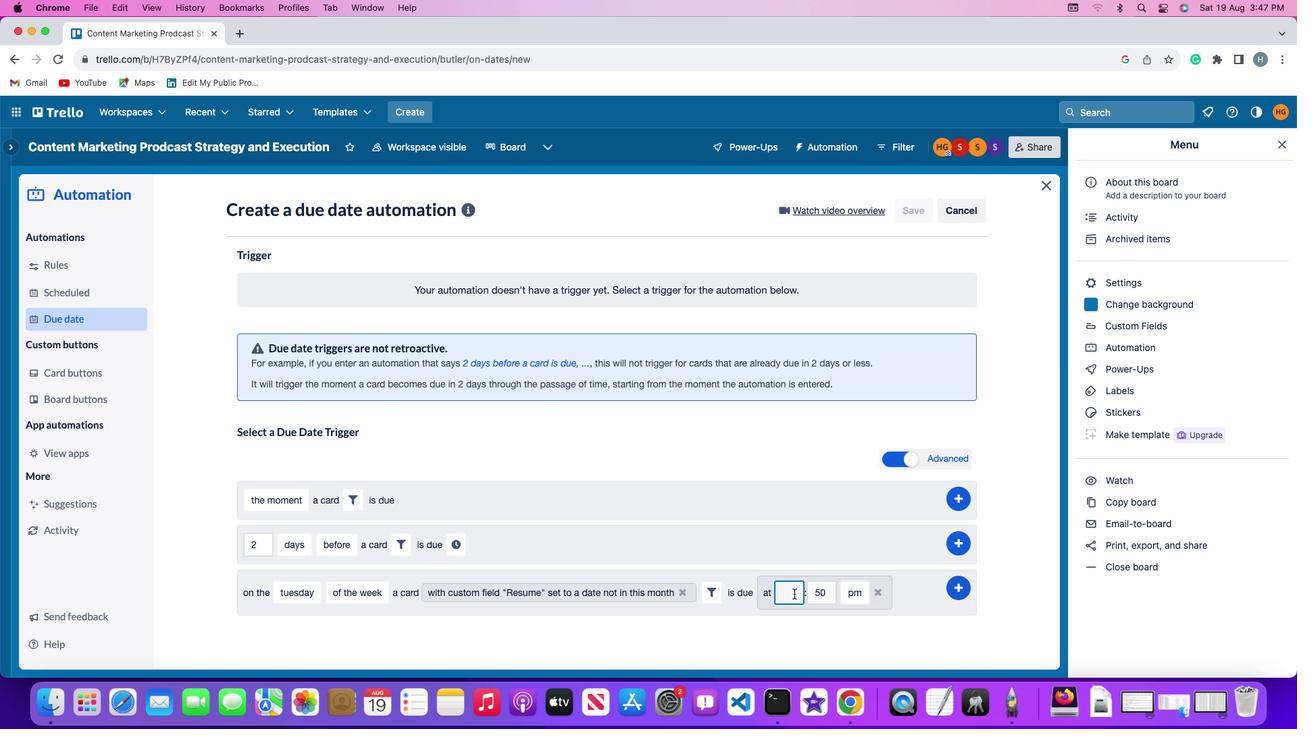 
Action: Mouse moved to (791, 591)
Screenshot: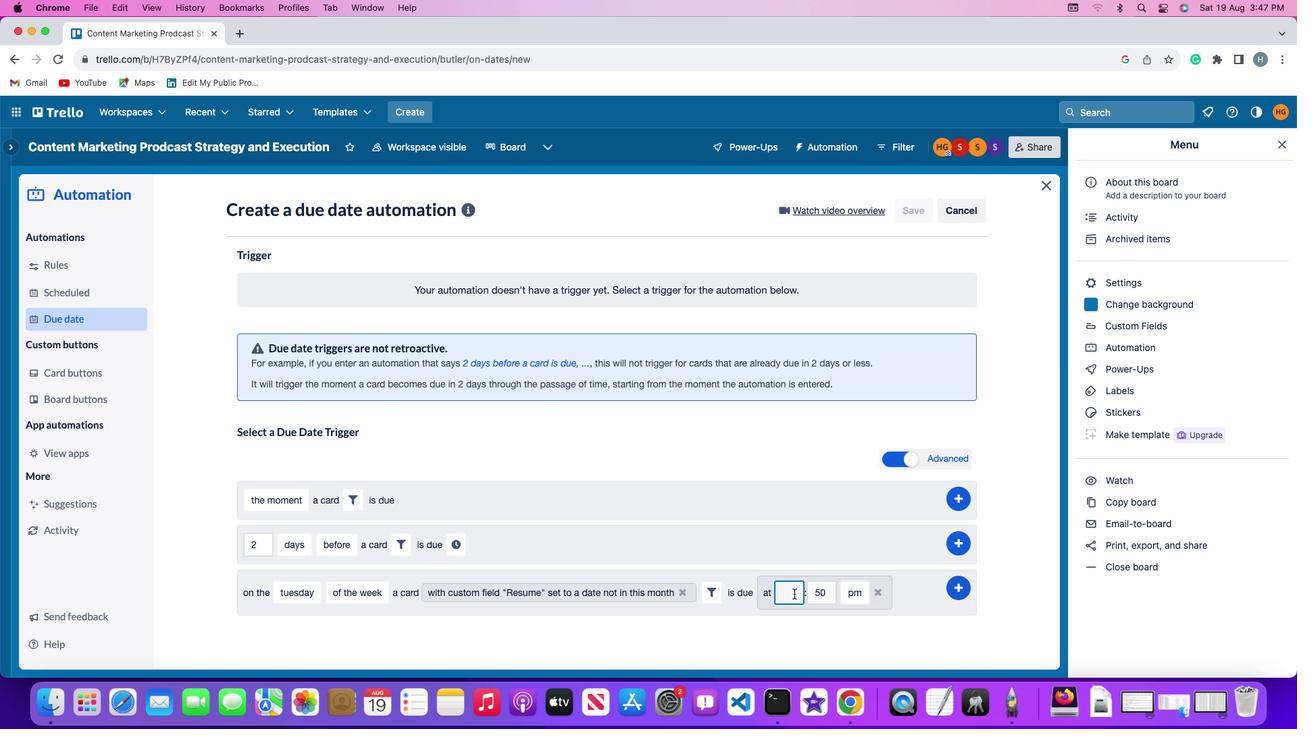 
Action: Key pressed '1''1'
Screenshot: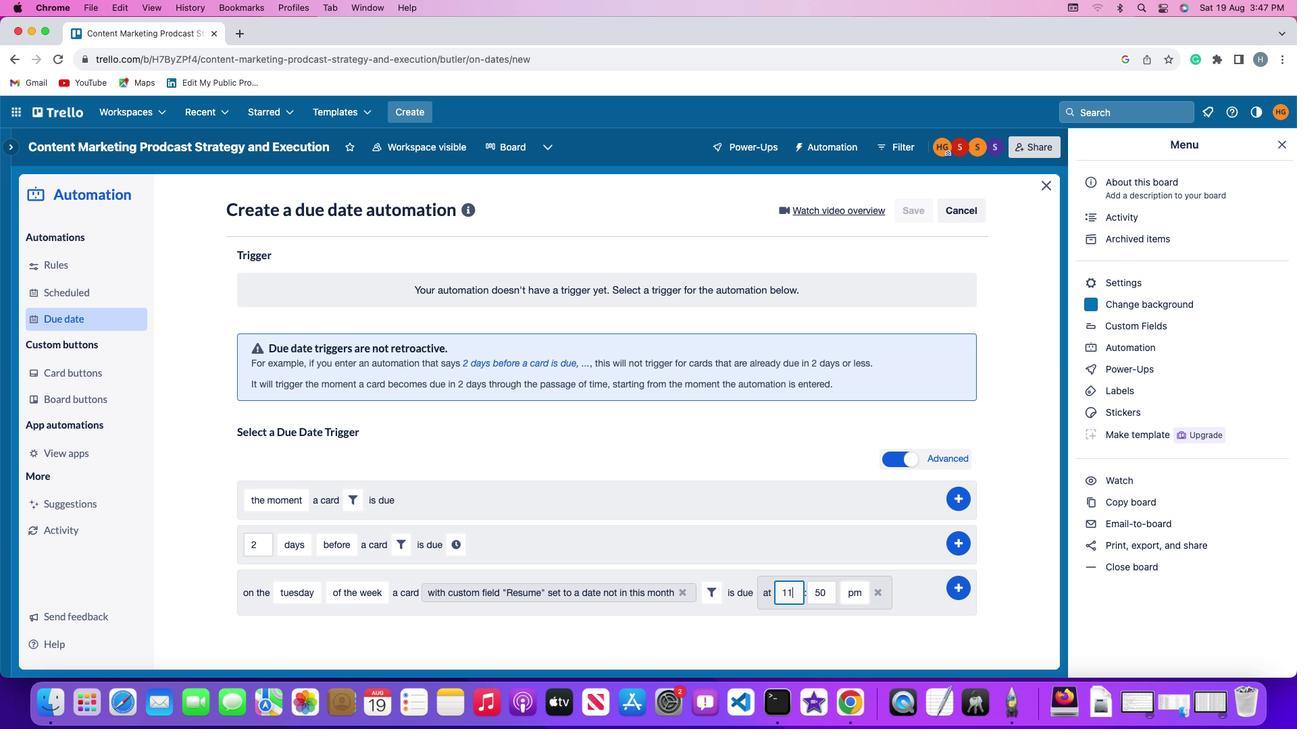 
Action: Mouse moved to (830, 590)
Screenshot: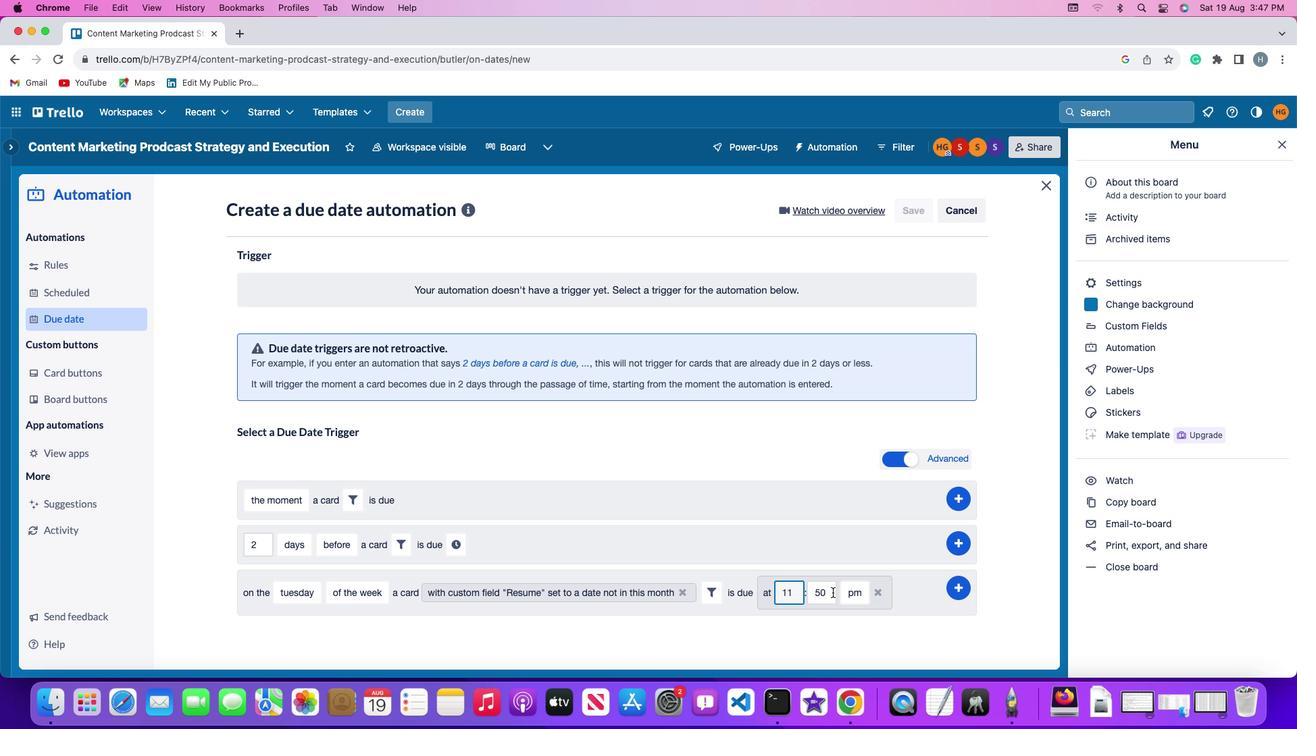 
Action: Mouse pressed left at (830, 590)
Screenshot: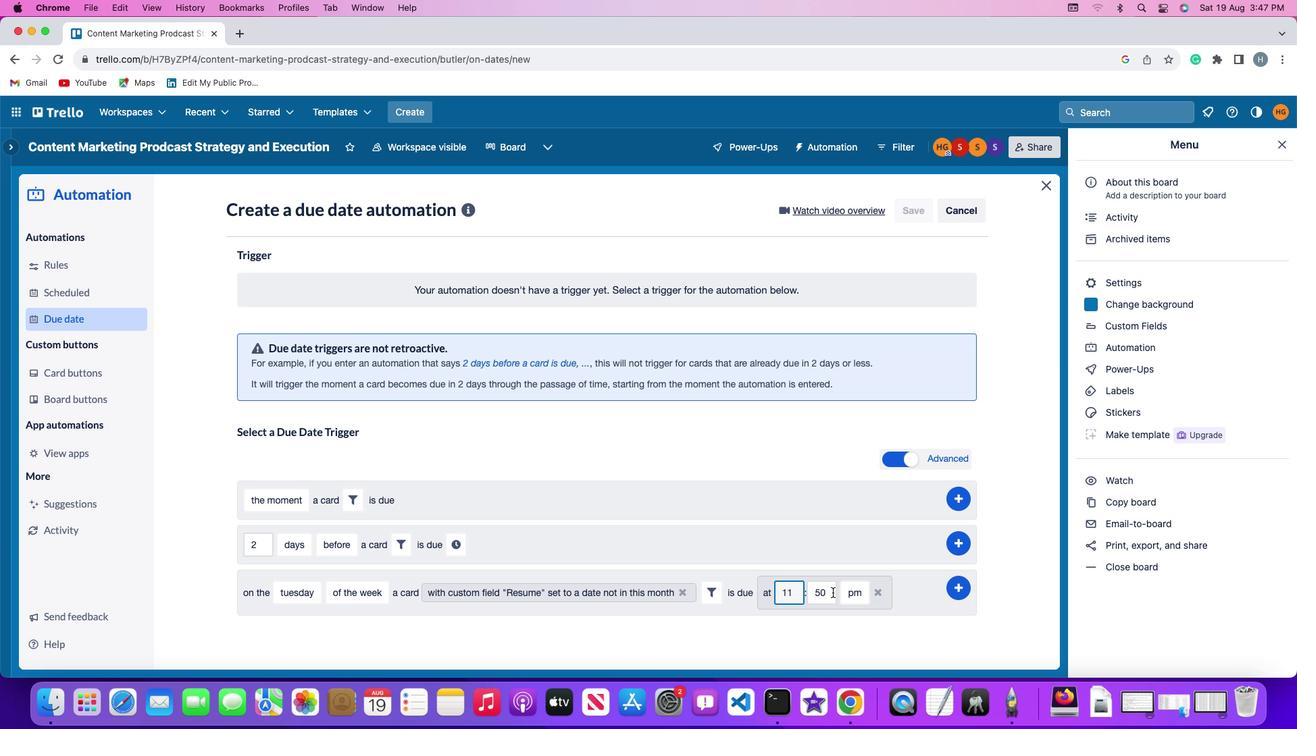 
Action: Key pressed Key.backspace
Screenshot: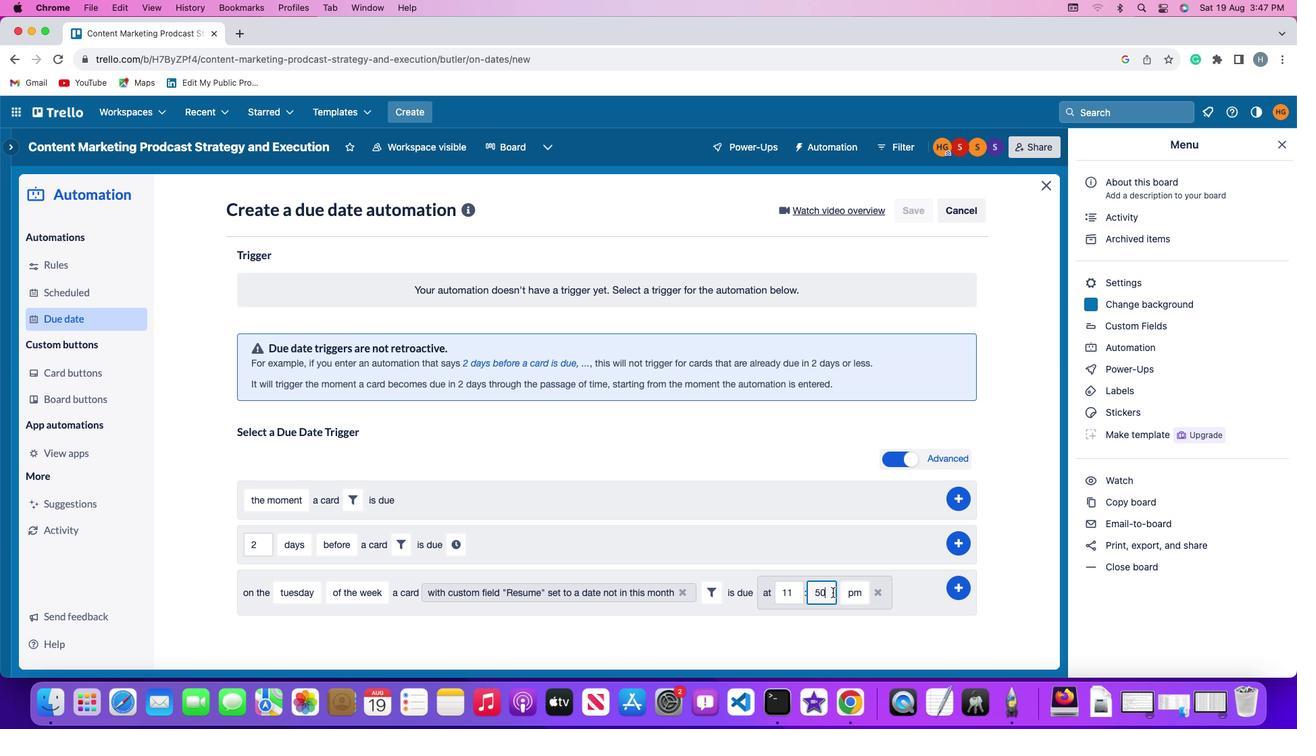 
Action: Mouse moved to (829, 590)
Screenshot: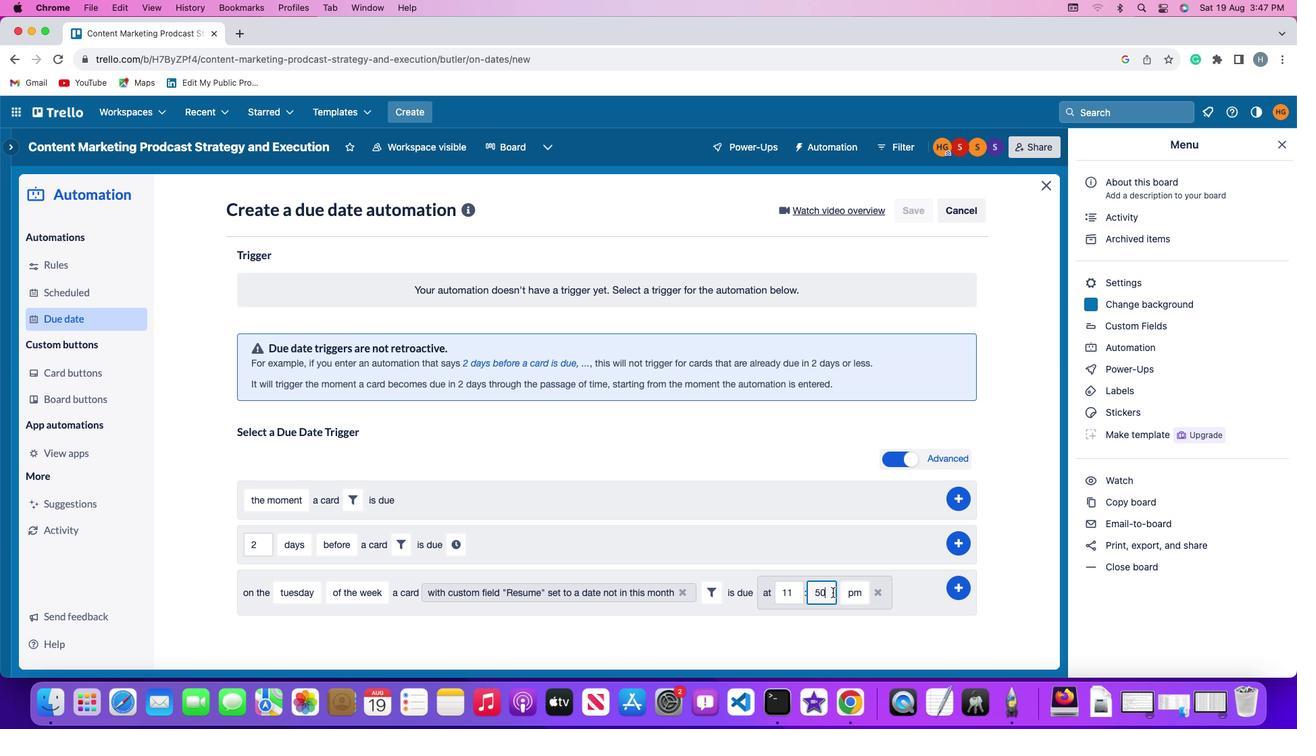 
Action: Key pressed Key.backspaceKey.backspace'0''0'
Screenshot: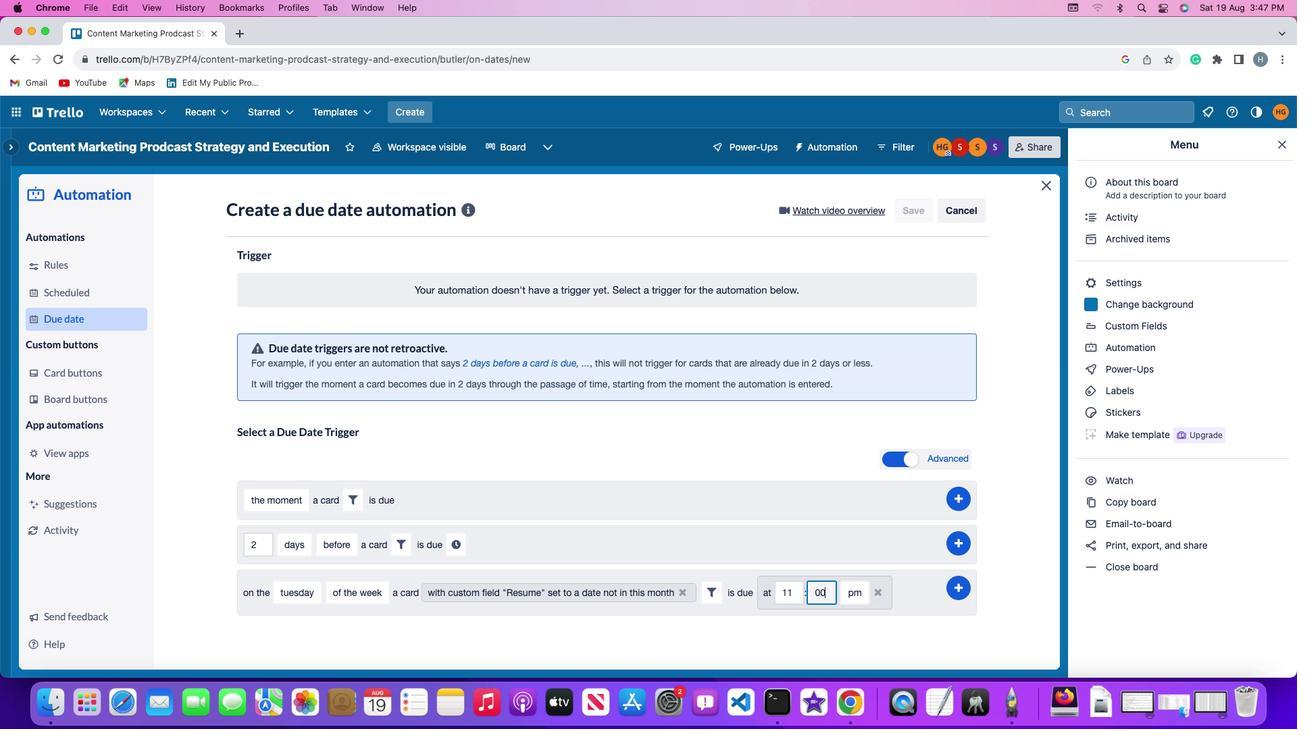 
Action: Mouse moved to (839, 590)
Screenshot: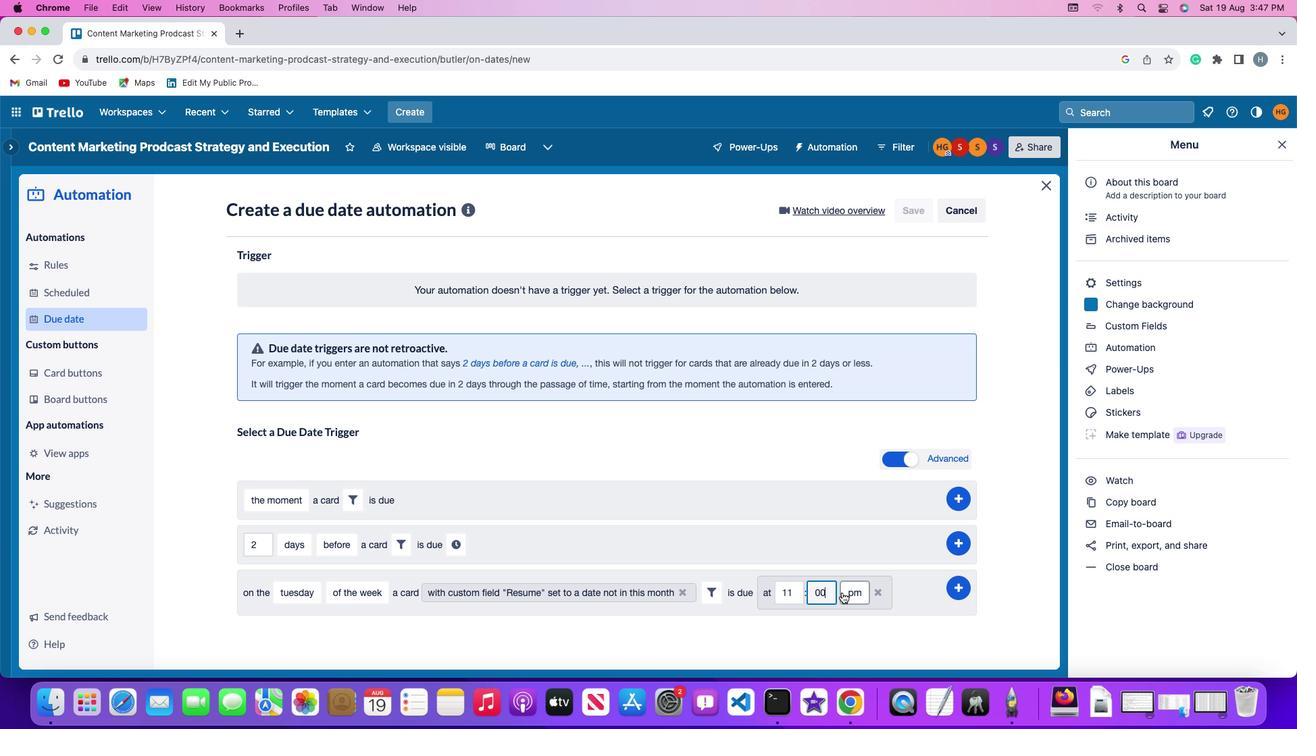 
Action: Mouse pressed left at (839, 590)
Screenshot: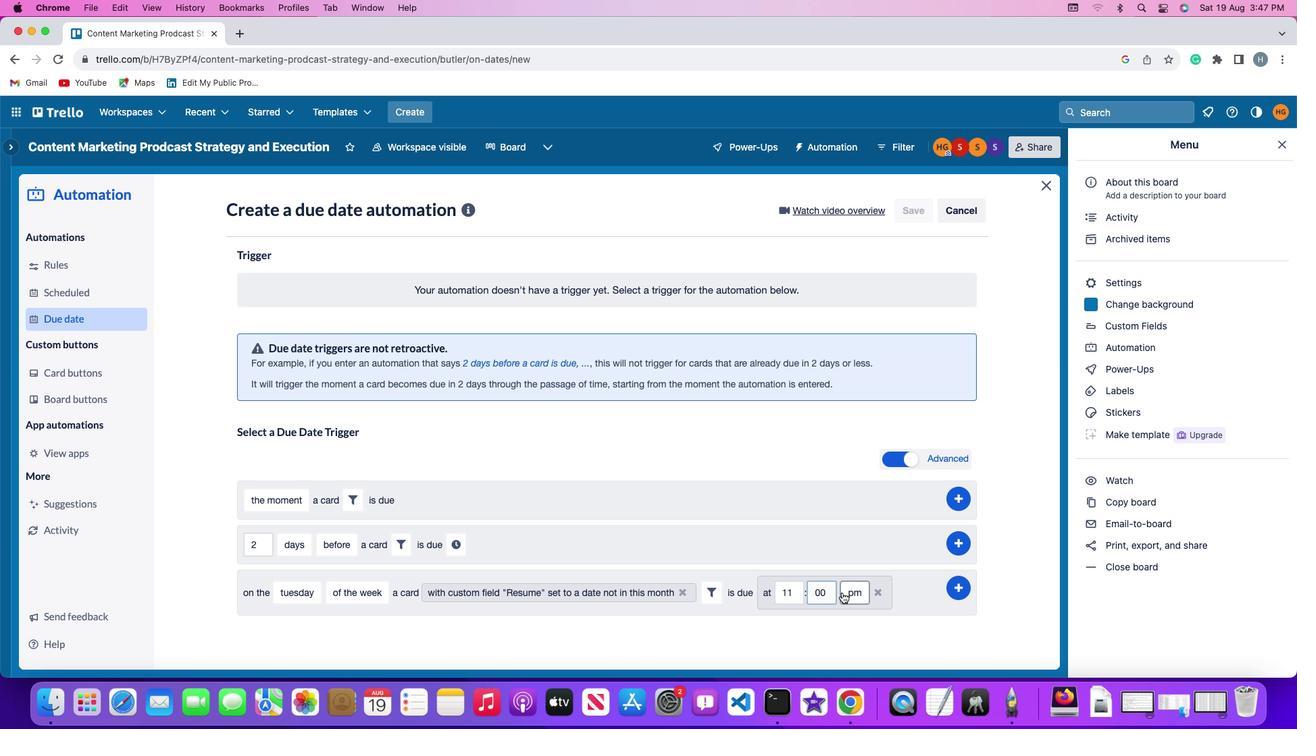 
Action: Mouse moved to (850, 614)
Screenshot: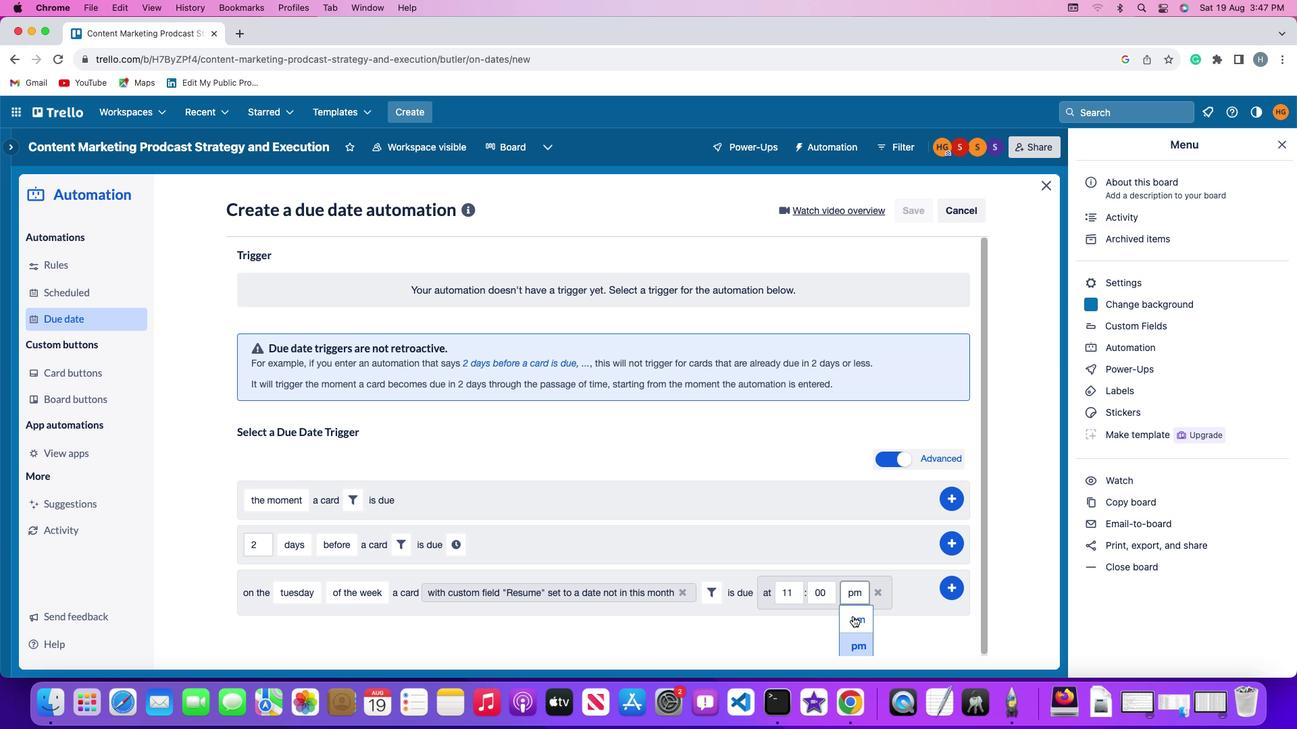
Action: Mouse pressed left at (850, 614)
Screenshot: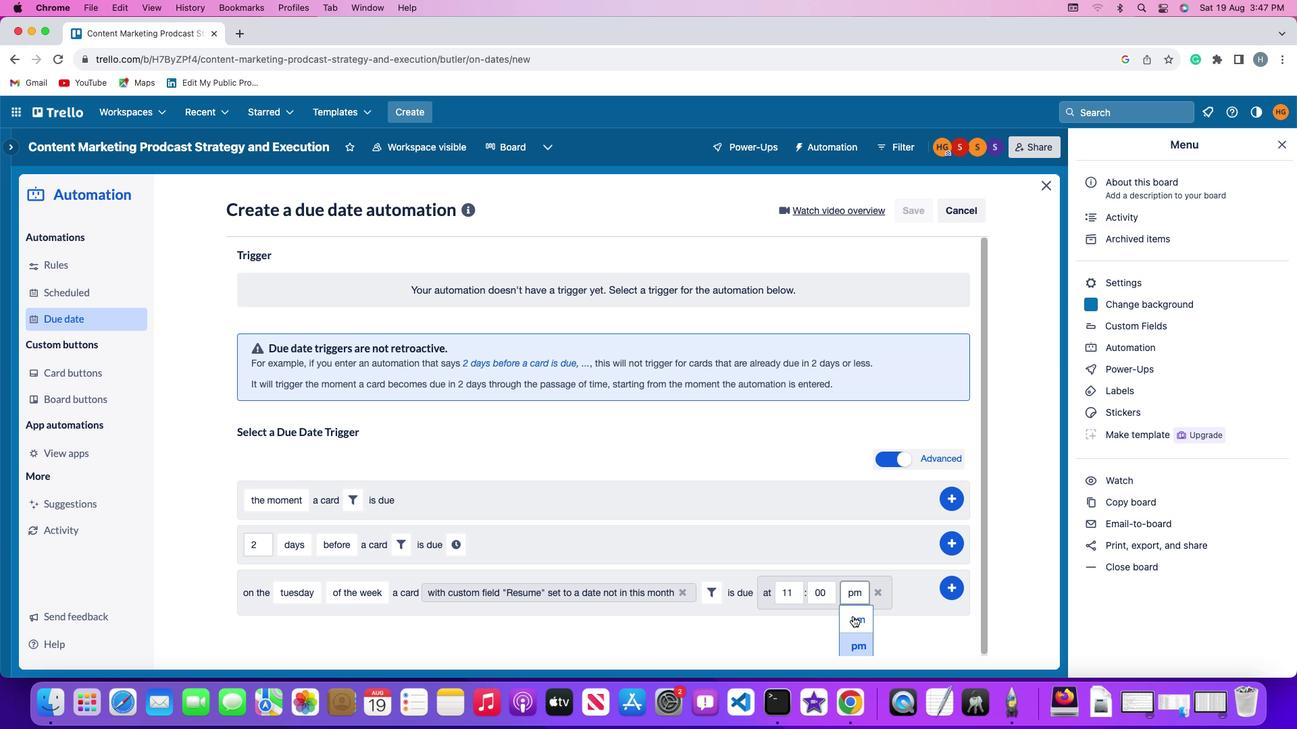 
Action: Mouse moved to (954, 585)
Screenshot: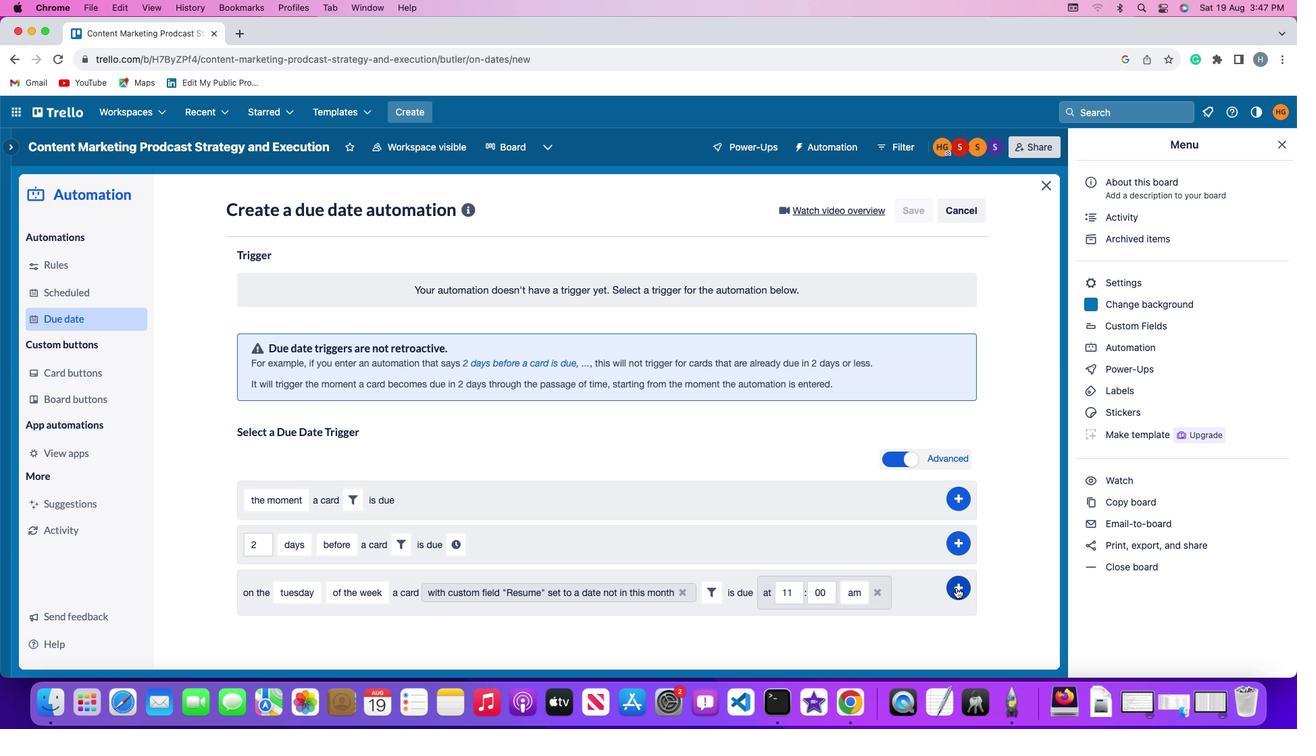
Action: Mouse pressed left at (954, 585)
Screenshot: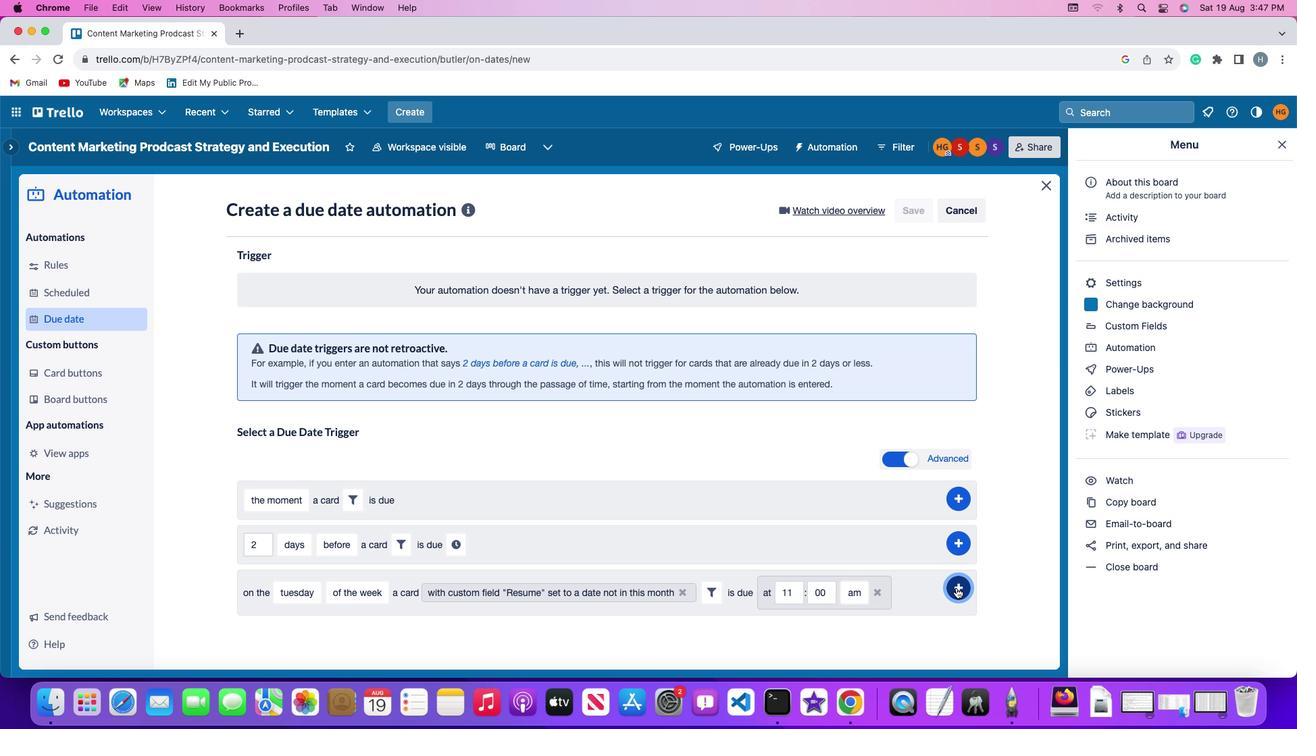 
Action: Mouse moved to (1015, 491)
Screenshot: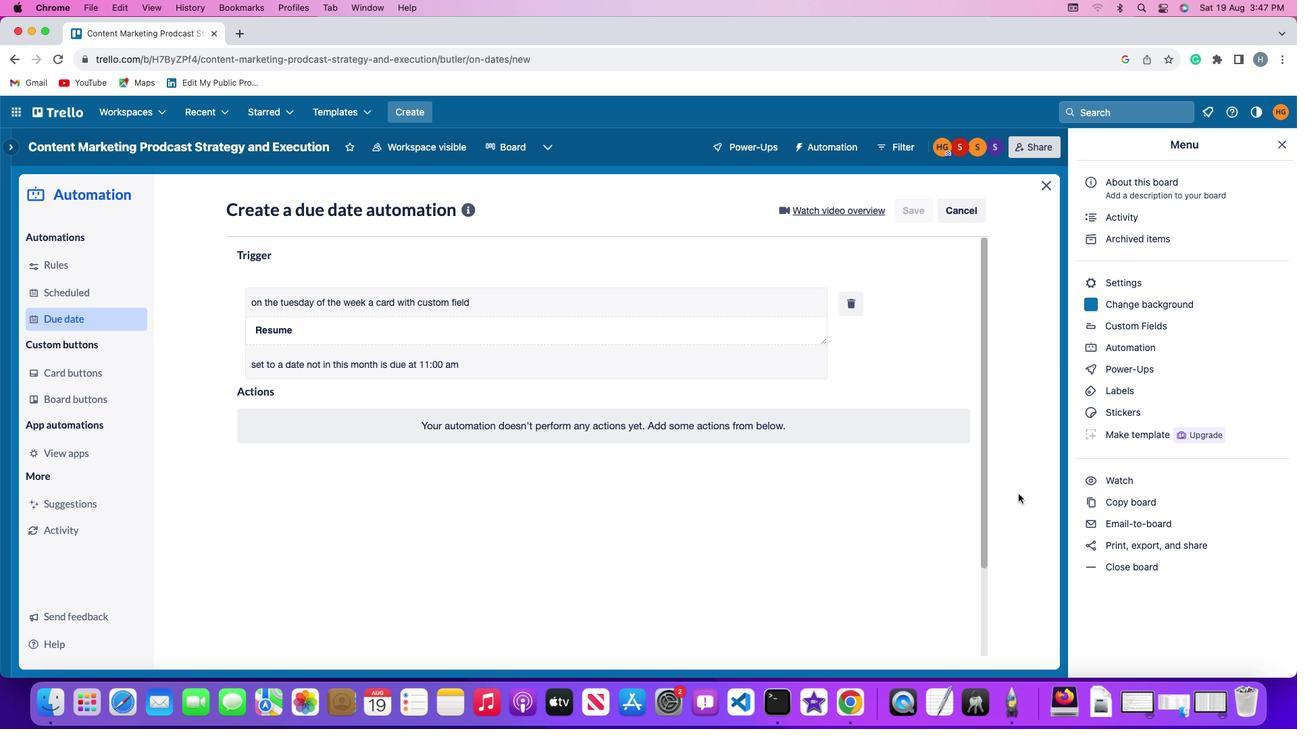 
